 Task: Find connections with filter location Itupiranga with filter topic #energywith filter profile language German with filter current company RPG Group with filter school SYMBIOSIS INTERNATIONAL UNIVERSITY with filter industry Nuclear Electric Power Generation with filter service category Human Resources with filter keywords title Skin Care Specialist
Action: Mouse moved to (626, 121)
Screenshot: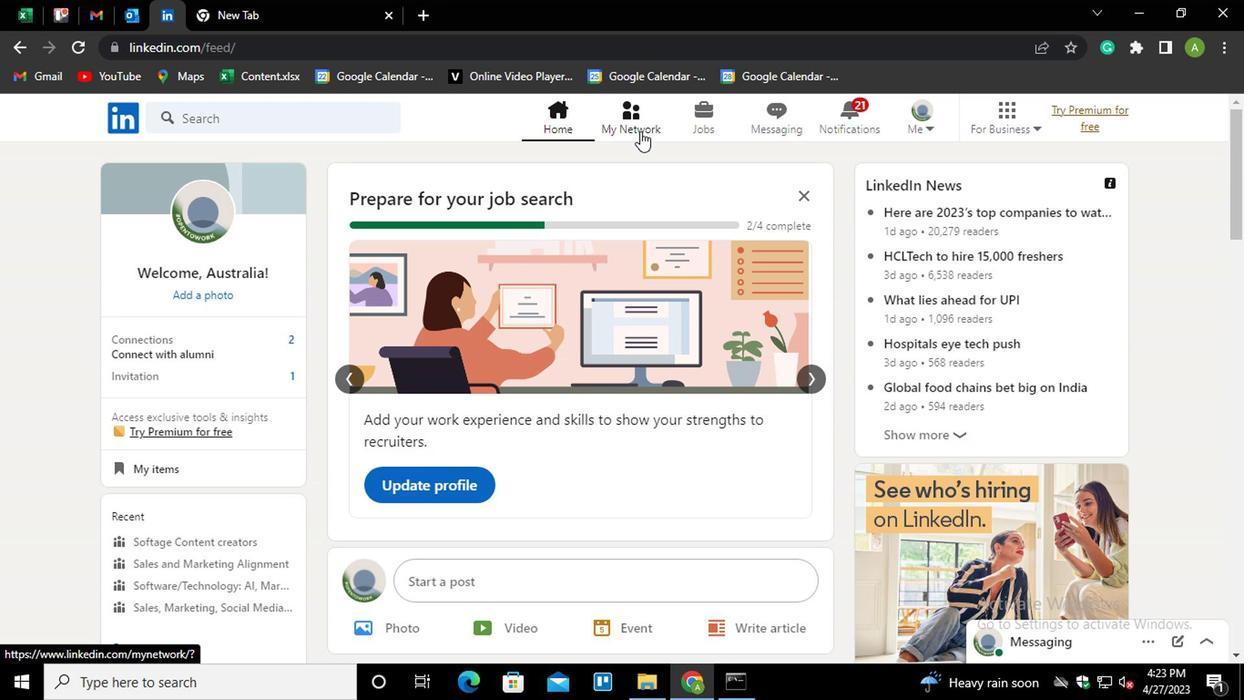 
Action: Mouse pressed left at (626, 121)
Screenshot: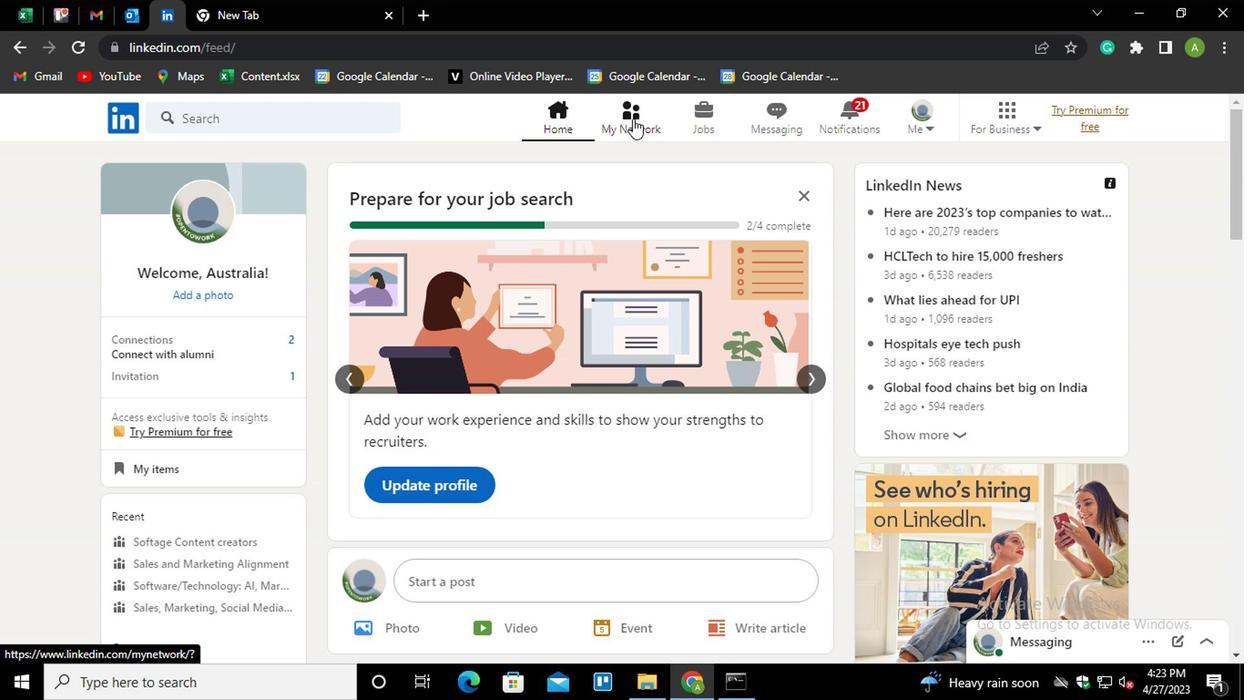 
Action: Mouse moved to (245, 217)
Screenshot: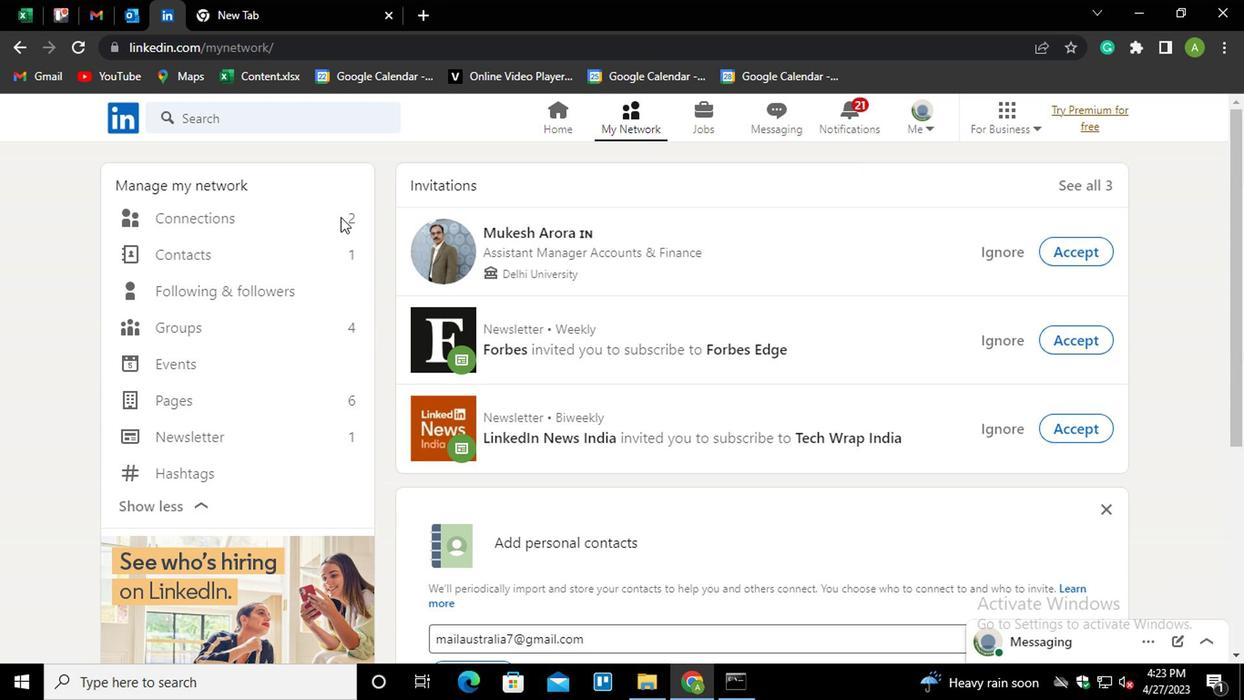 
Action: Mouse pressed left at (245, 217)
Screenshot: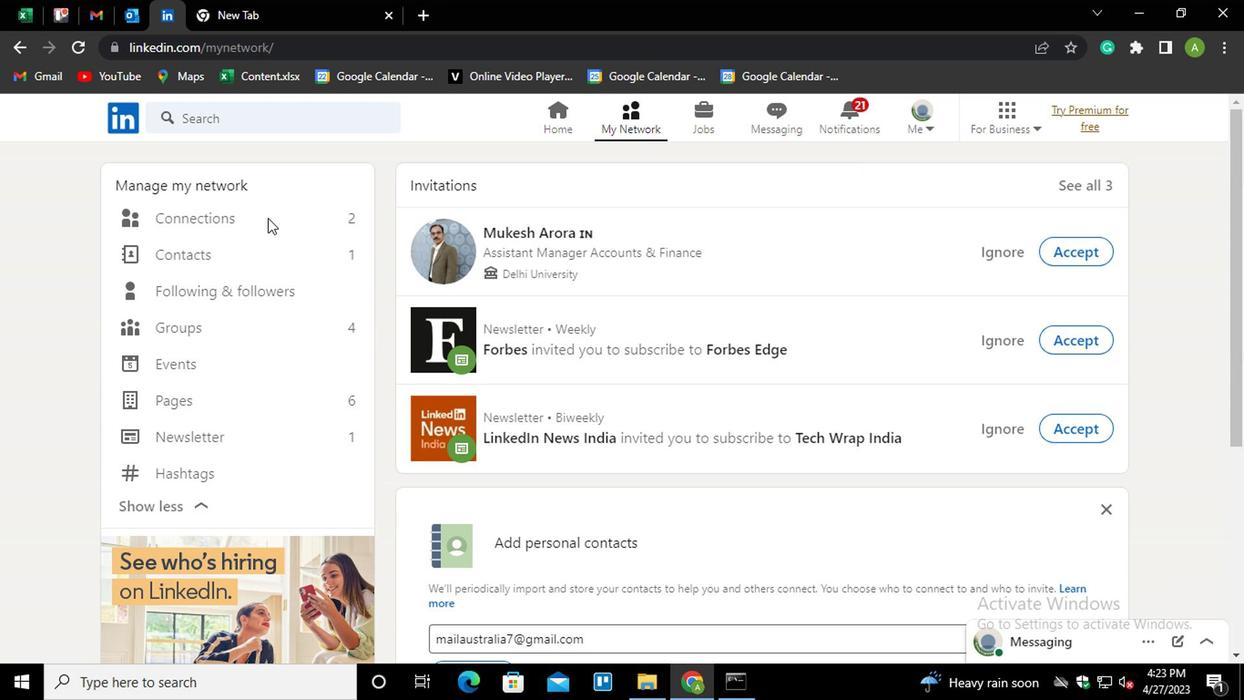 
Action: Mouse moved to (774, 222)
Screenshot: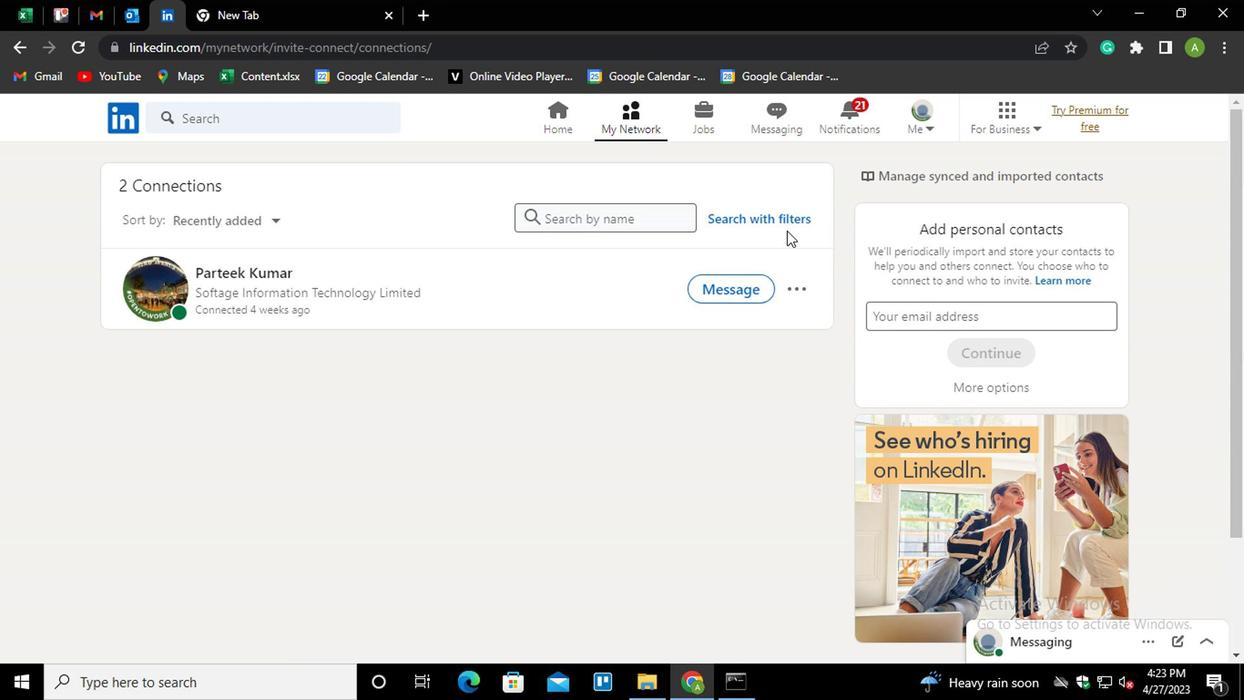 
Action: Mouse pressed left at (774, 222)
Screenshot: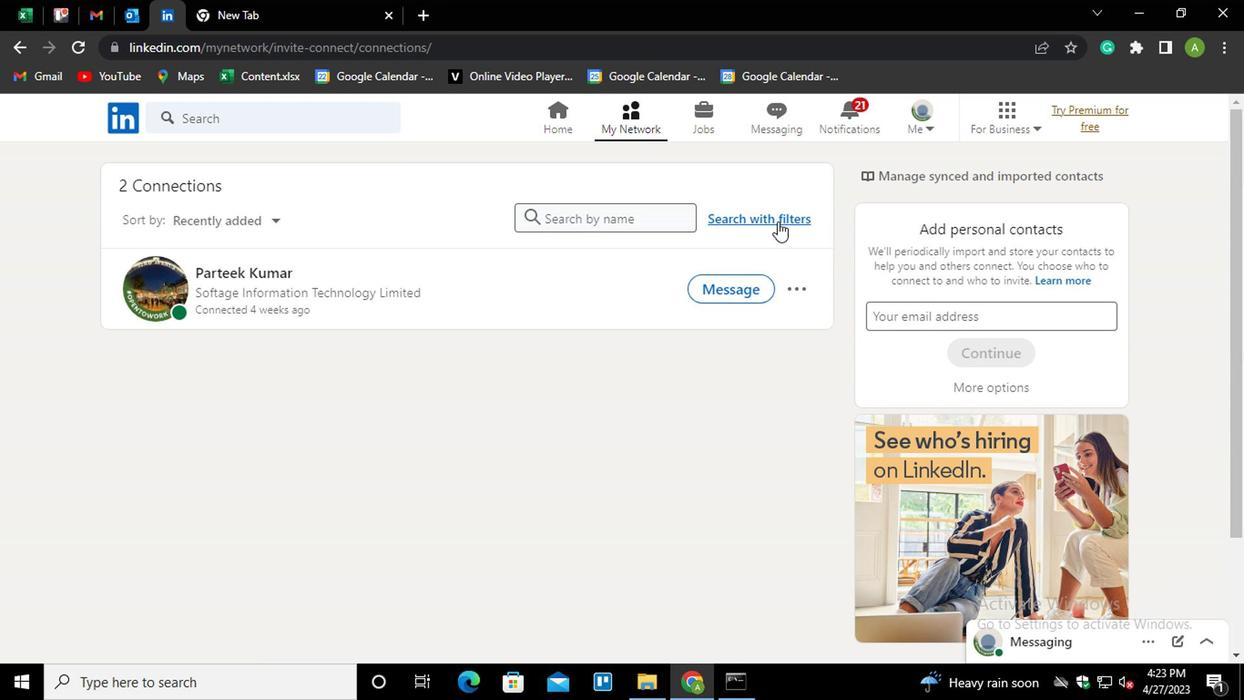 
Action: Mouse moved to (665, 168)
Screenshot: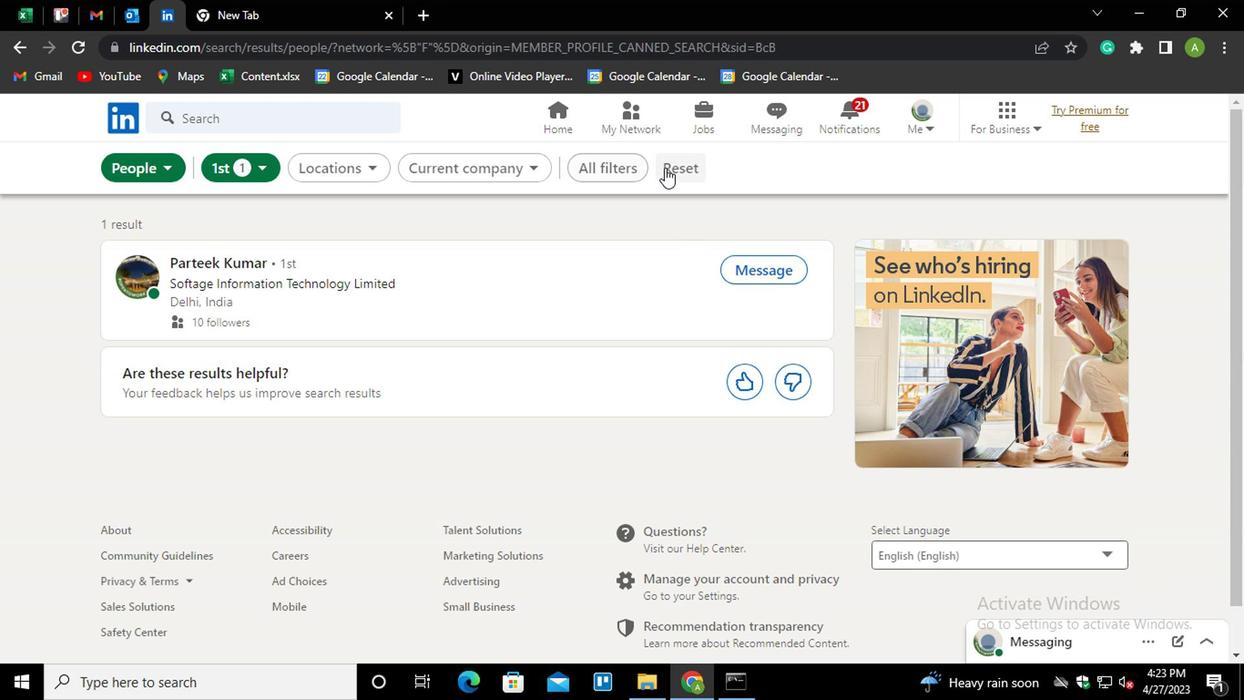 
Action: Mouse pressed left at (665, 168)
Screenshot: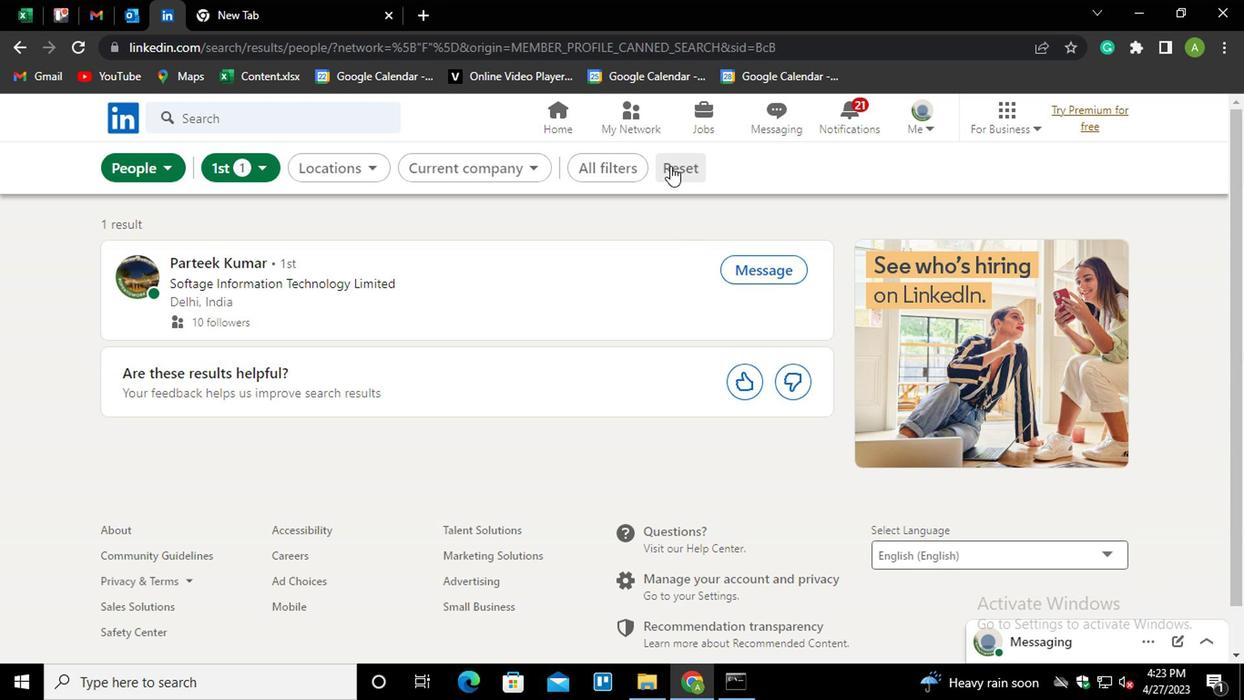 
Action: Mouse moved to (654, 173)
Screenshot: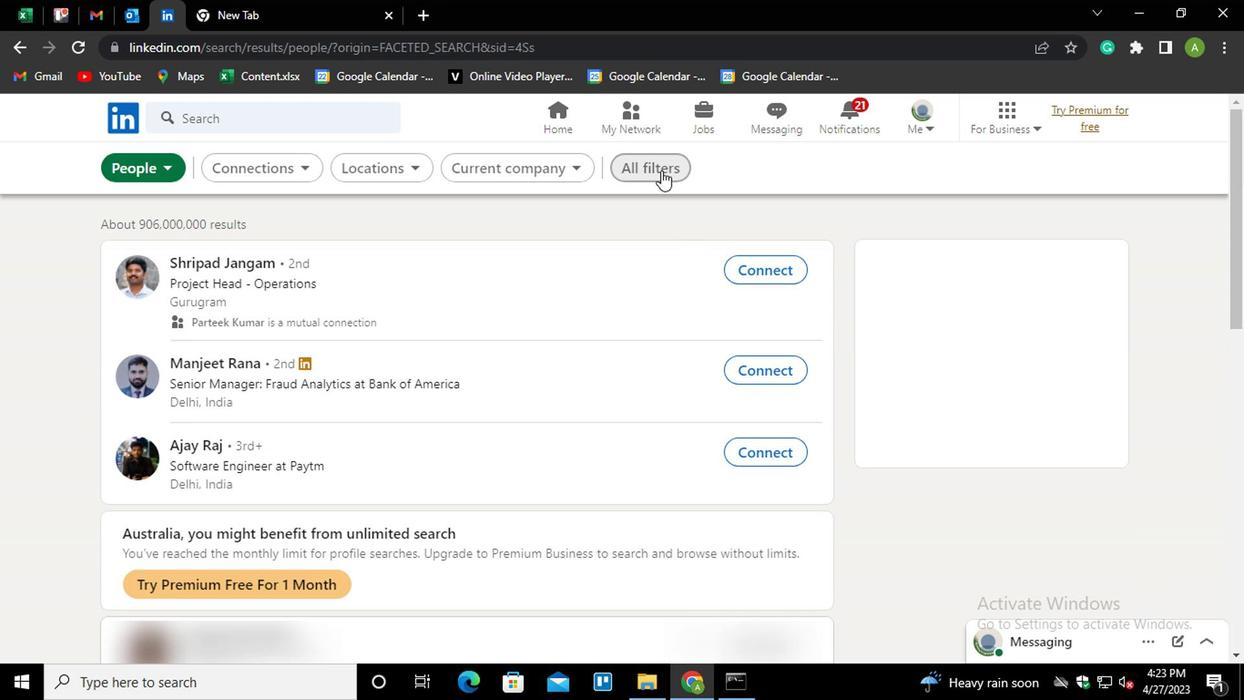 
Action: Mouse pressed left at (654, 173)
Screenshot: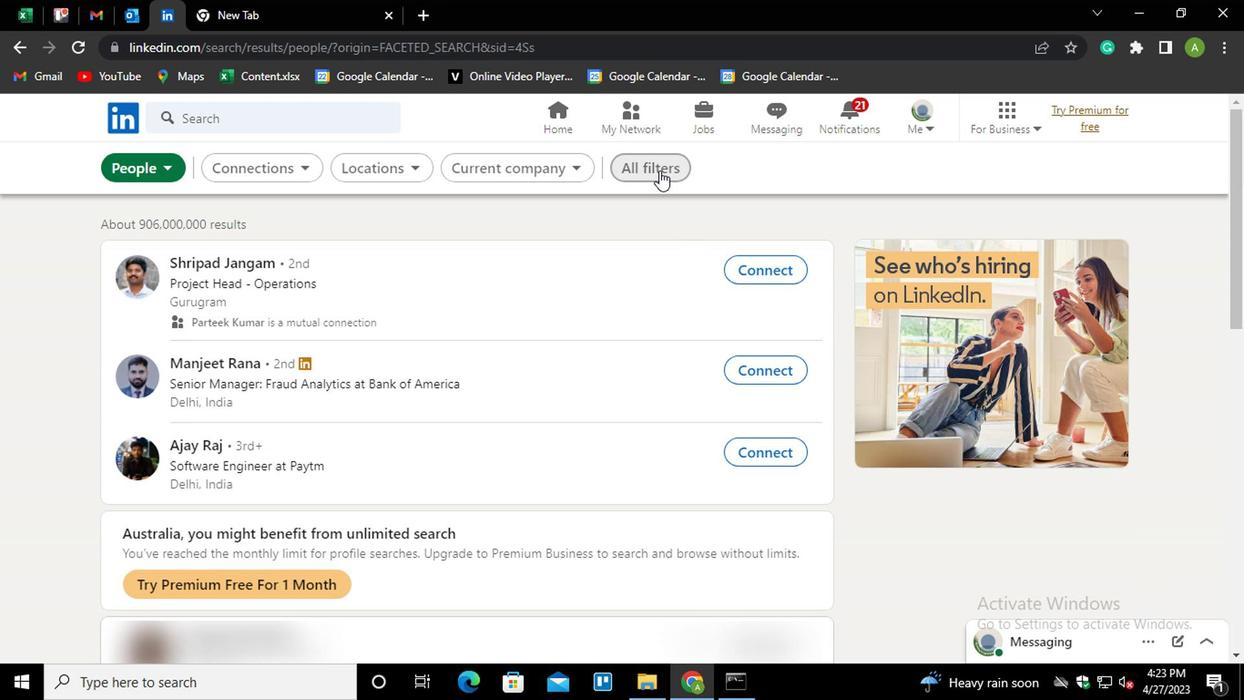 
Action: Mouse moved to (803, 299)
Screenshot: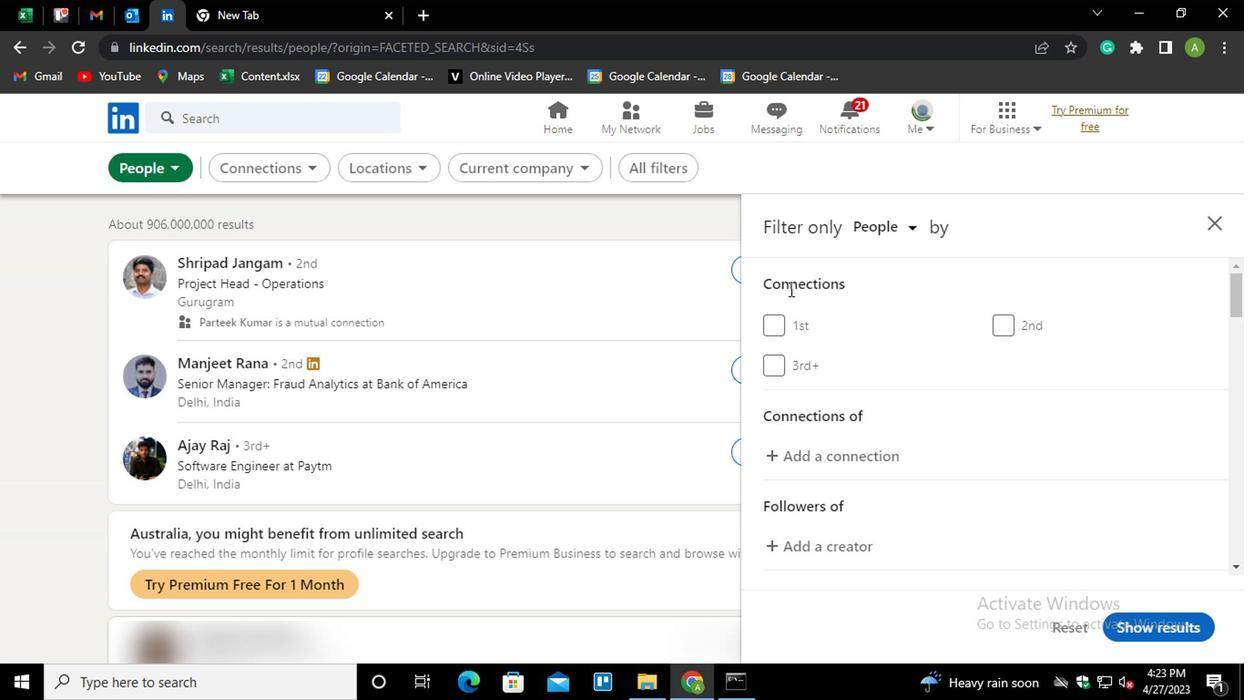 
Action: Mouse scrolled (803, 298) with delta (0, 0)
Screenshot: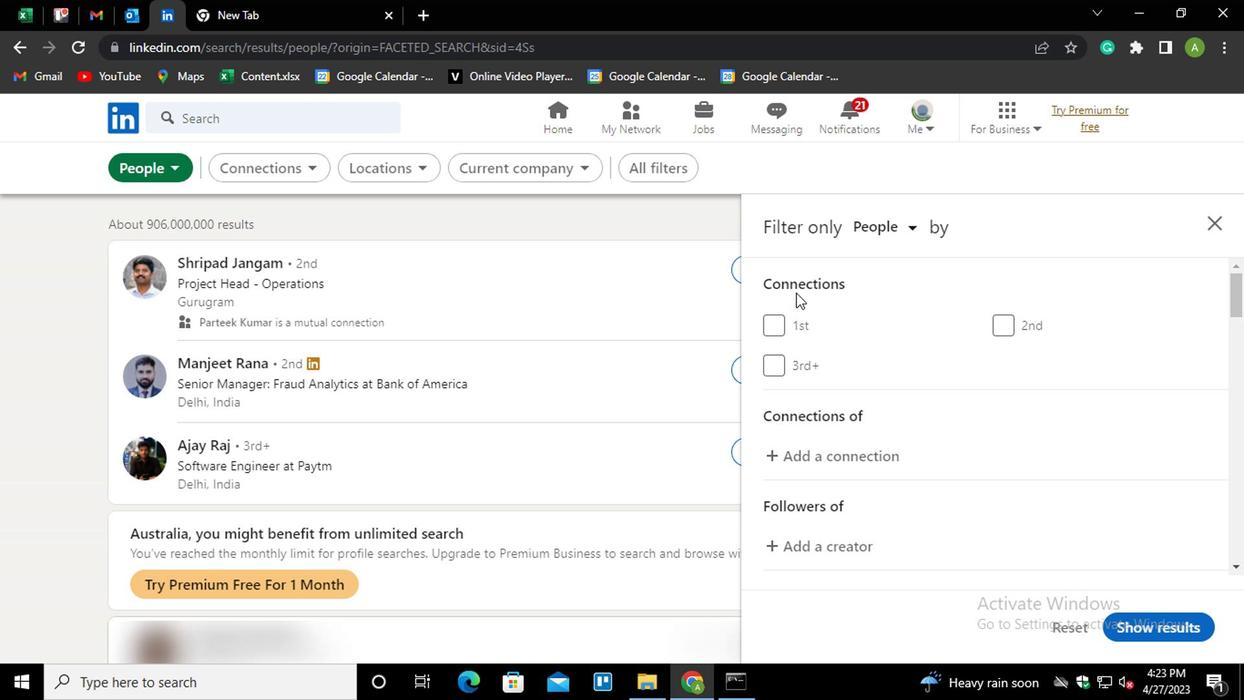 
Action: Mouse scrolled (803, 298) with delta (0, 0)
Screenshot: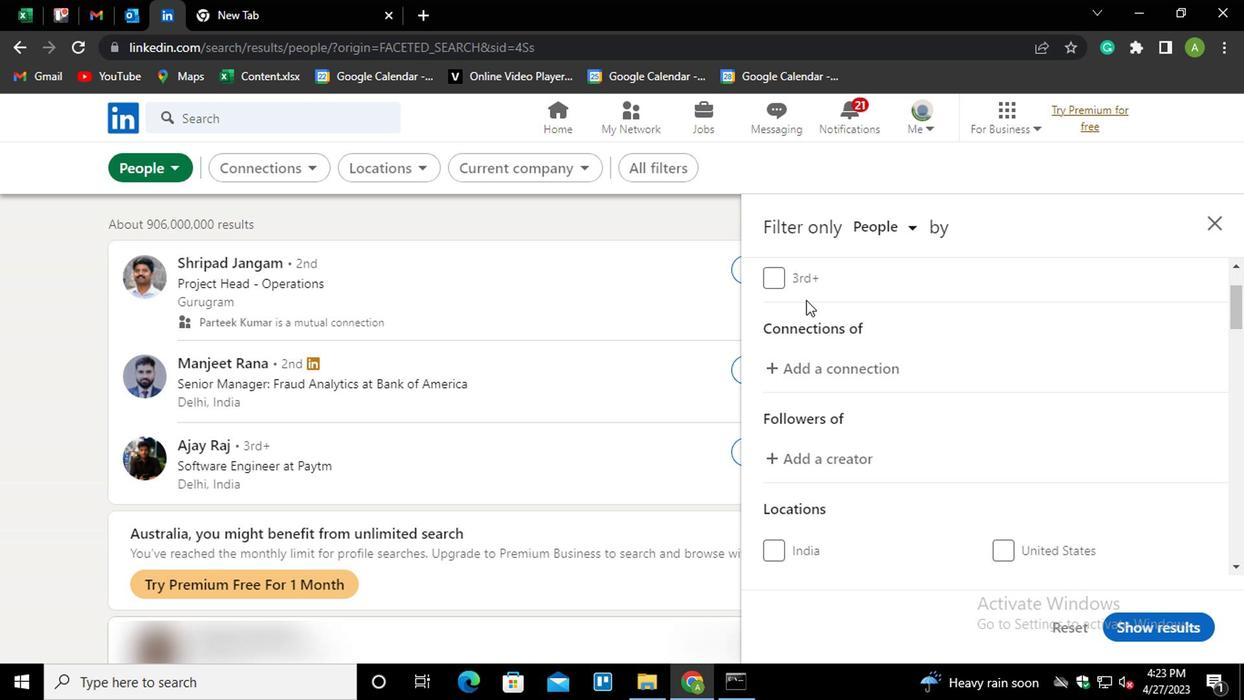 
Action: Mouse scrolled (803, 298) with delta (0, 0)
Screenshot: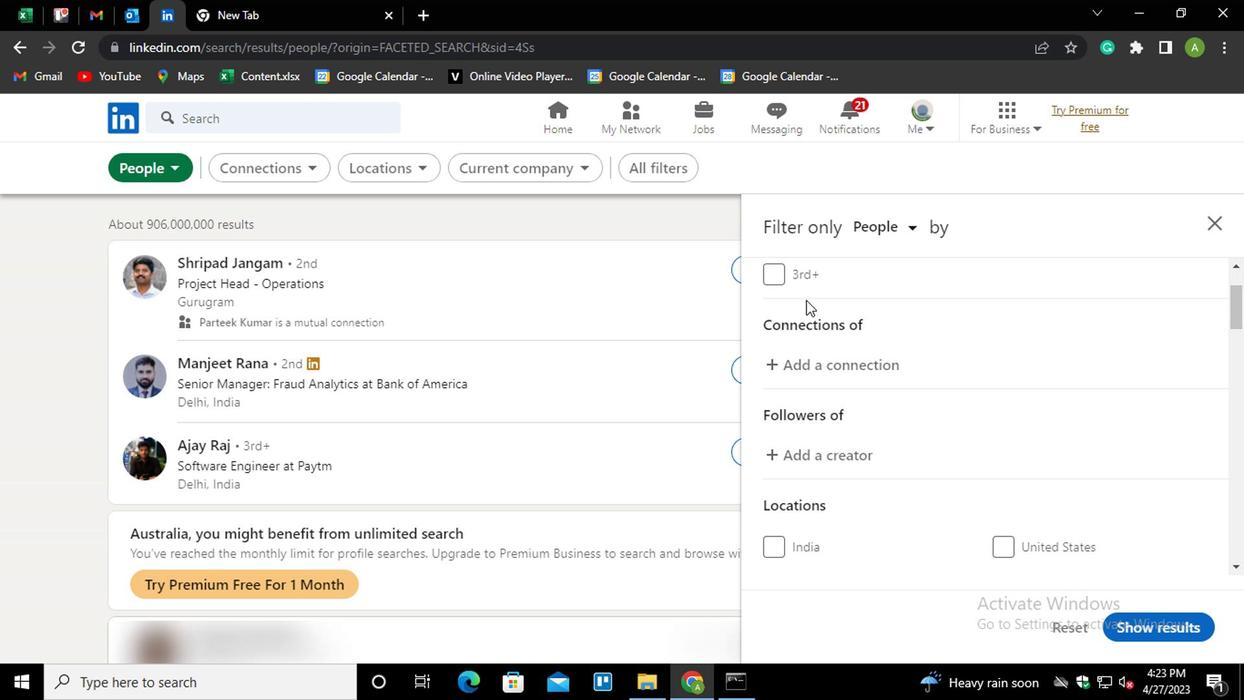 
Action: Mouse moved to (804, 301)
Screenshot: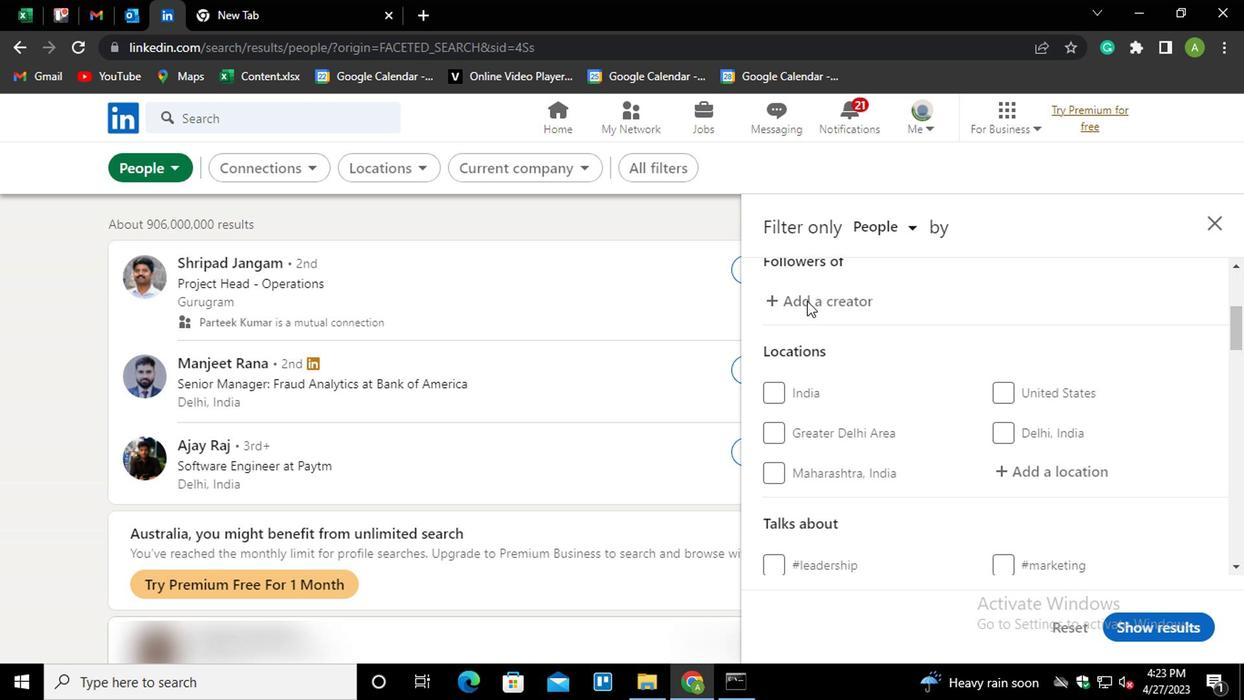
Action: Mouse scrolled (804, 300) with delta (0, 0)
Screenshot: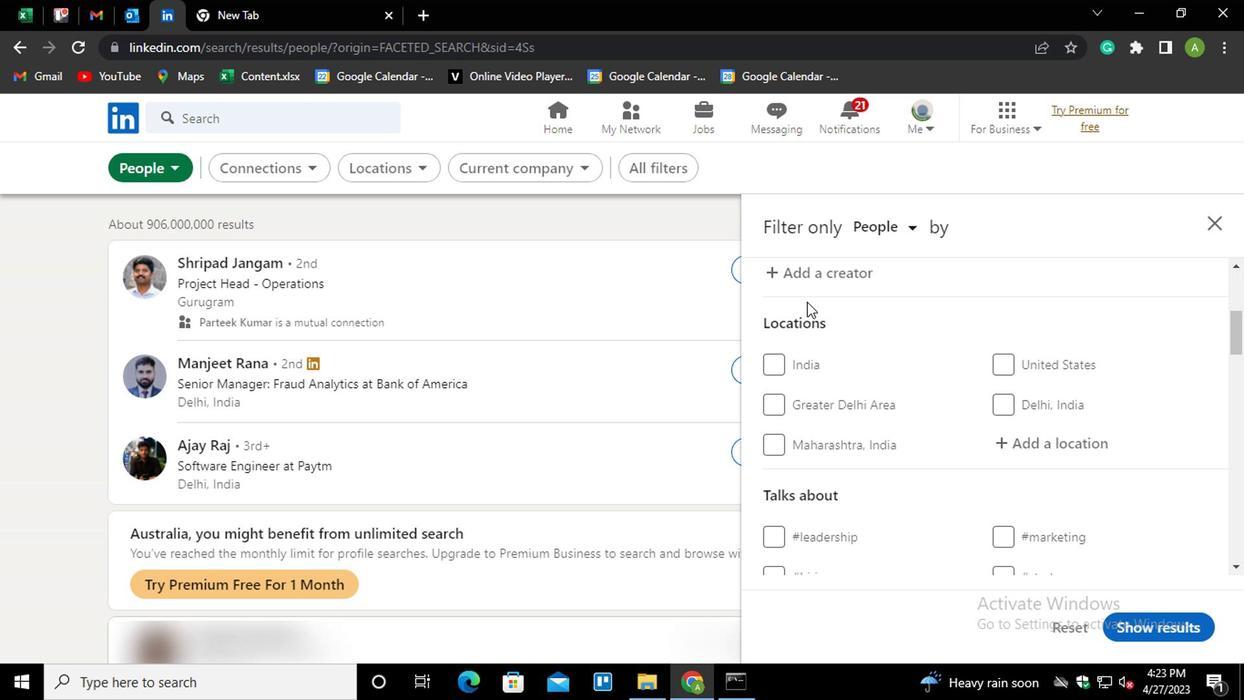 
Action: Mouse moved to (804, 301)
Screenshot: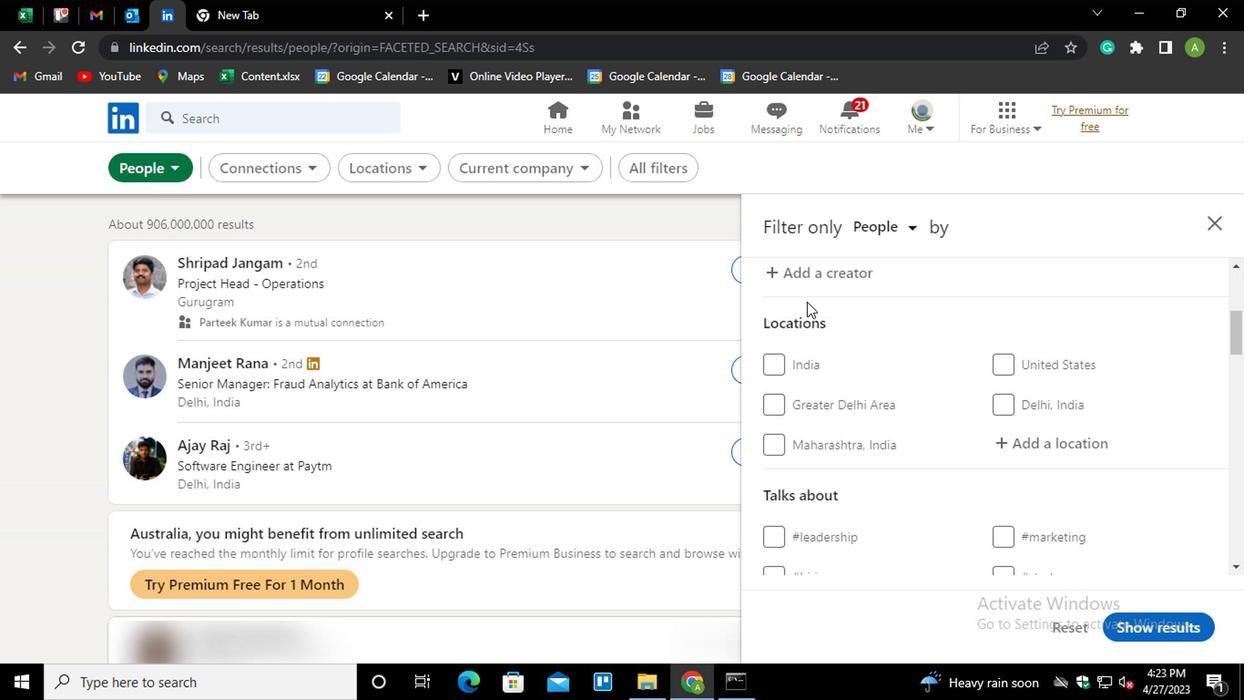 
Action: Mouse scrolled (804, 300) with delta (0, 0)
Screenshot: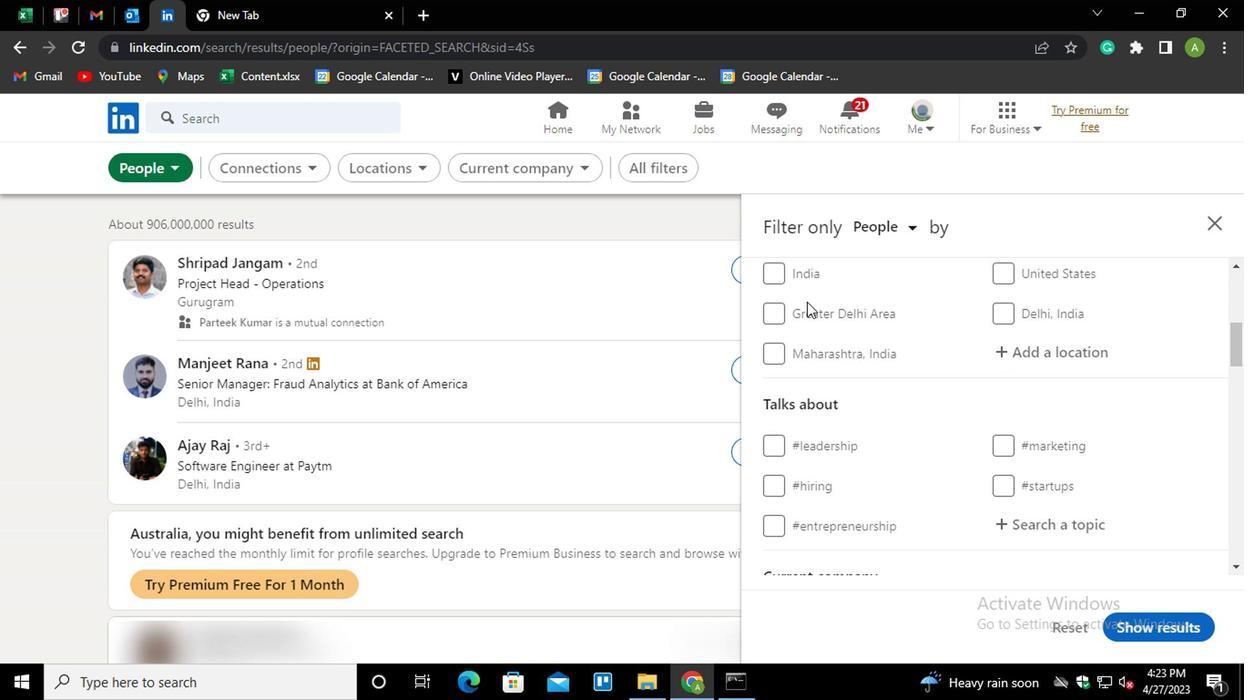 
Action: Mouse moved to (803, 301)
Screenshot: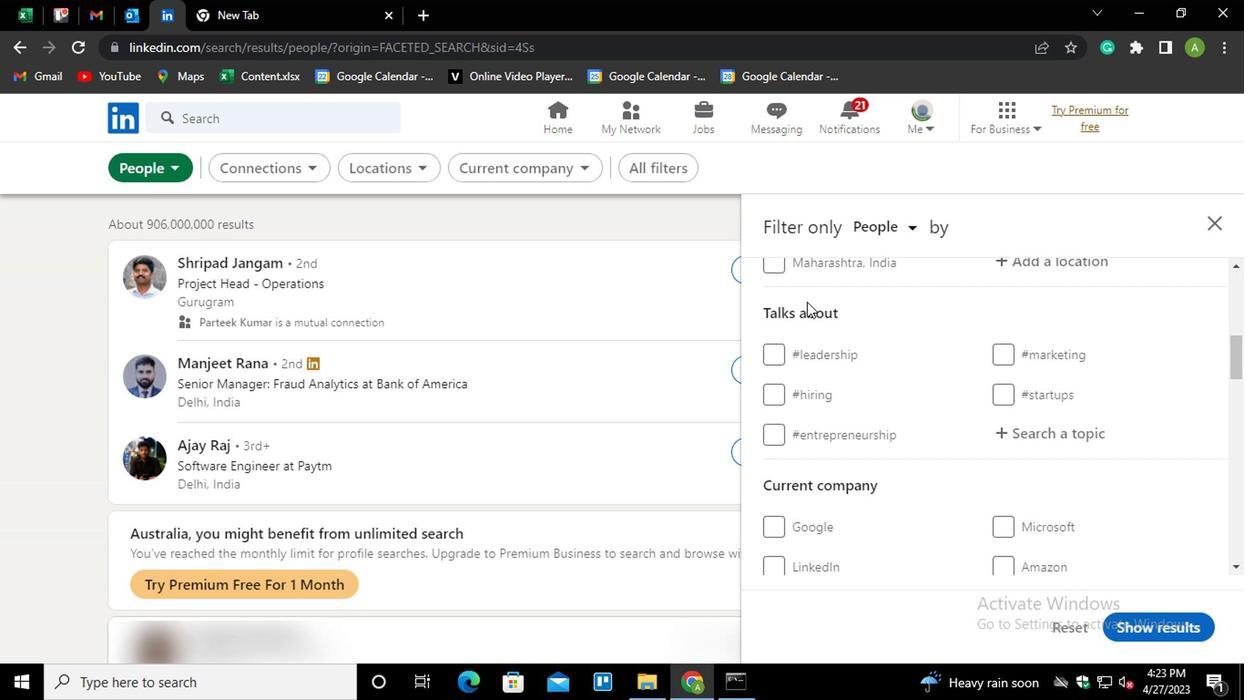 
Action: Mouse scrolled (803, 300) with delta (0, 0)
Screenshot: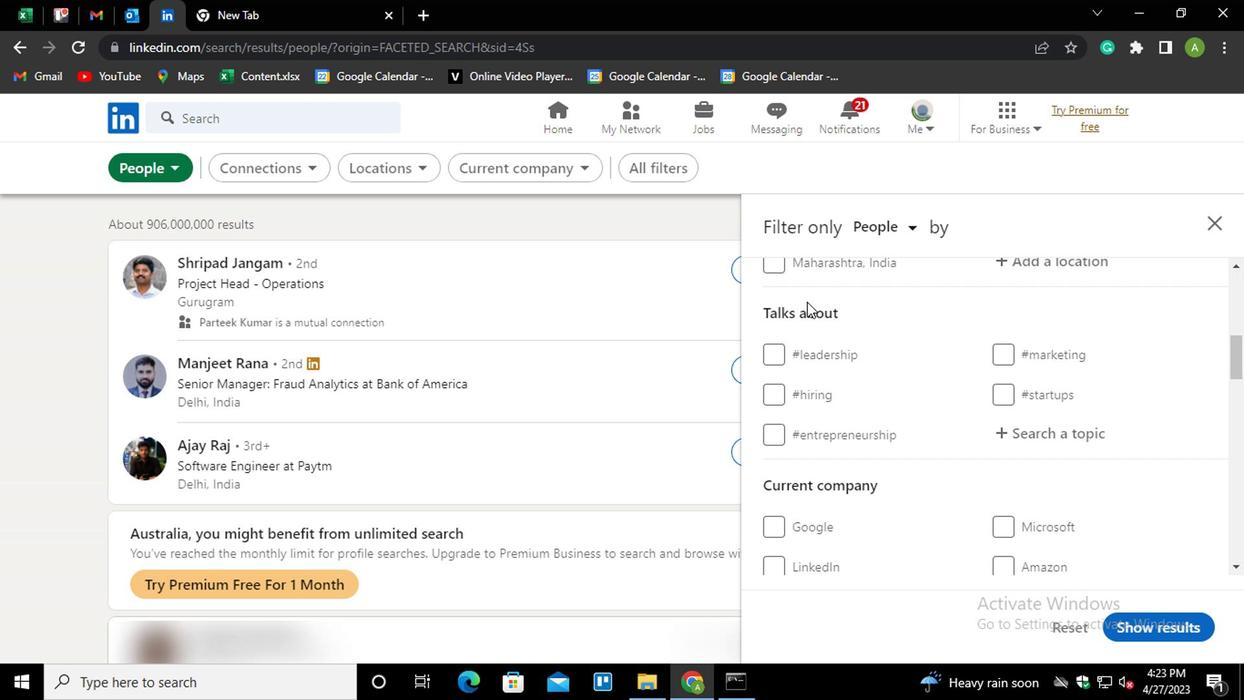 
Action: Mouse moved to (1006, 341)
Screenshot: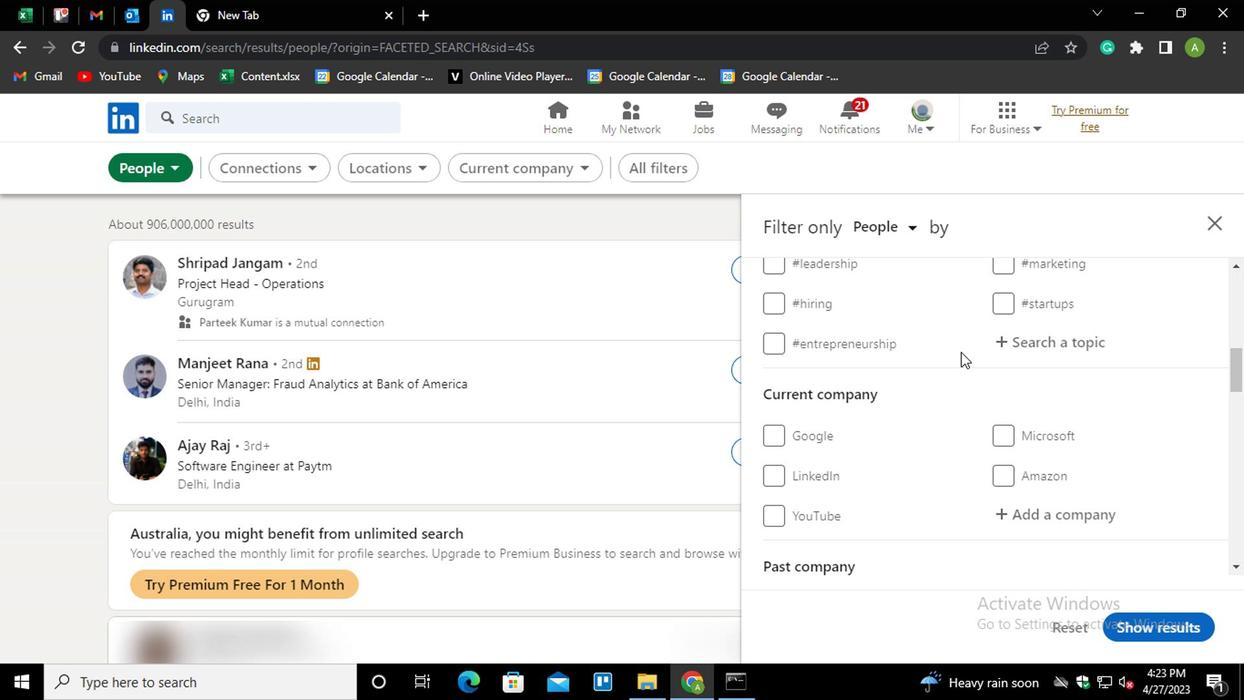 
Action: Mouse pressed left at (1006, 341)
Screenshot: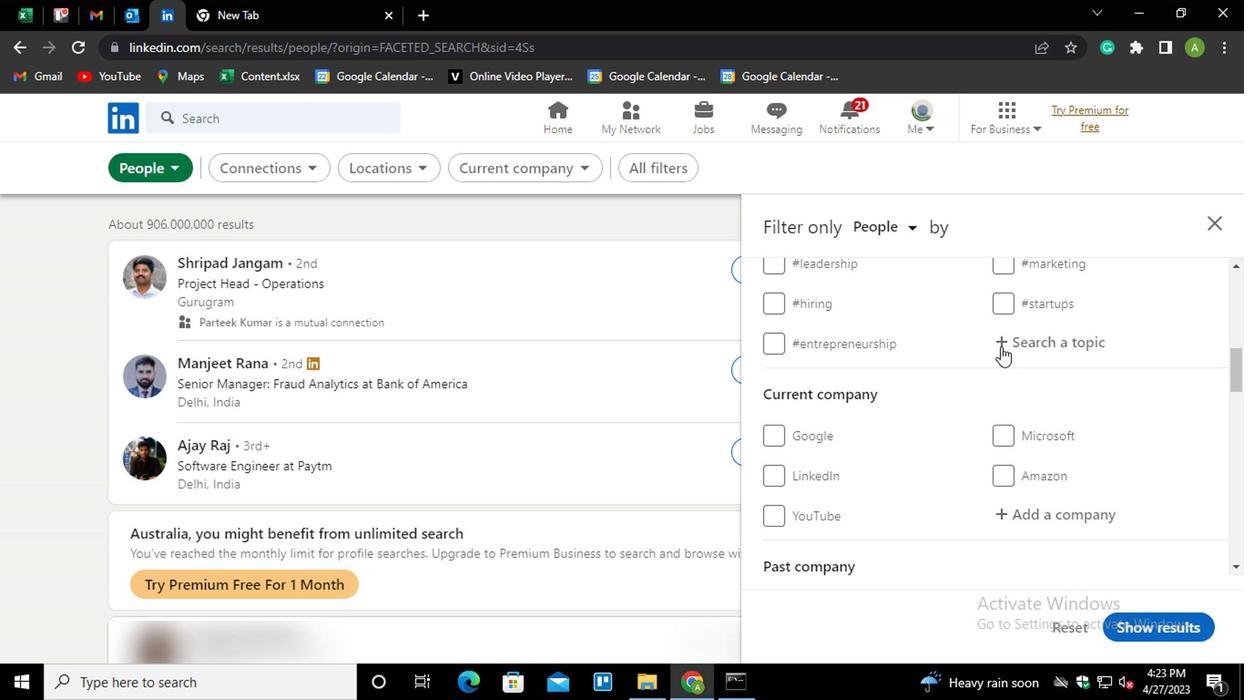 
Action: Mouse moved to (1006, 342)
Screenshot: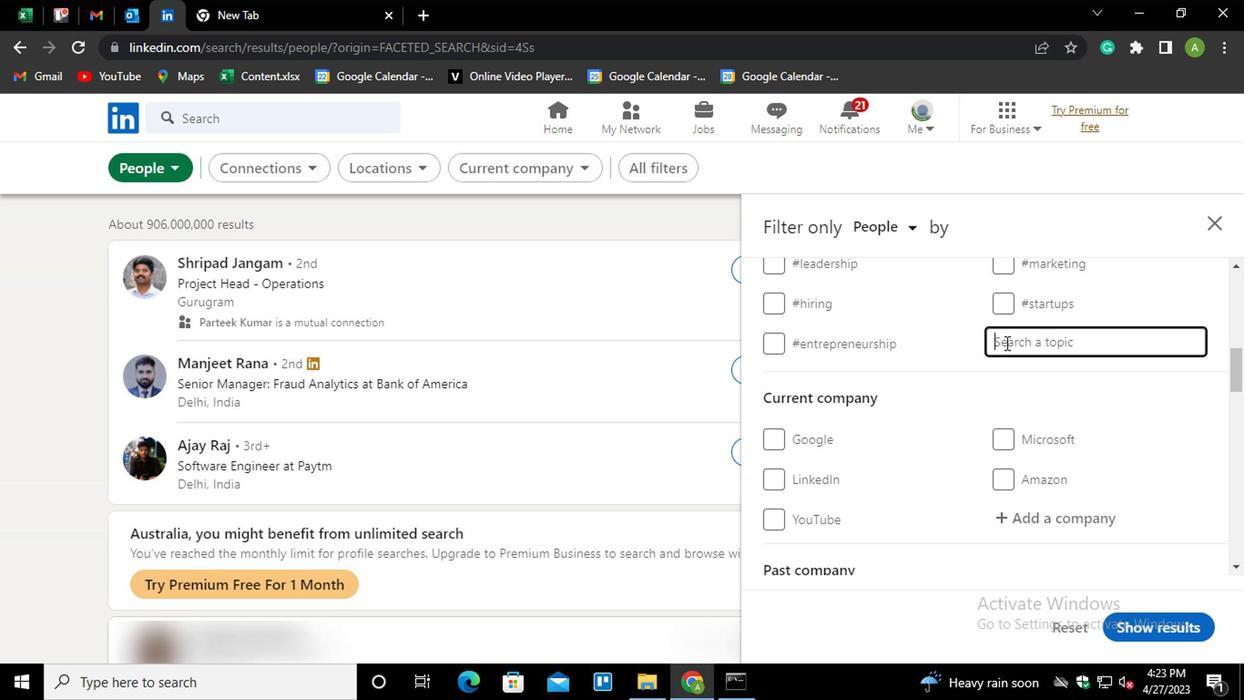 
Action: Mouse scrolled (1006, 343) with delta (0, 0)
Screenshot: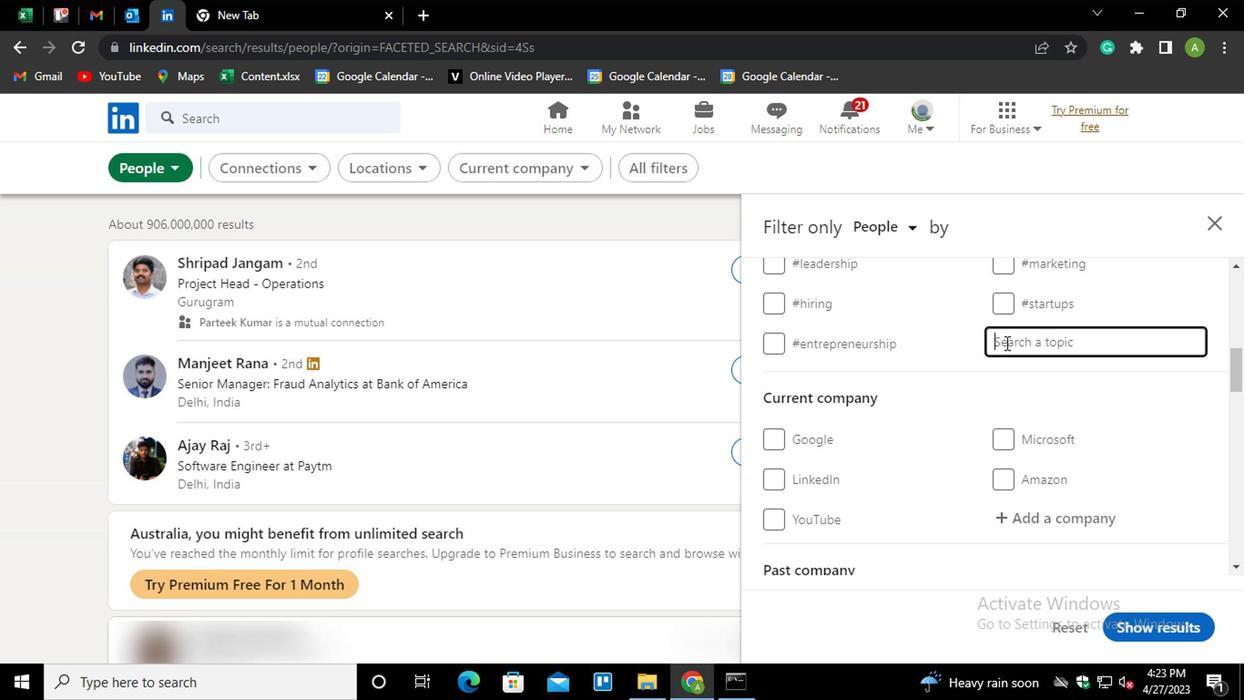 
Action: Mouse scrolled (1006, 343) with delta (0, 0)
Screenshot: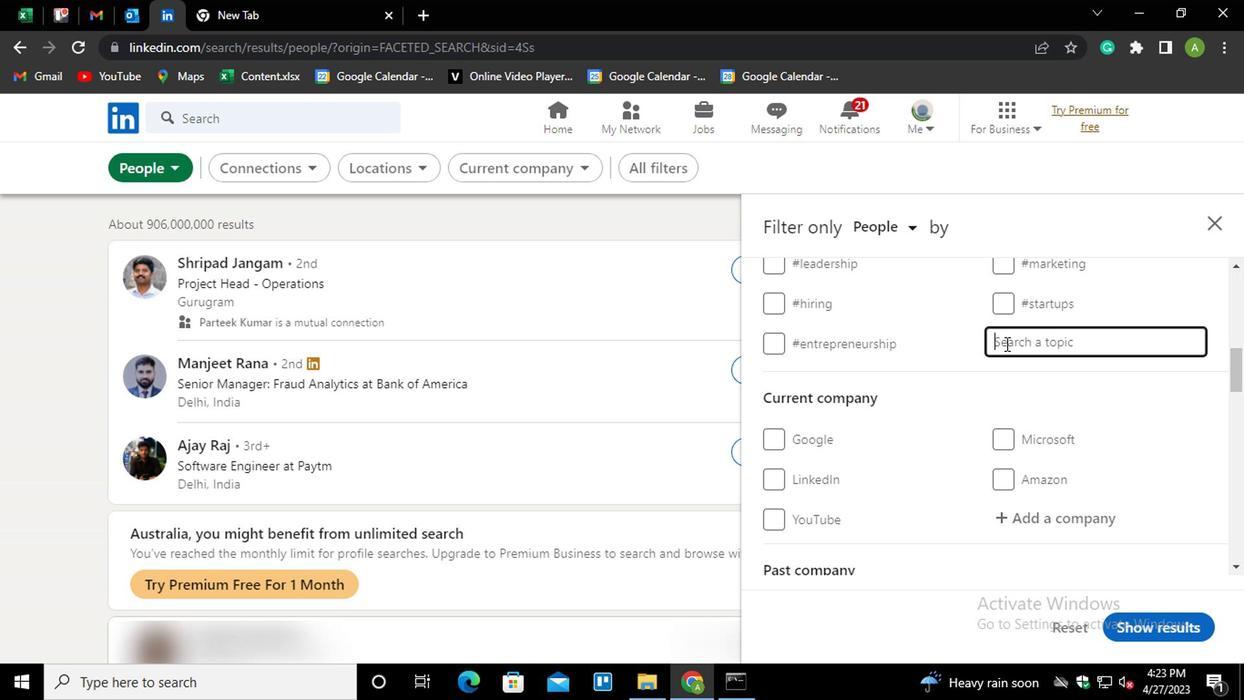 
Action: Mouse scrolled (1006, 343) with delta (0, 0)
Screenshot: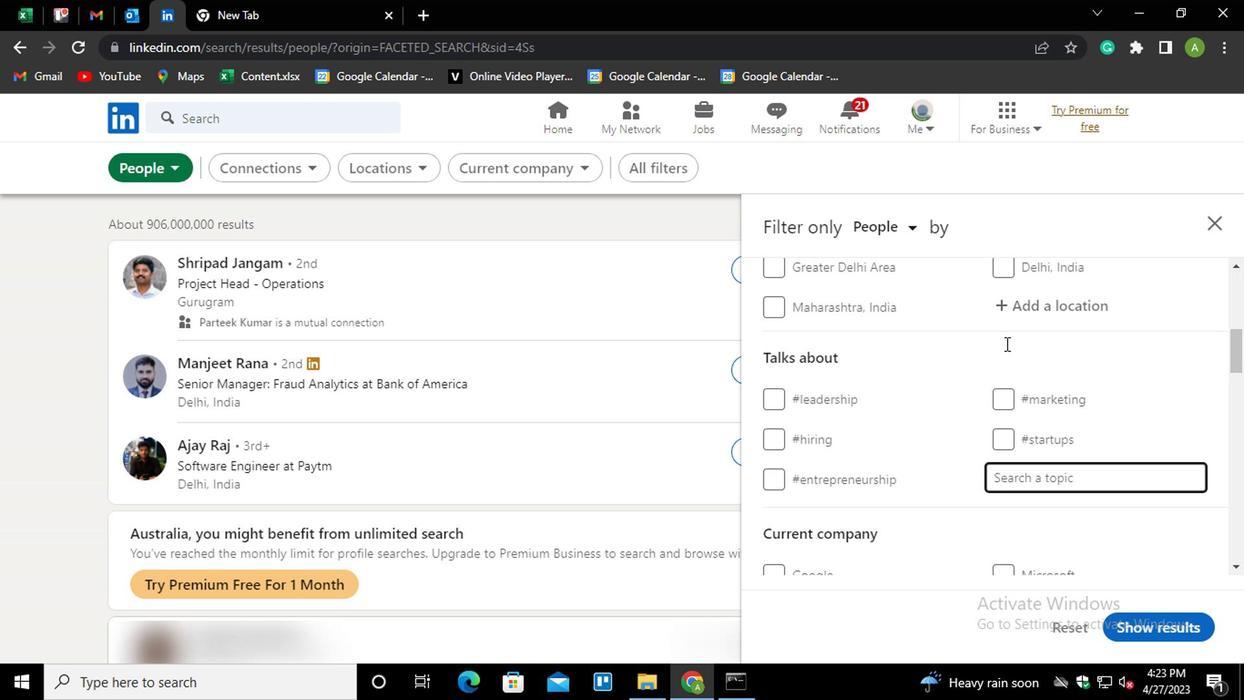 
Action: Mouse moved to (1028, 438)
Screenshot: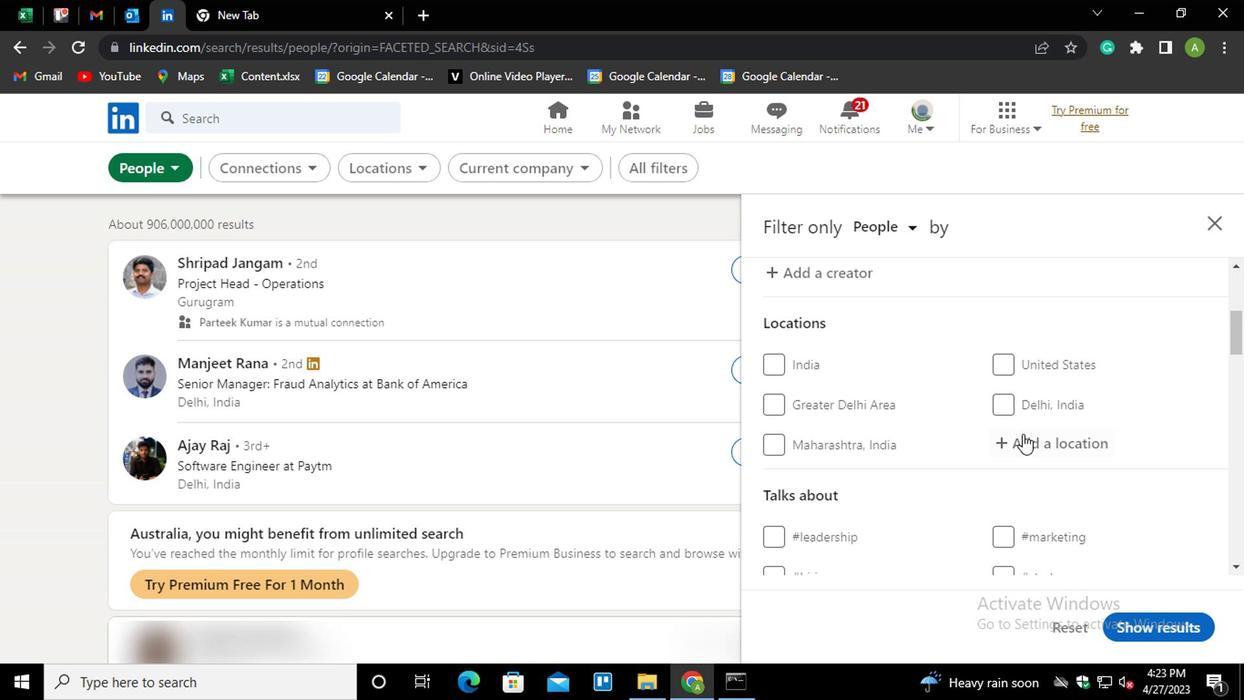 
Action: Mouse pressed left at (1028, 438)
Screenshot: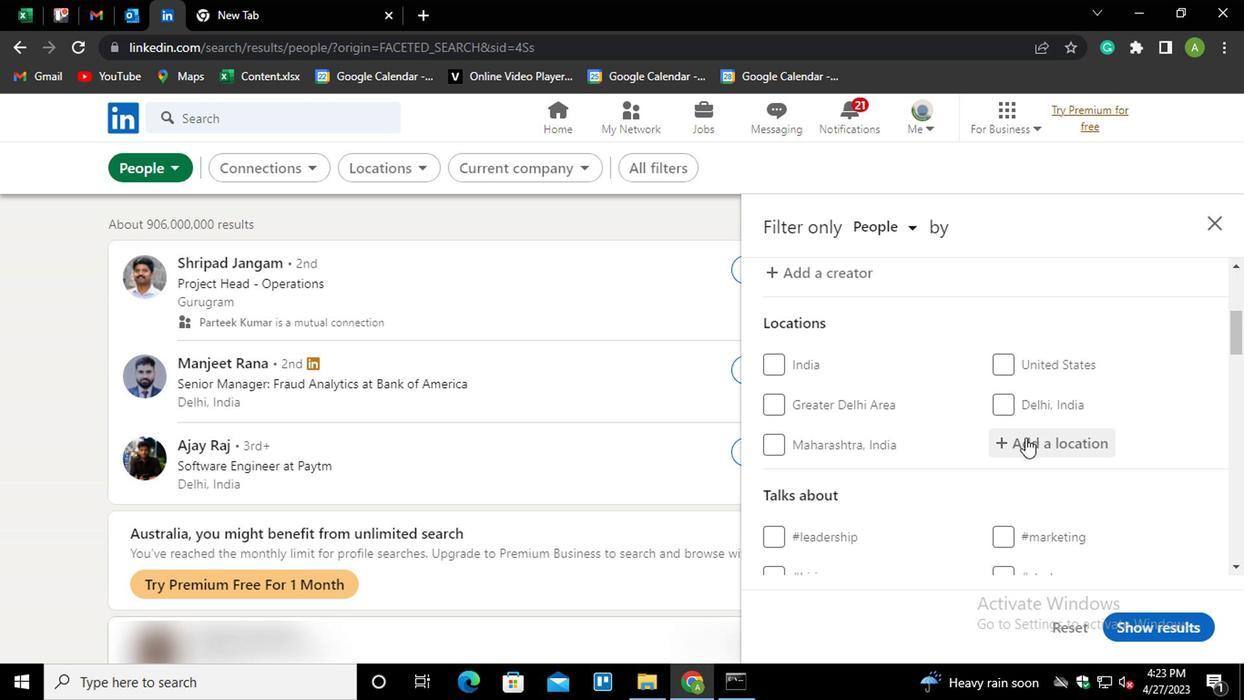 
Action: Mouse pressed left at (1028, 438)
Screenshot: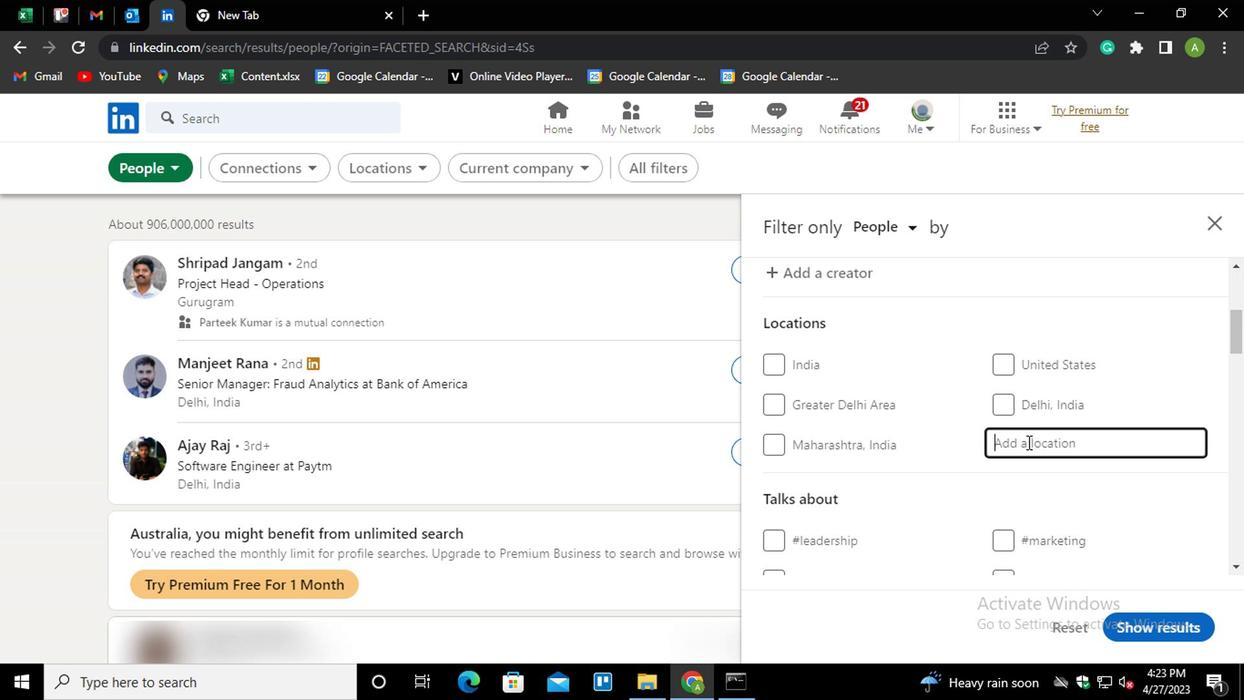 
Action: Key pressed <Key.shift>ITUP<Key.down><Key.down><Key.enter>
Screenshot: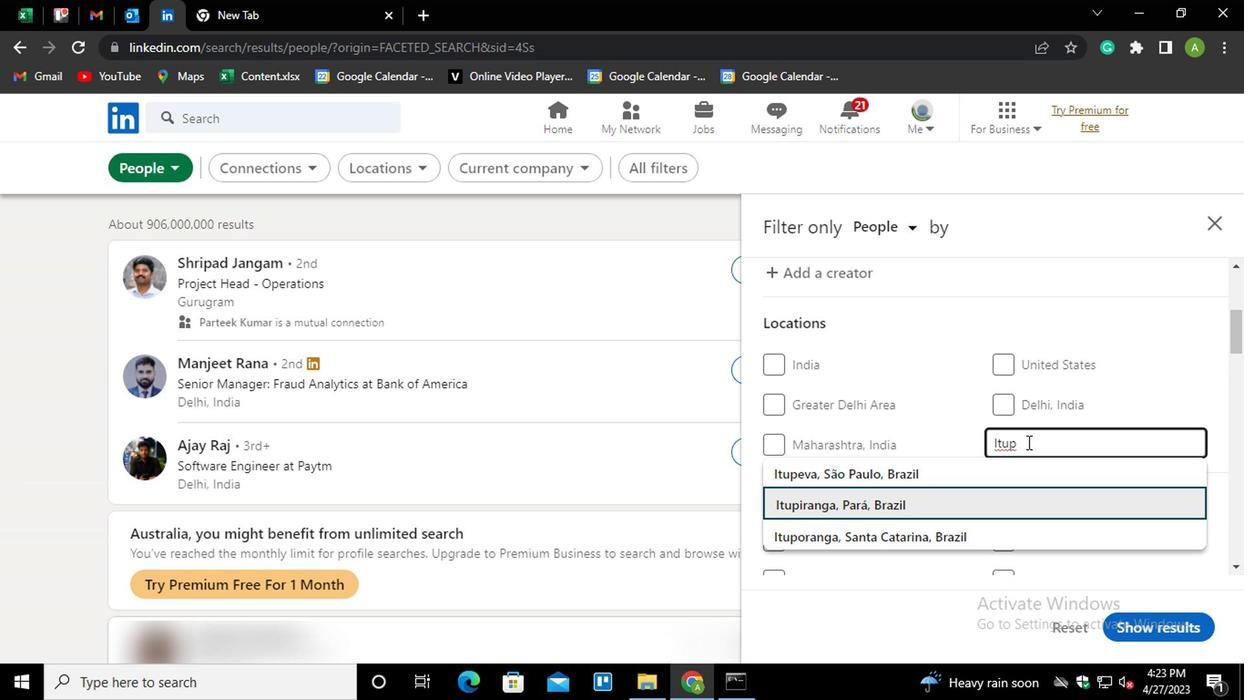 
Action: Mouse scrolled (1028, 438) with delta (0, 0)
Screenshot: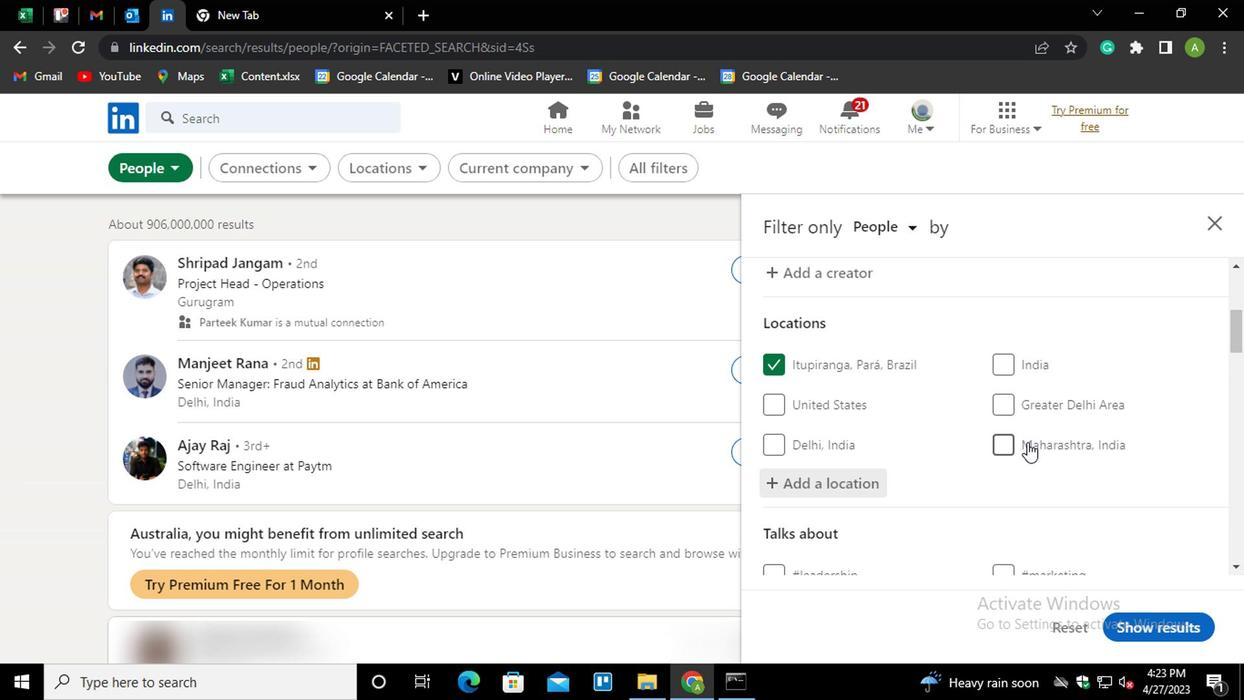 
Action: Mouse scrolled (1028, 438) with delta (0, 0)
Screenshot: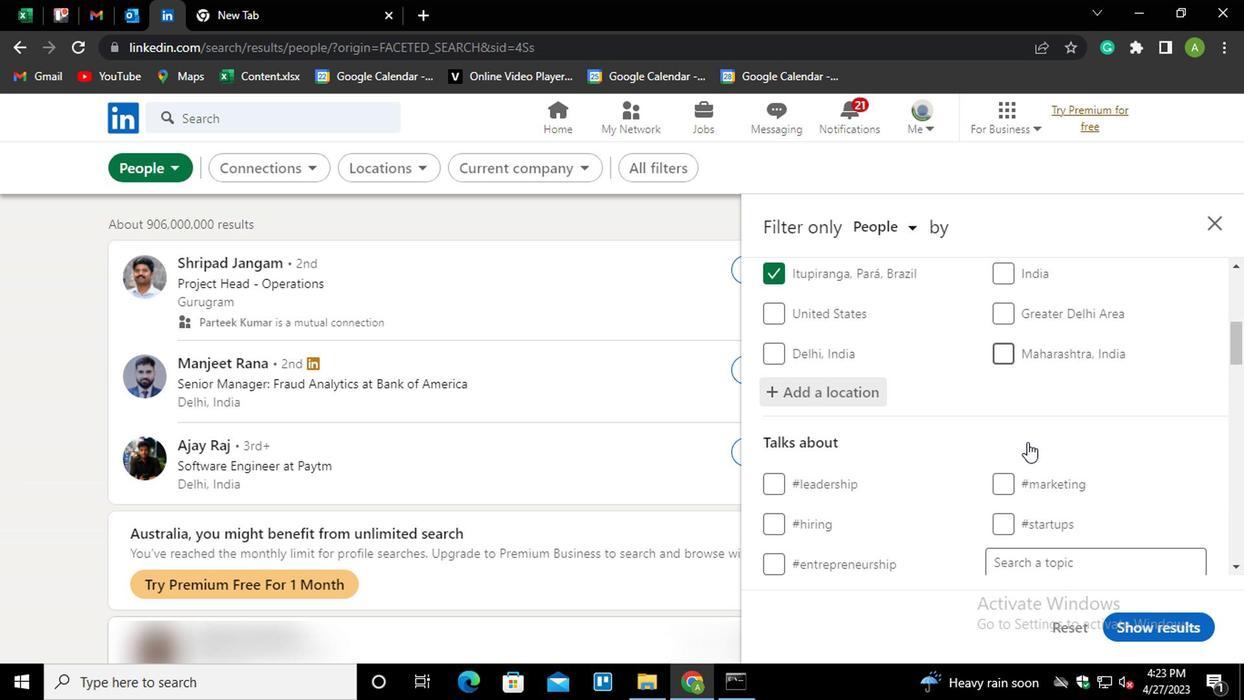 
Action: Mouse moved to (1043, 464)
Screenshot: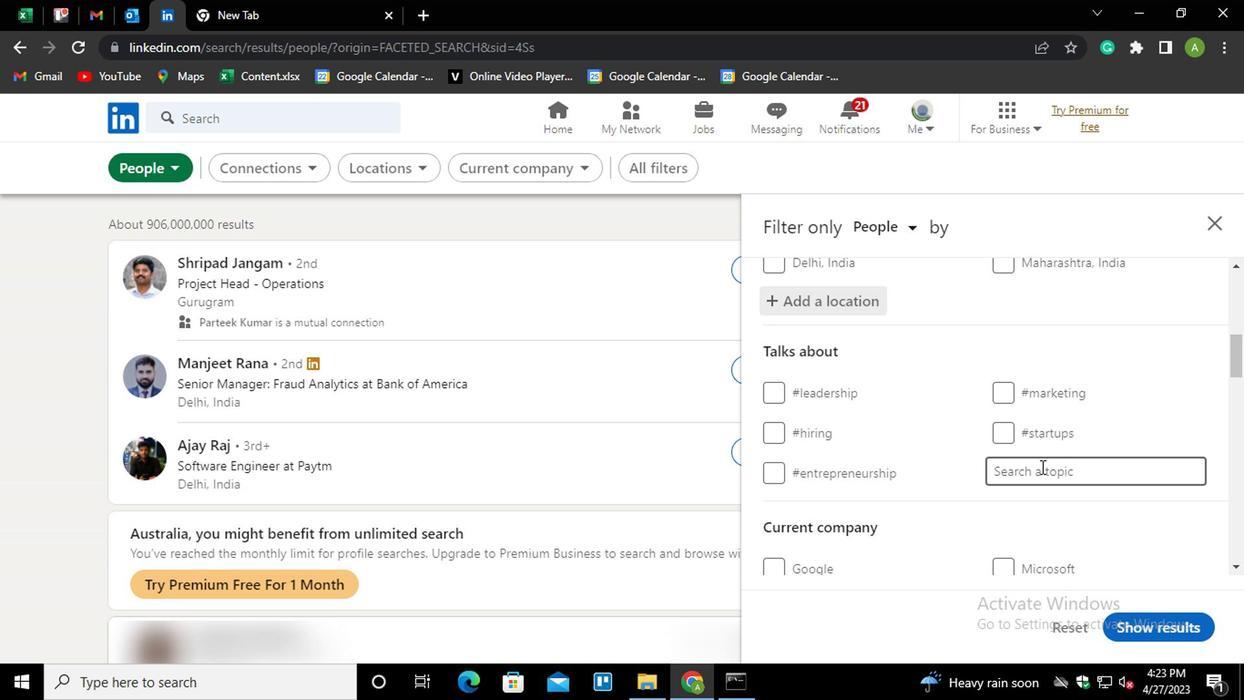 
Action: Mouse pressed left at (1043, 464)
Screenshot: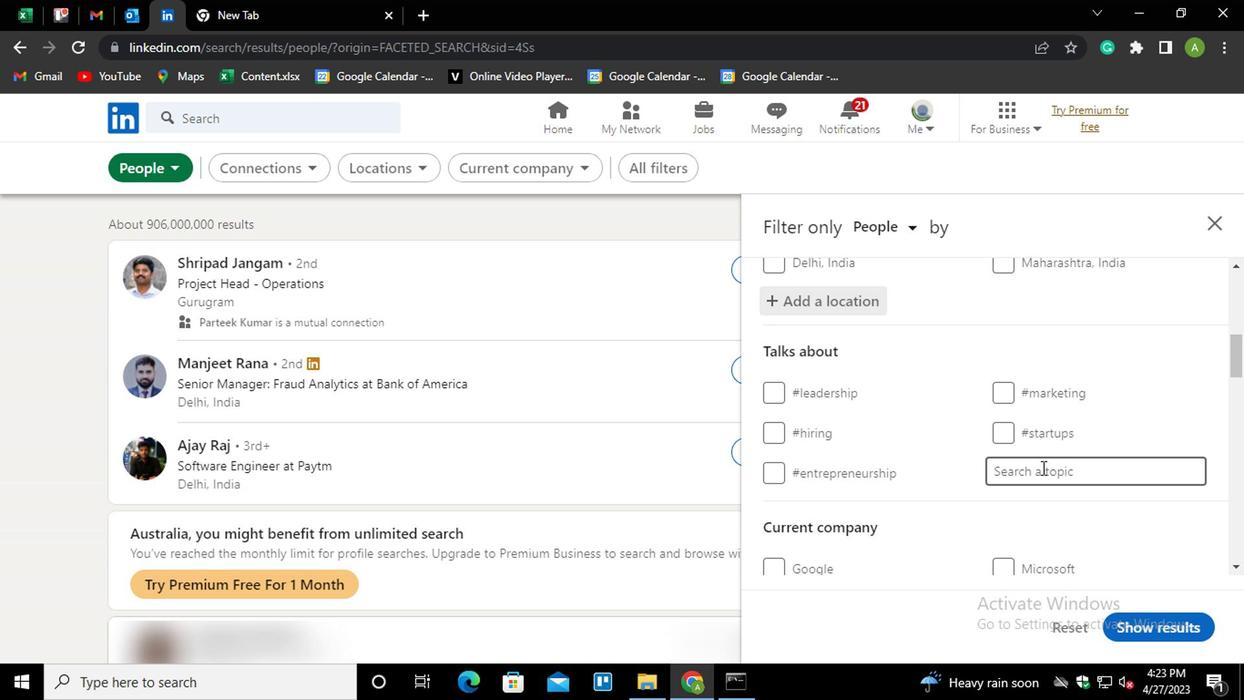 
Action: Key pressed ENERY<Key.backspace>GY<Key.down><Key.enter>
Screenshot: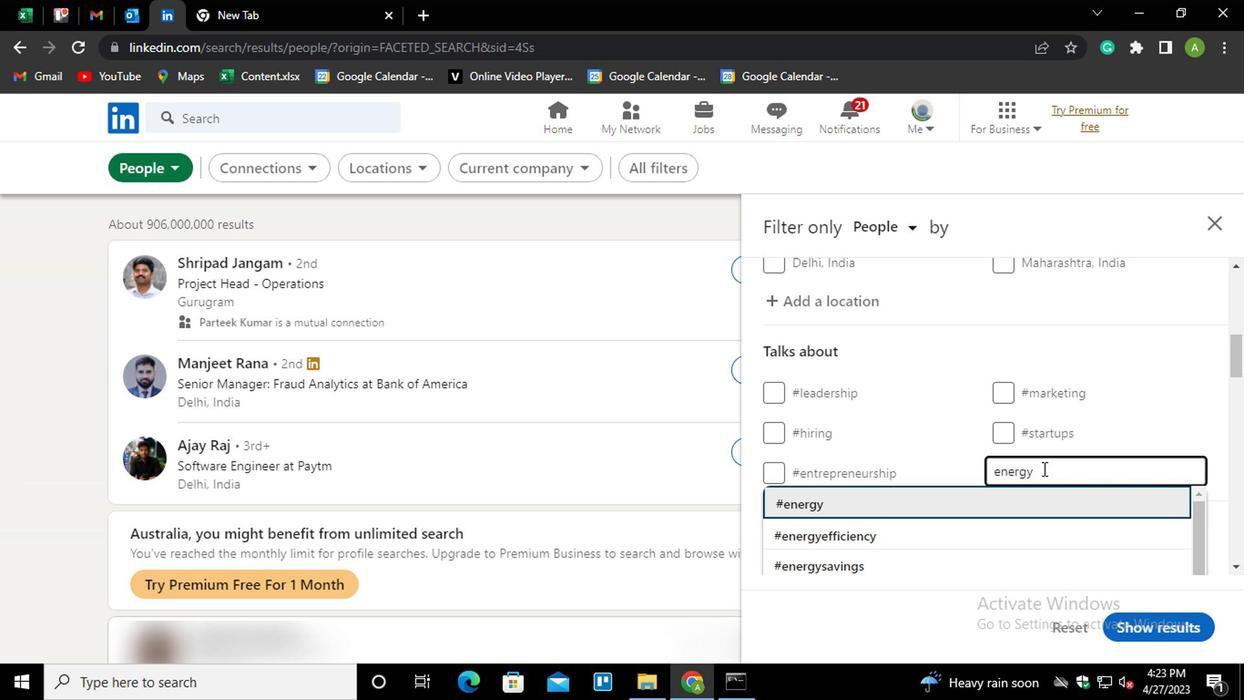 
Action: Mouse scrolled (1043, 464) with delta (0, 0)
Screenshot: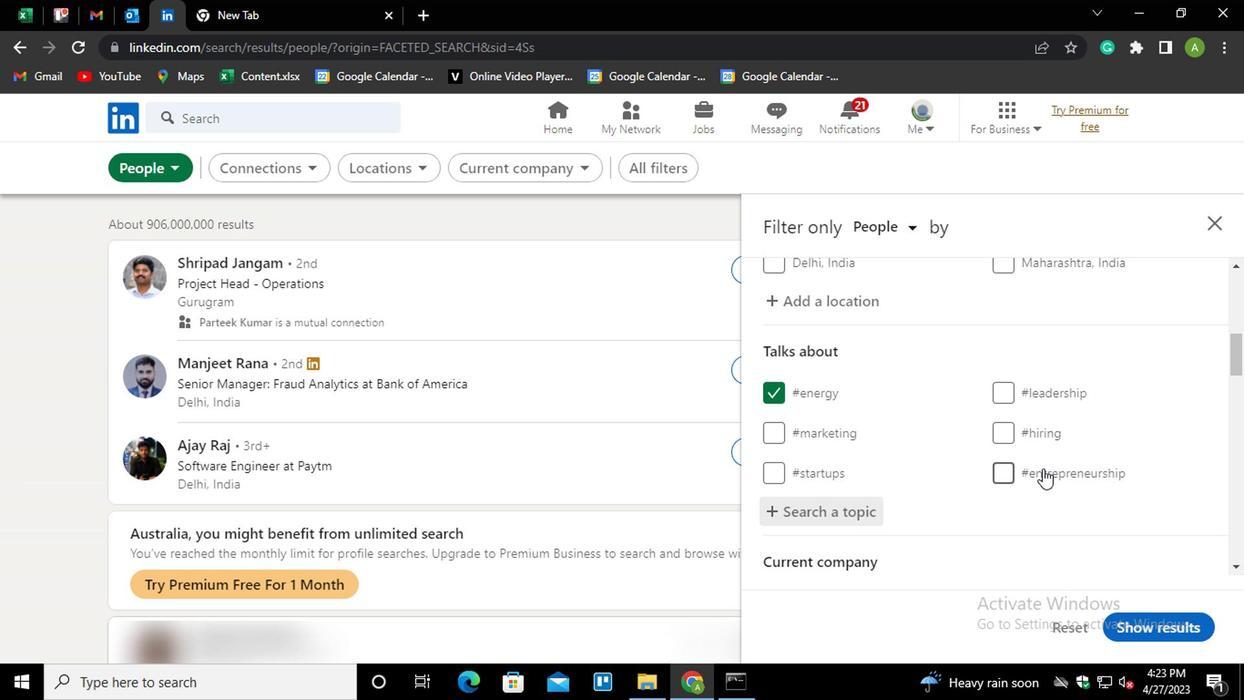 
Action: Mouse scrolled (1043, 464) with delta (0, 0)
Screenshot: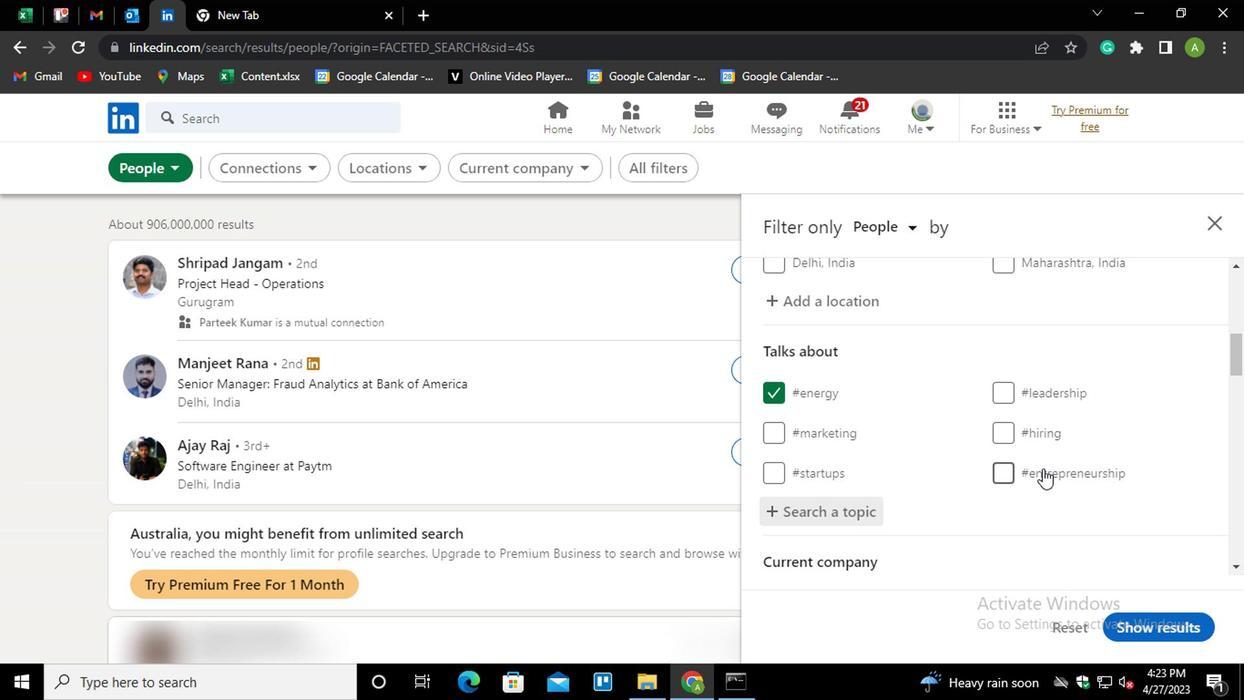 
Action: Mouse scrolled (1043, 464) with delta (0, 0)
Screenshot: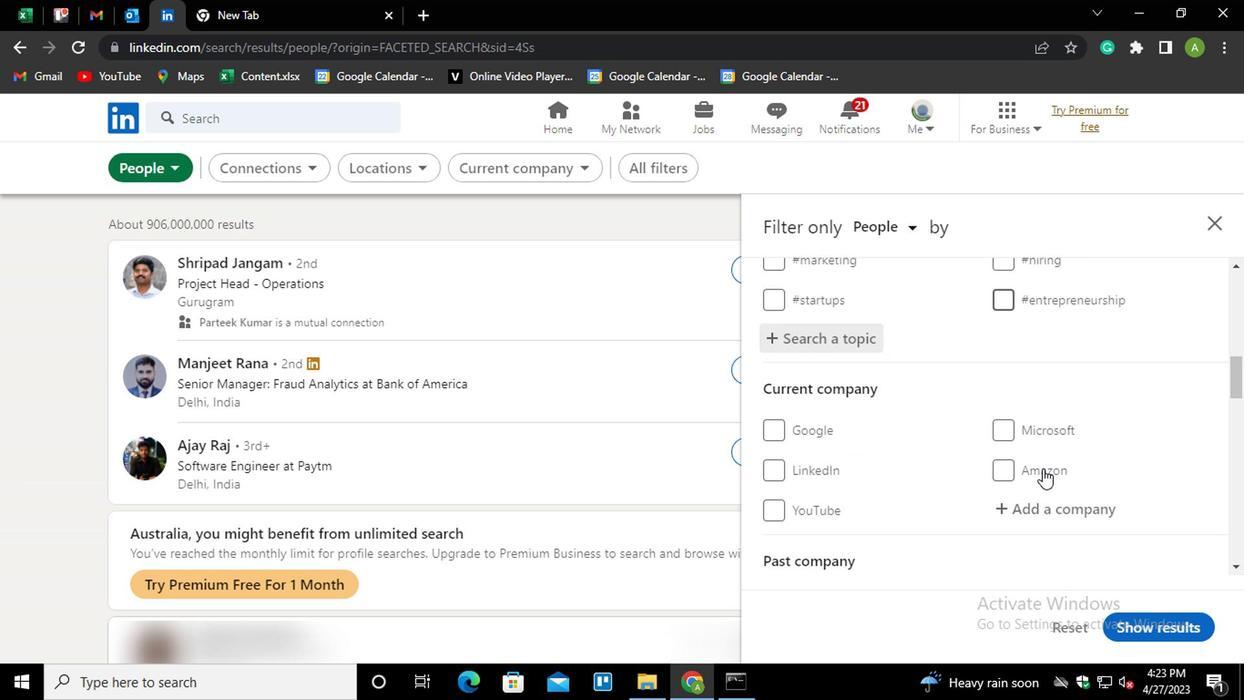 
Action: Mouse scrolled (1043, 464) with delta (0, 0)
Screenshot: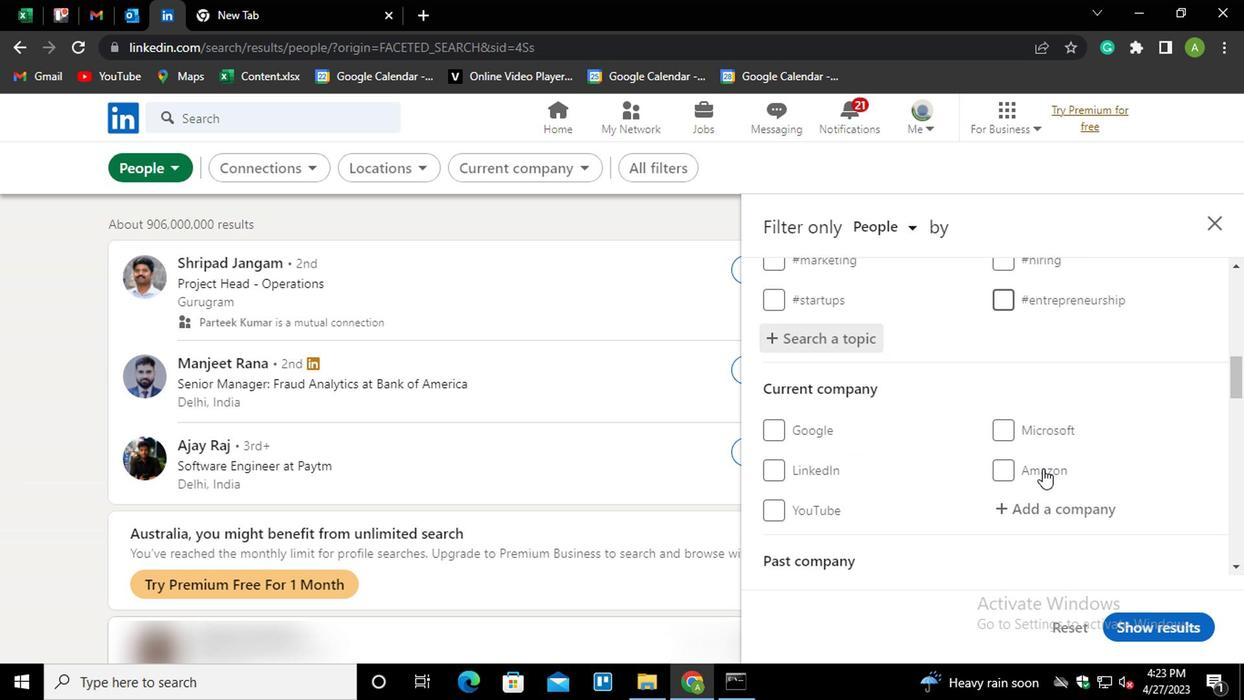 
Action: Mouse scrolled (1043, 464) with delta (0, 0)
Screenshot: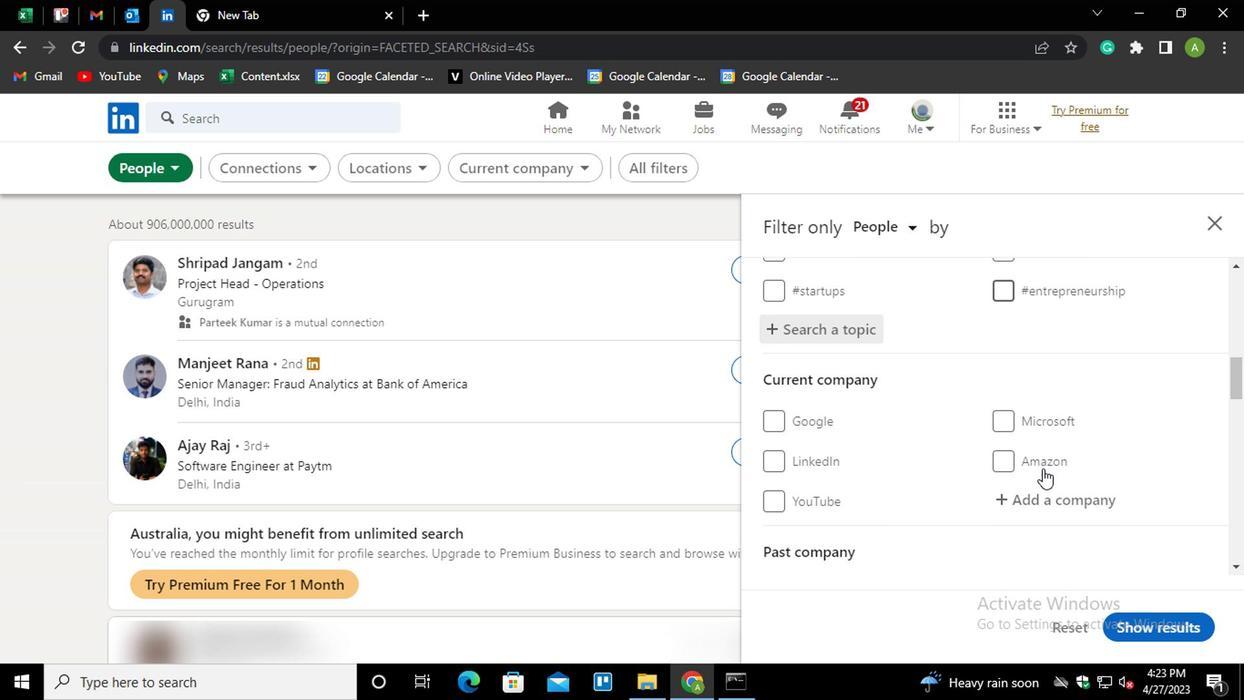 
Action: Mouse scrolled (1043, 464) with delta (0, 0)
Screenshot: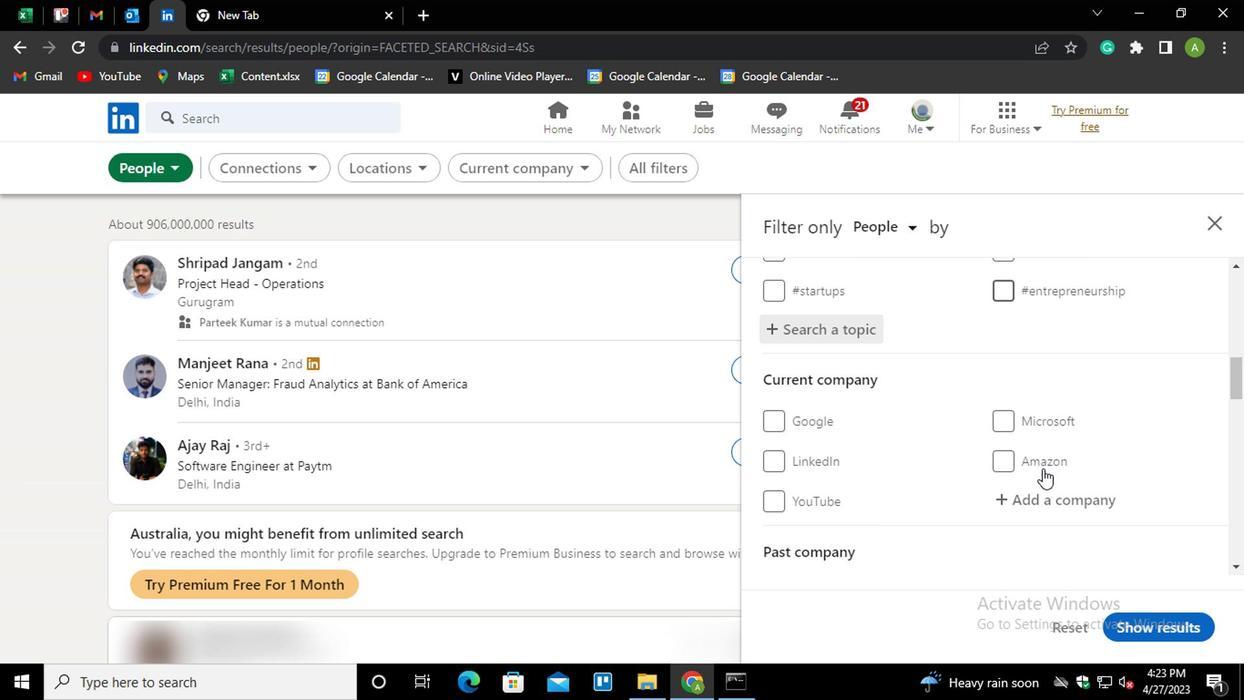 
Action: Mouse scrolled (1043, 464) with delta (0, 0)
Screenshot: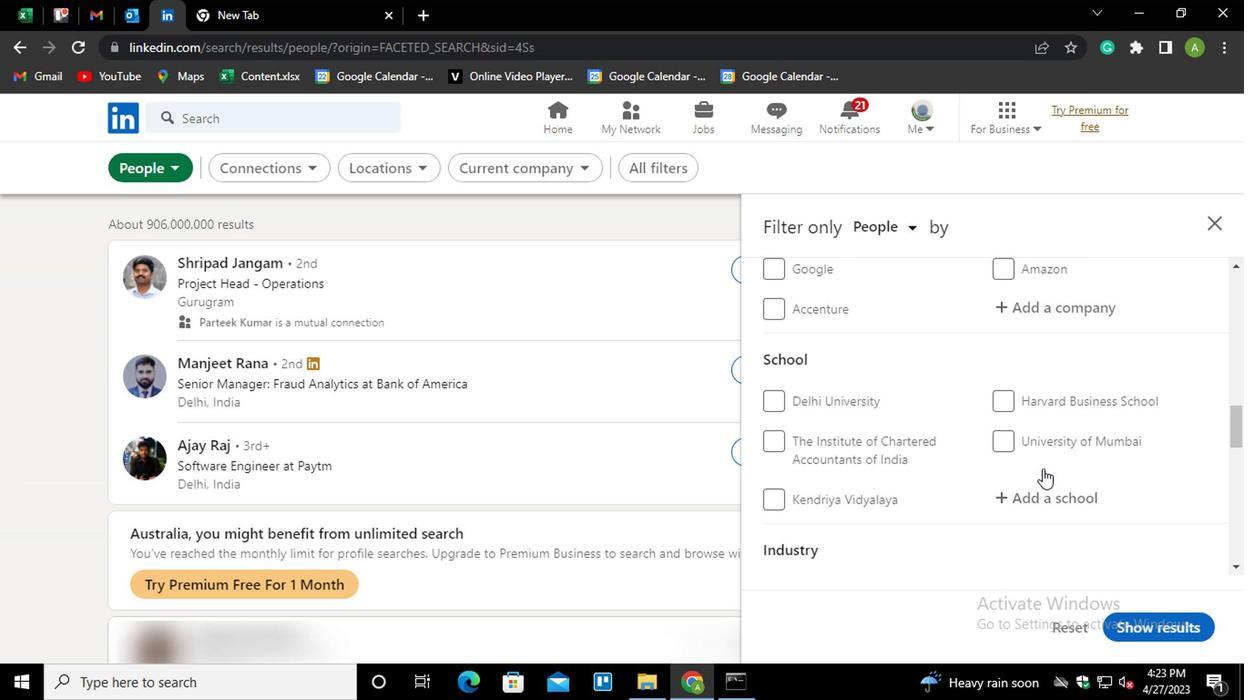 
Action: Mouse scrolled (1043, 464) with delta (0, 0)
Screenshot: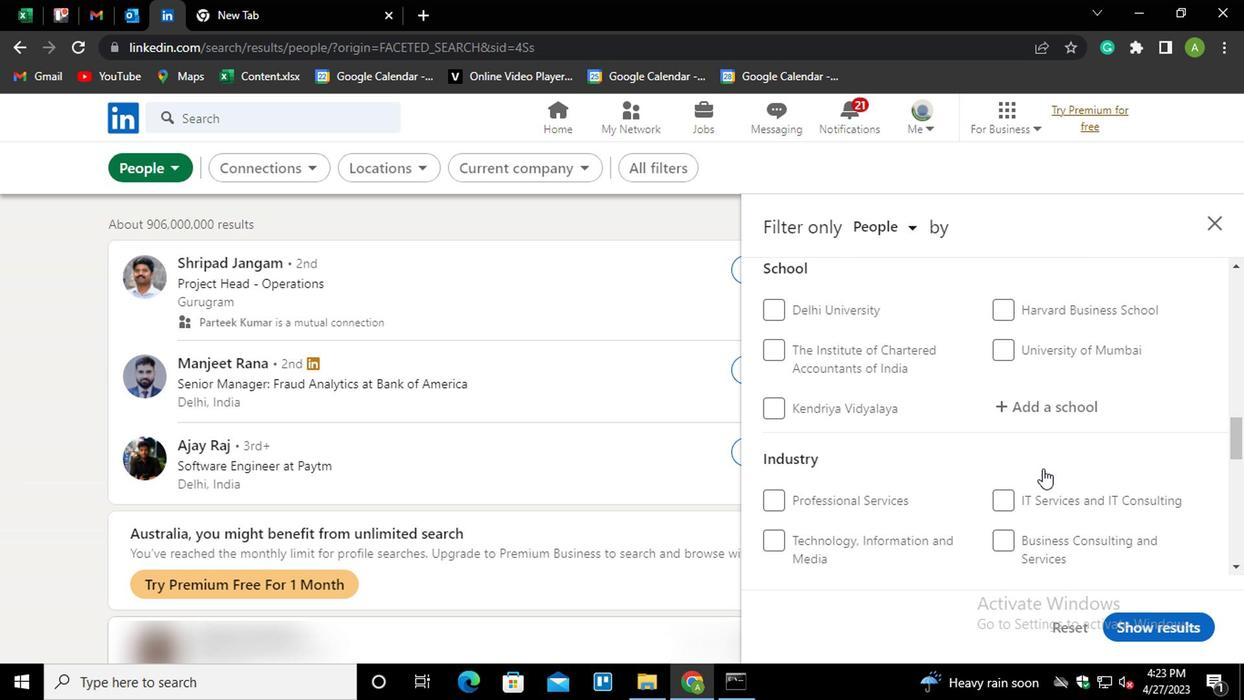 
Action: Mouse scrolled (1043, 464) with delta (0, 0)
Screenshot: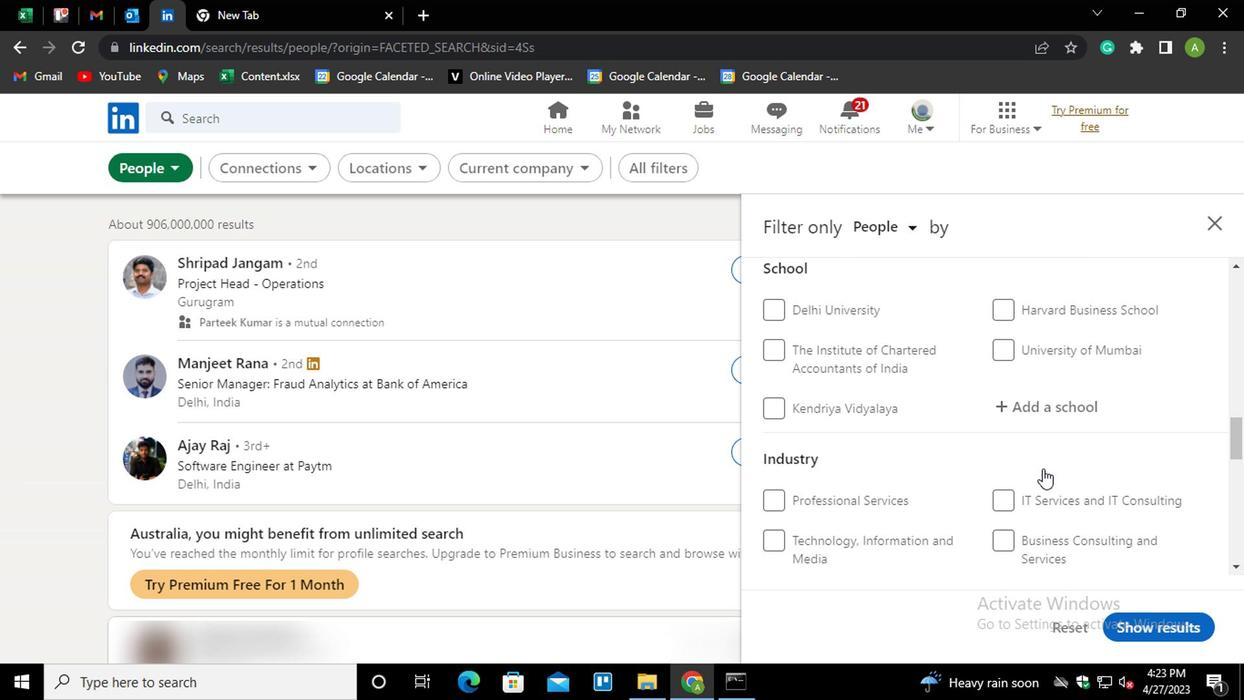 
Action: Mouse scrolled (1043, 464) with delta (0, 0)
Screenshot: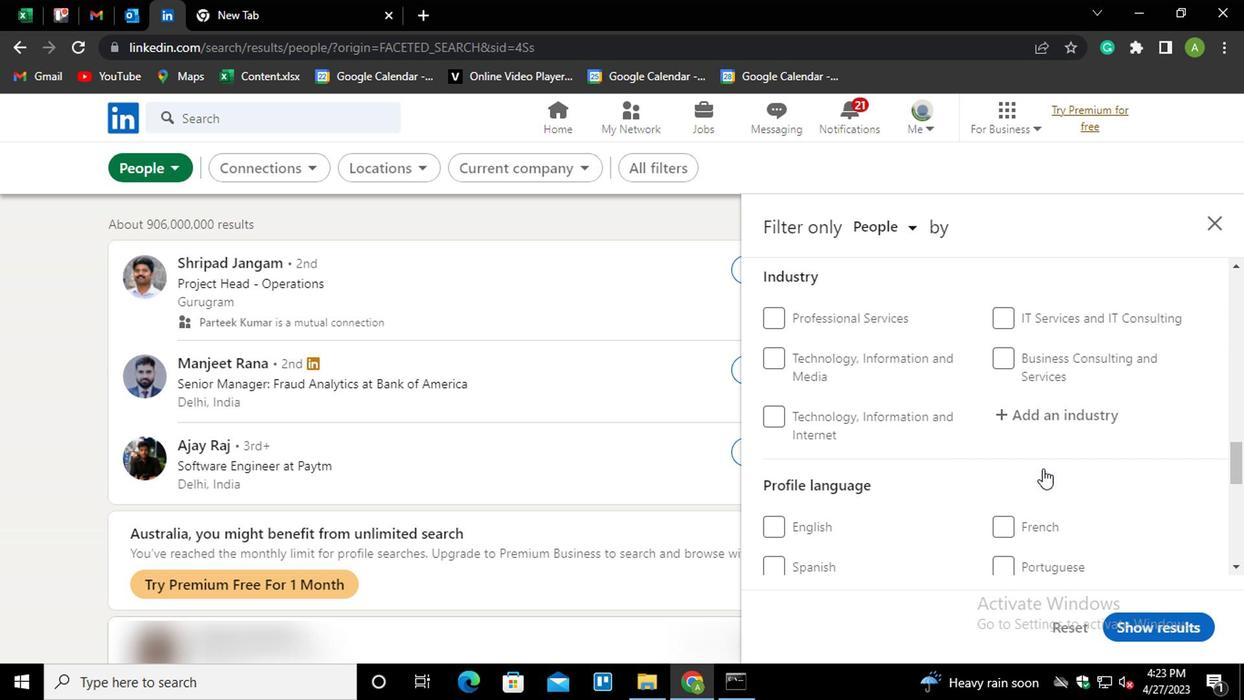 
Action: Mouse moved to (809, 514)
Screenshot: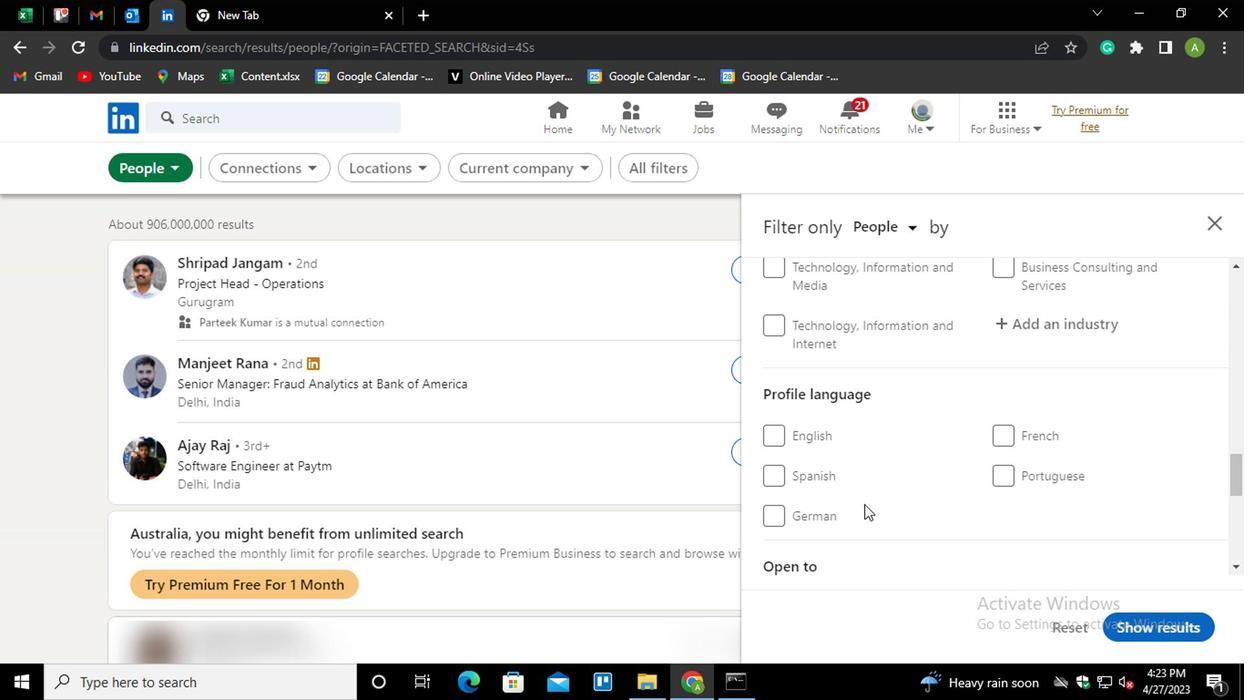
Action: Mouse pressed left at (809, 514)
Screenshot: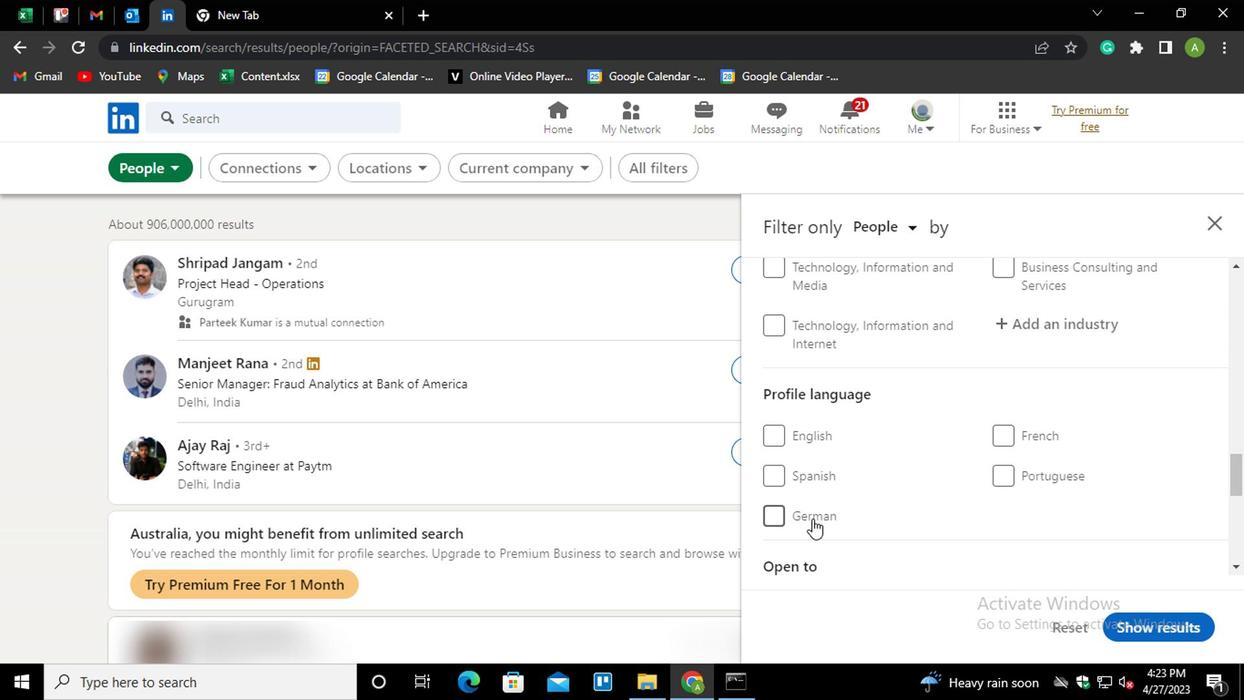 
Action: Mouse moved to (915, 502)
Screenshot: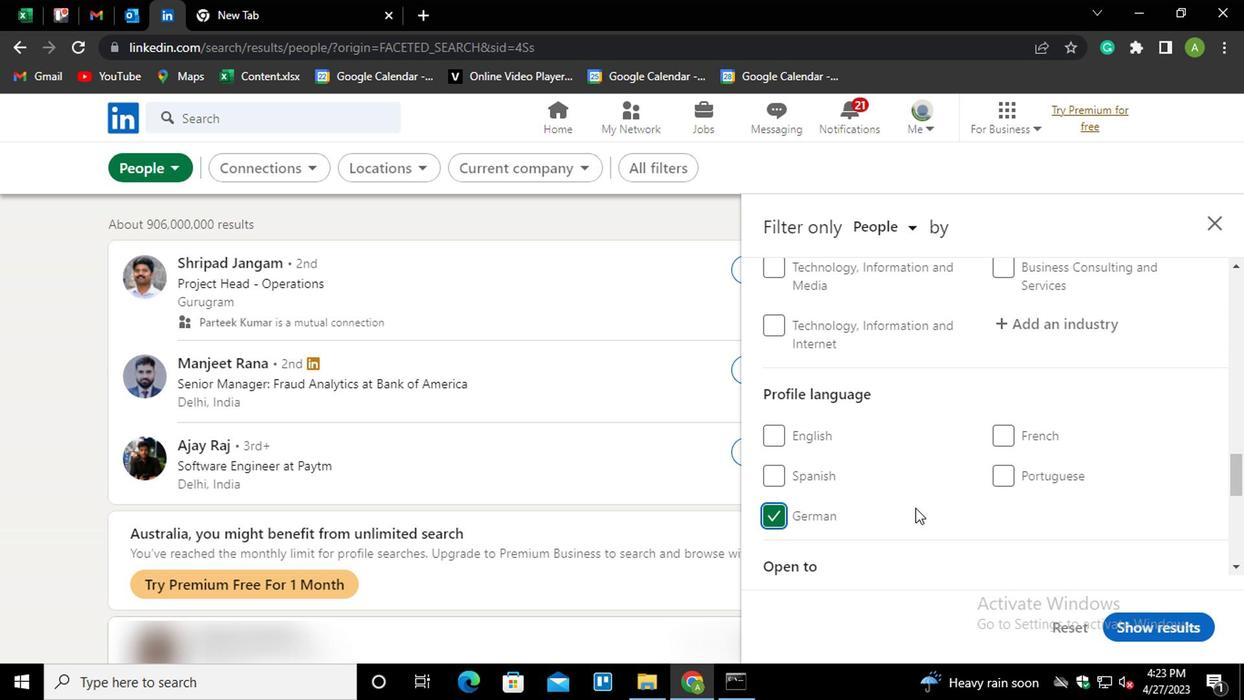 
Action: Mouse scrolled (915, 503) with delta (0, 1)
Screenshot: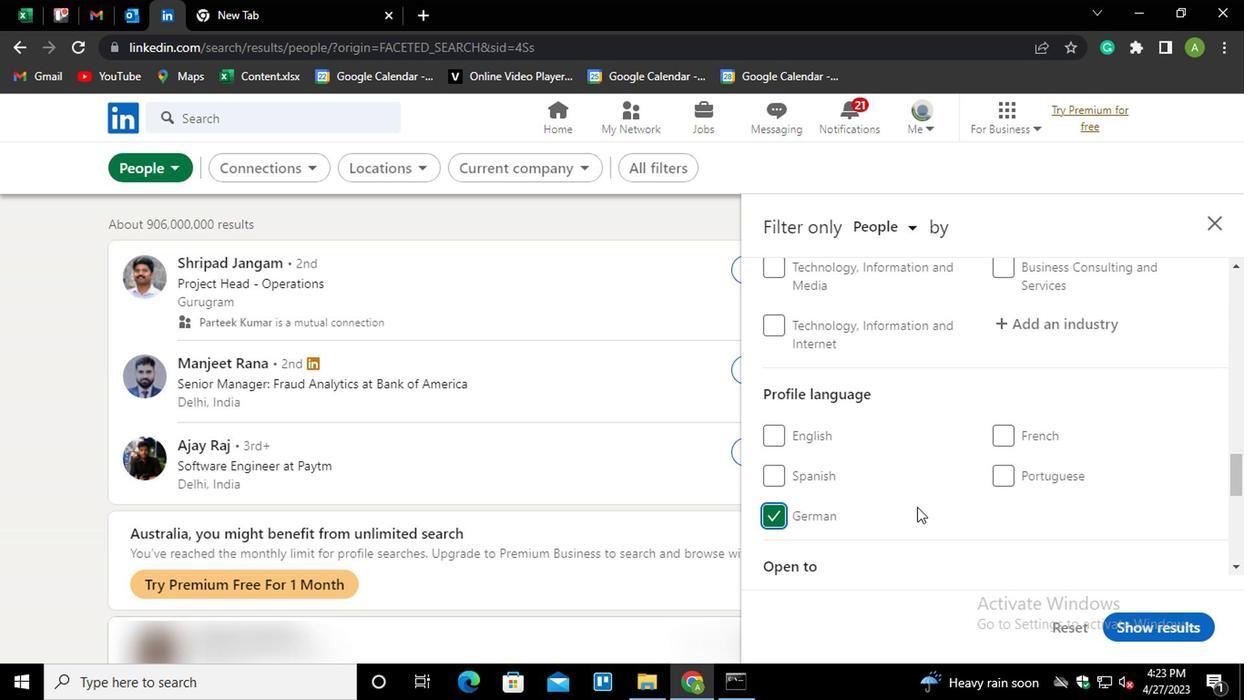 
Action: Mouse scrolled (915, 503) with delta (0, 1)
Screenshot: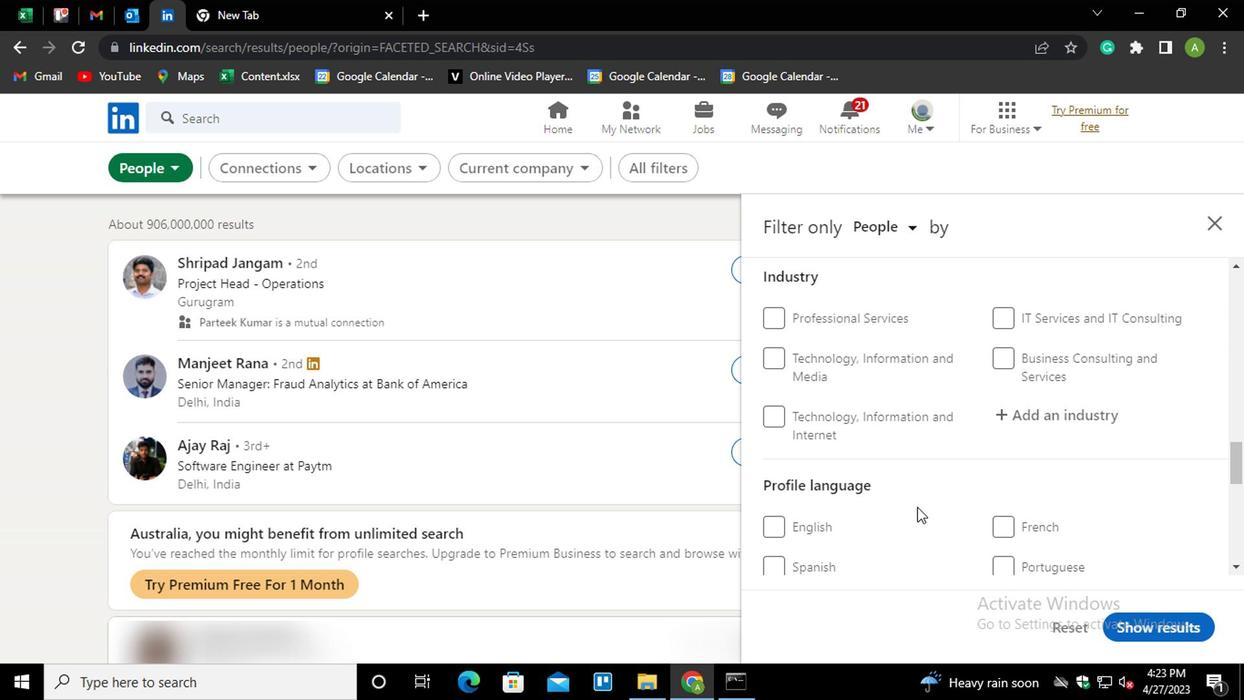
Action: Mouse scrolled (915, 503) with delta (0, 1)
Screenshot: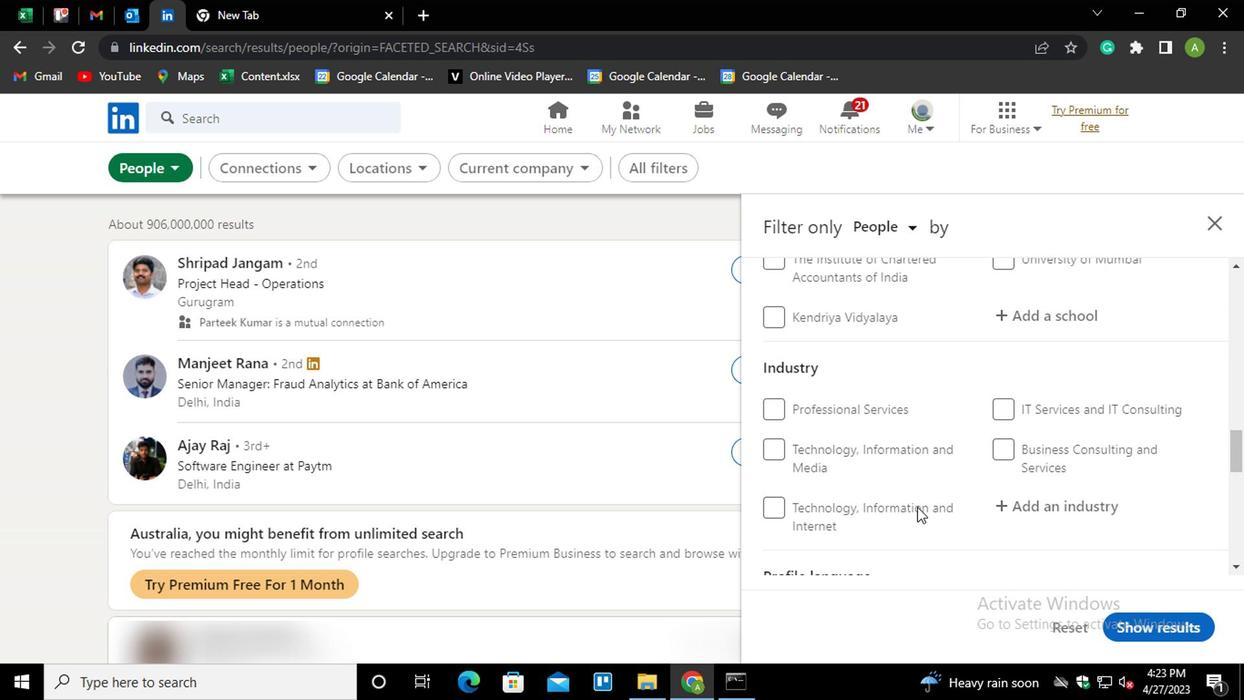
Action: Mouse scrolled (915, 503) with delta (0, 1)
Screenshot: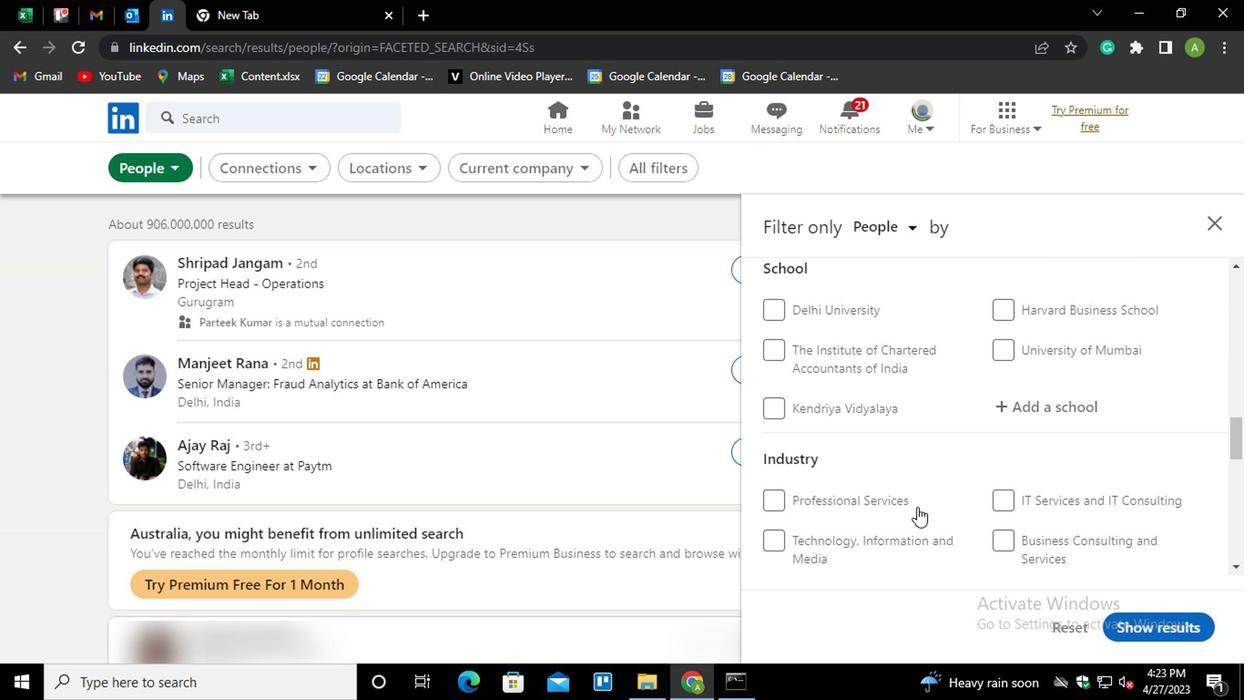 
Action: Mouse scrolled (915, 503) with delta (0, 1)
Screenshot: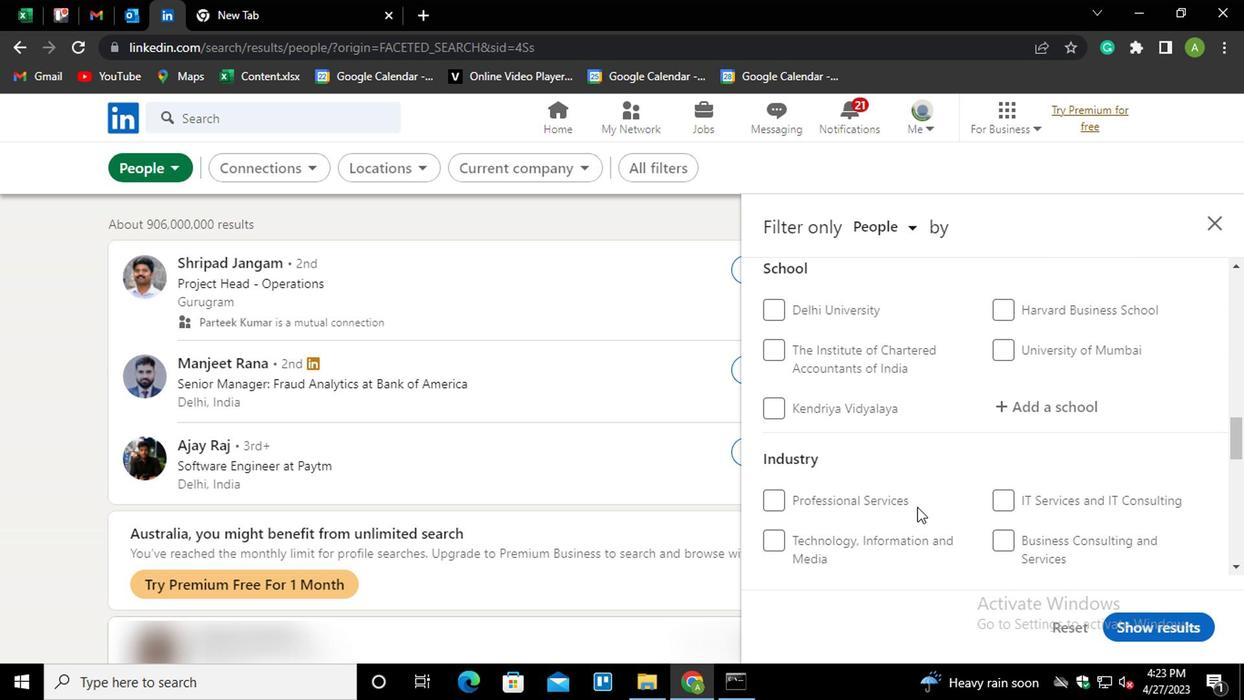 
Action: Mouse scrolled (915, 503) with delta (0, 1)
Screenshot: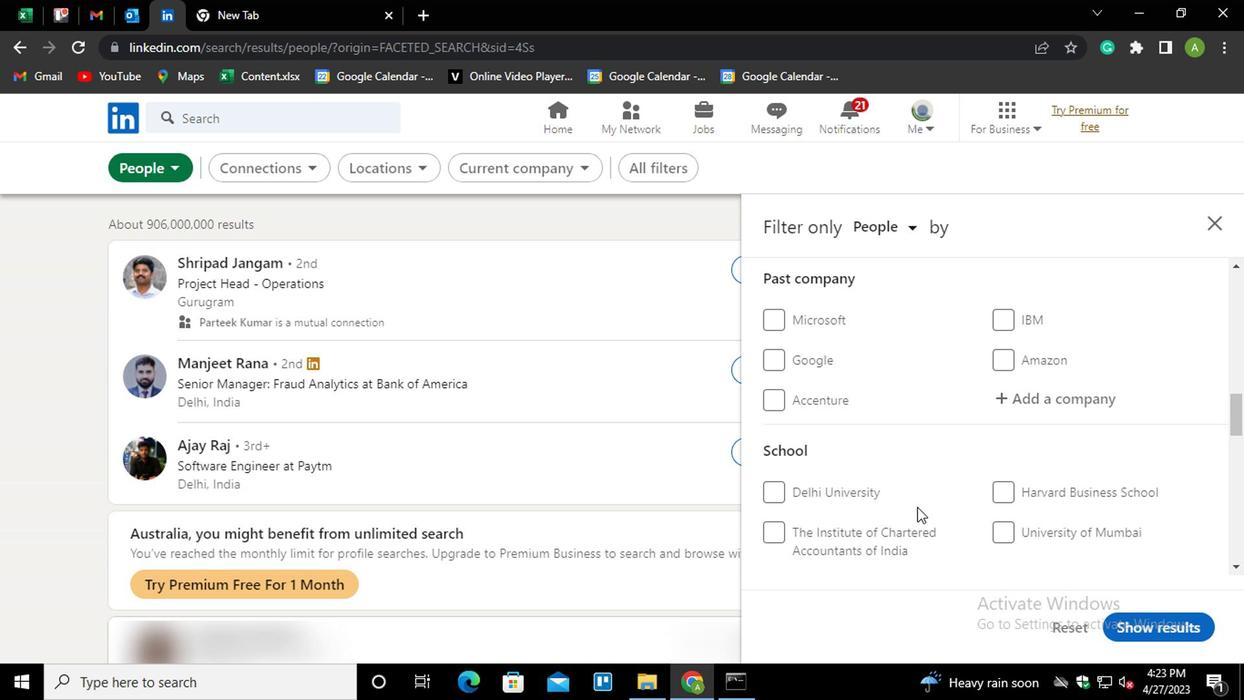 
Action: Mouse moved to (919, 466)
Screenshot: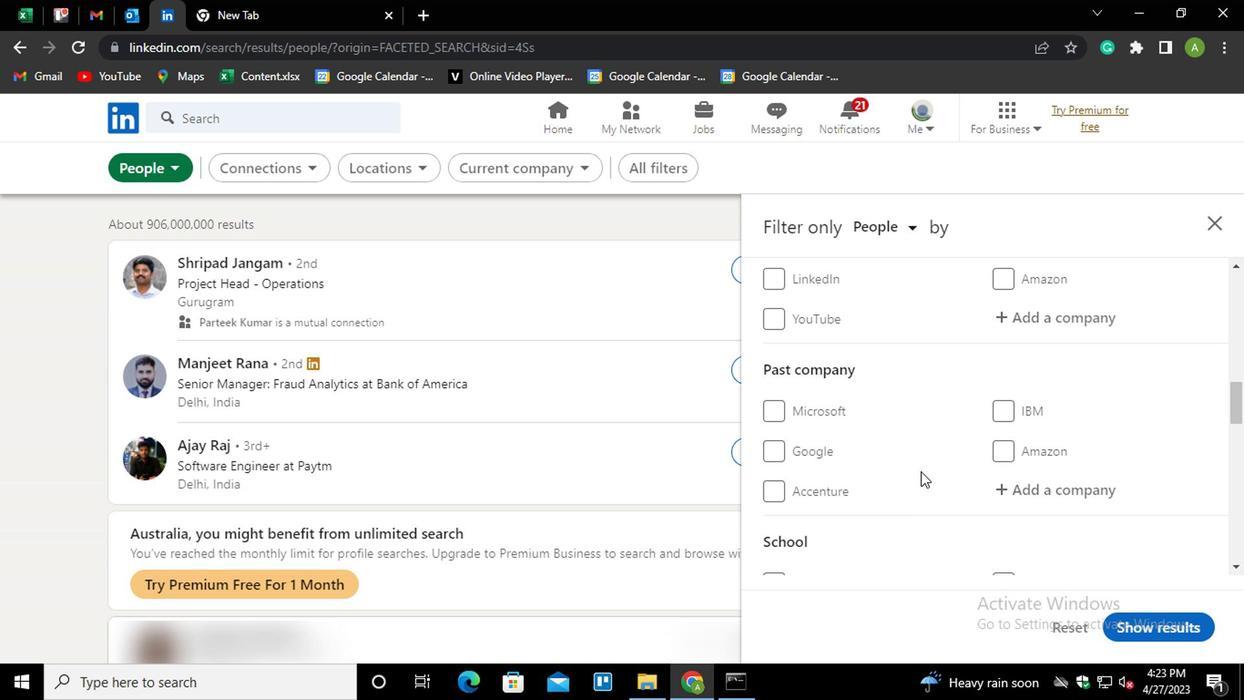 
Action: Mouse scrolled (919, 466) with delta (0, 0)
Screenshot: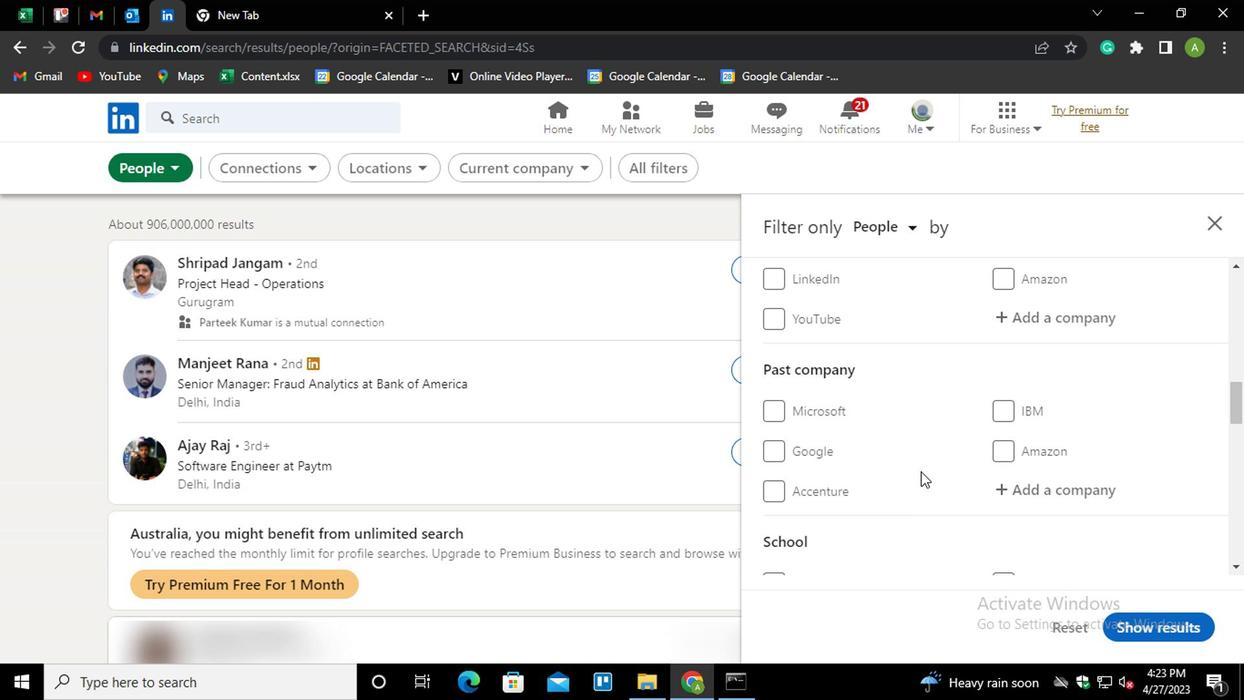 
Action: Mouse scrolled (919, 466) with delta (0, 0)
Screenshot: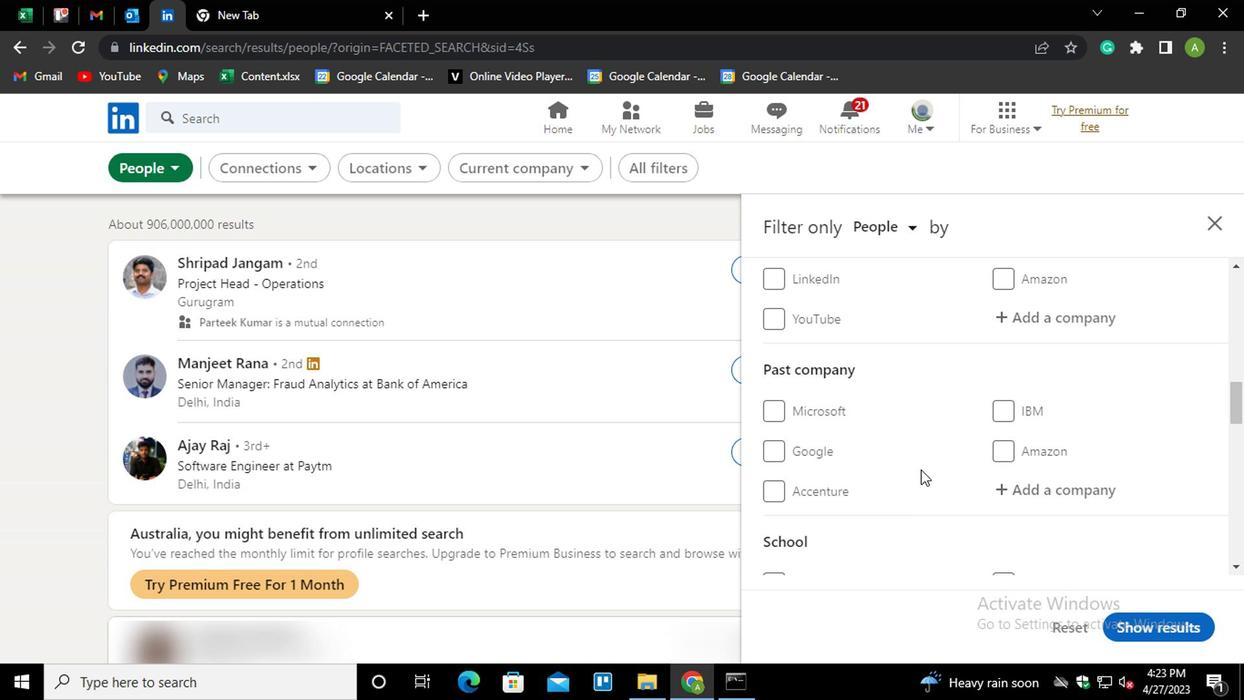 
Action: Mouse moved to (1032, 492)
Screenshot: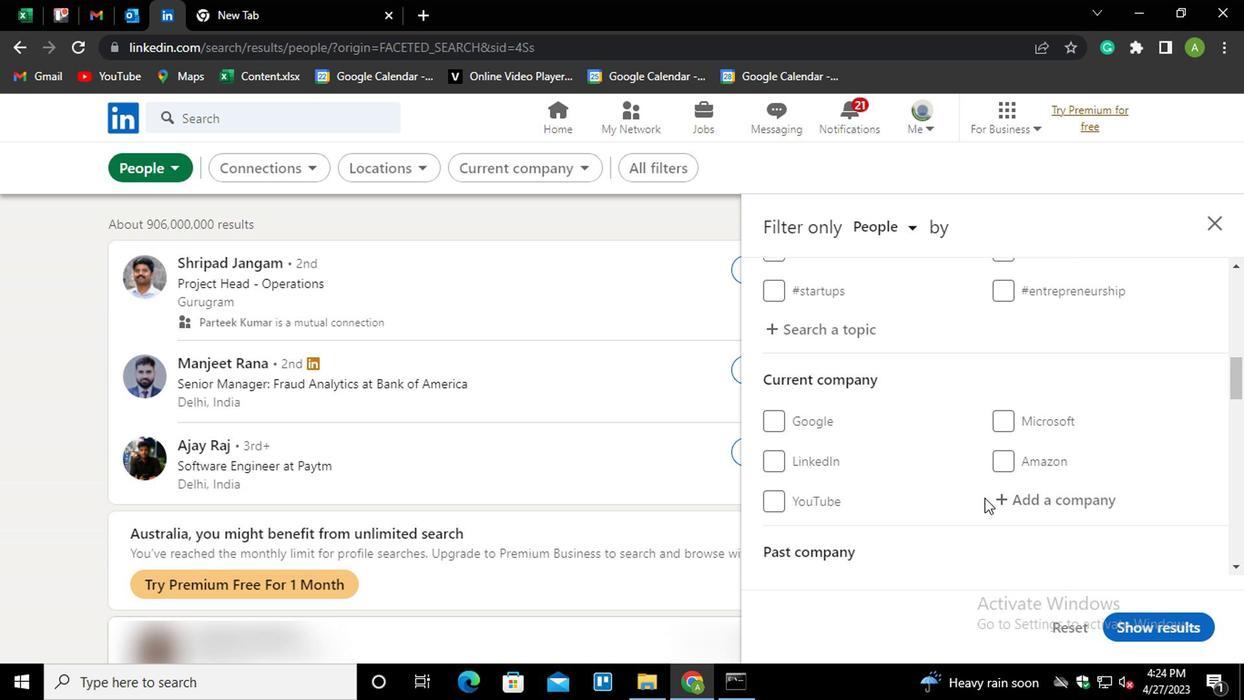 
Action: Mouse pressed left at (1032, 492)
Screenshot: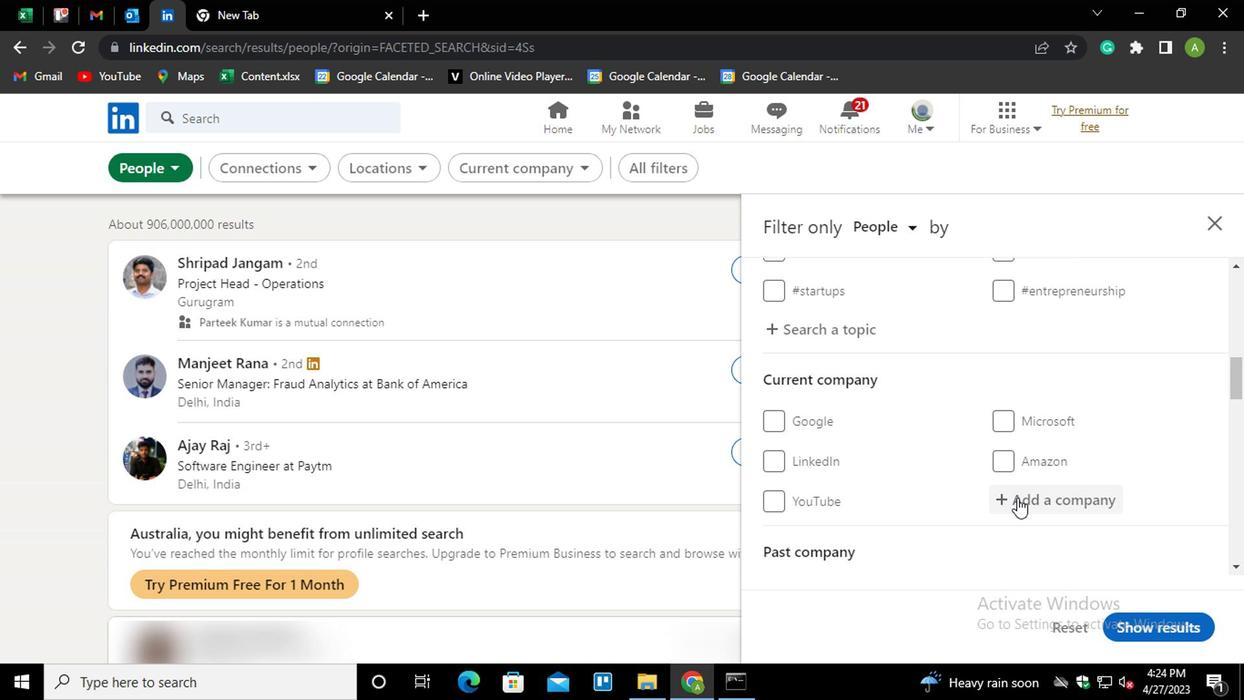 
Action: Key pressed <Key.shift>F<Key.backspace><Key.shift><Key.shift><Key.shift><Key.shift><Key.shift><Key.shift><Key.shift><Key.shift><Key.shift><Key.shift><Key.shift><Key.shift><Key.shift><Key.shift><Key.shift><Key.shift>R<Key.shift><Key.shift><Key.shift><Key.shift><Key.shift><Key.shift><Key.shift><Key.shift><Key.shift><Key.shift><Key.shift><Key.shift>P<Key.shift>G<Key.down><Key.enter>
Screenshot: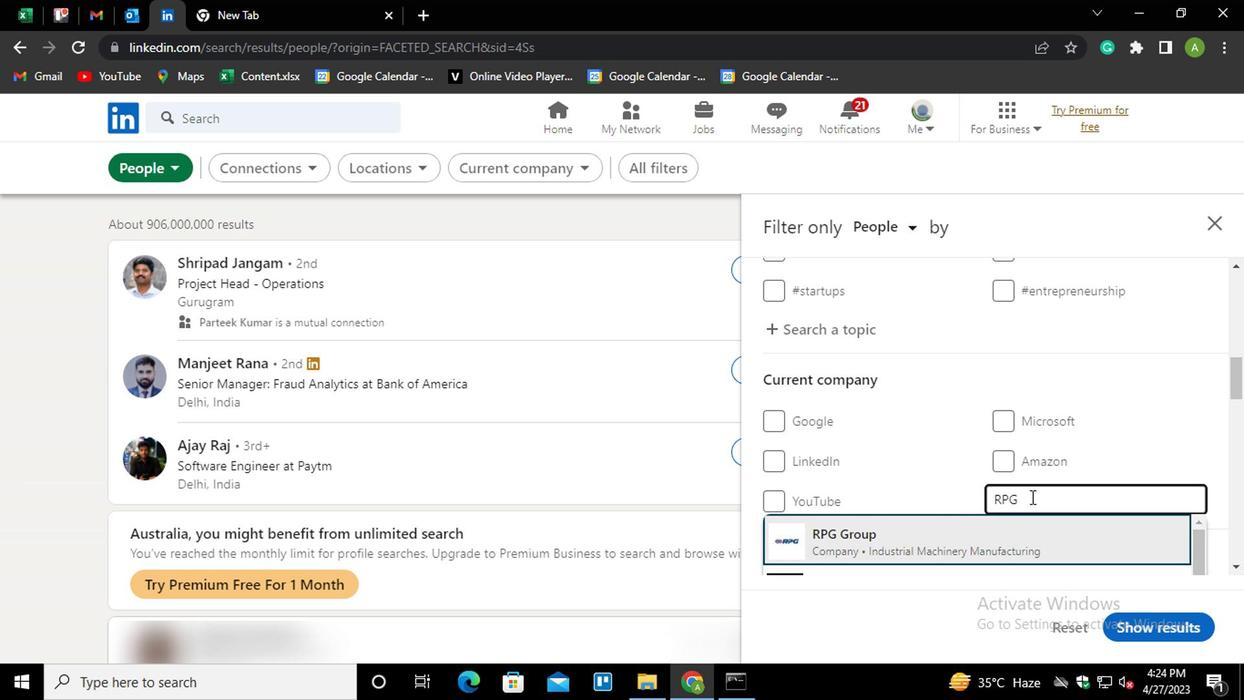 
Action: Mouse scrolled (1032, 492) with delta (0, 0)
Screenshot: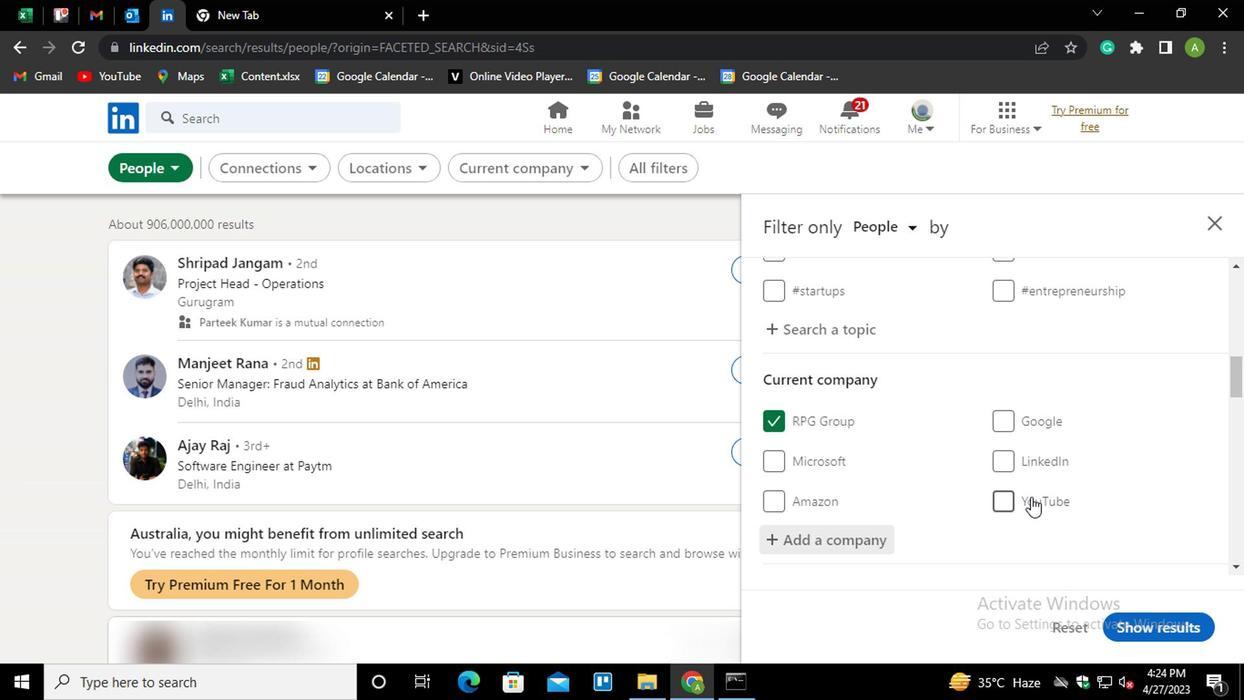 
Action: Mouse scrolled (1032, 492) with delta (0, 0)
Screenshot: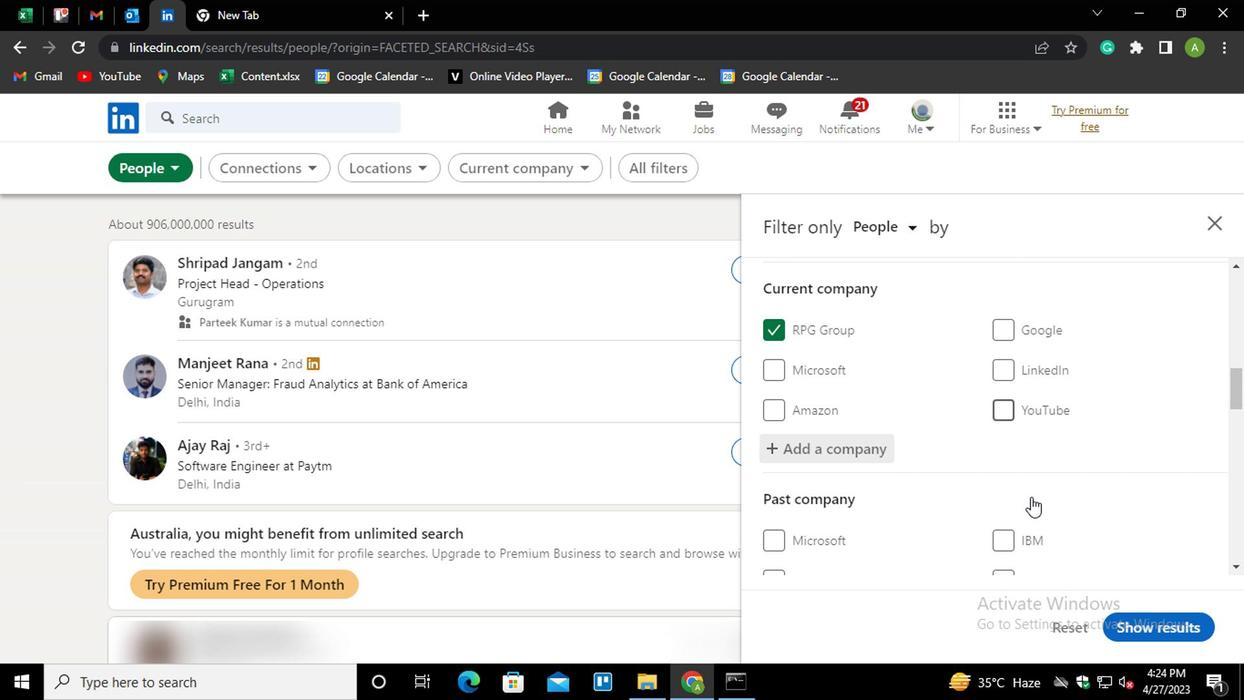 
Action: Mouse scrolled (1032, 492) with delta (0, 0)
Screenshot: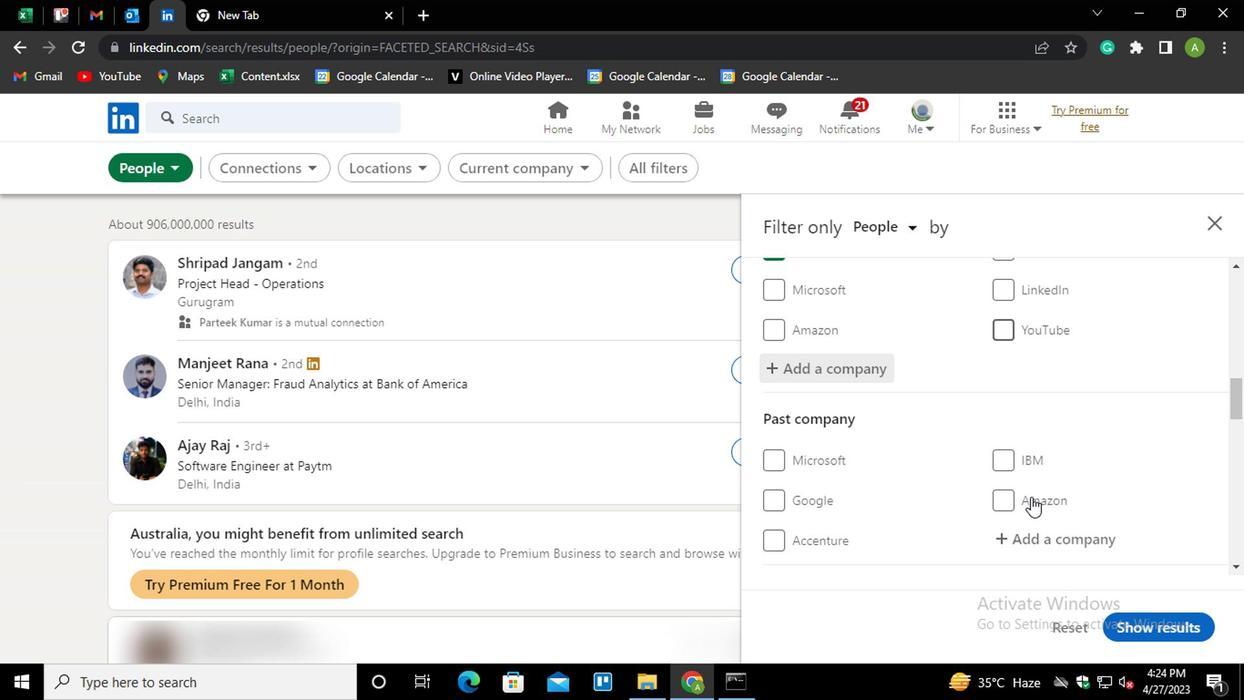 
Action: Mouse scrolled (1032, 492) with delta (0, 0)
Screenshot: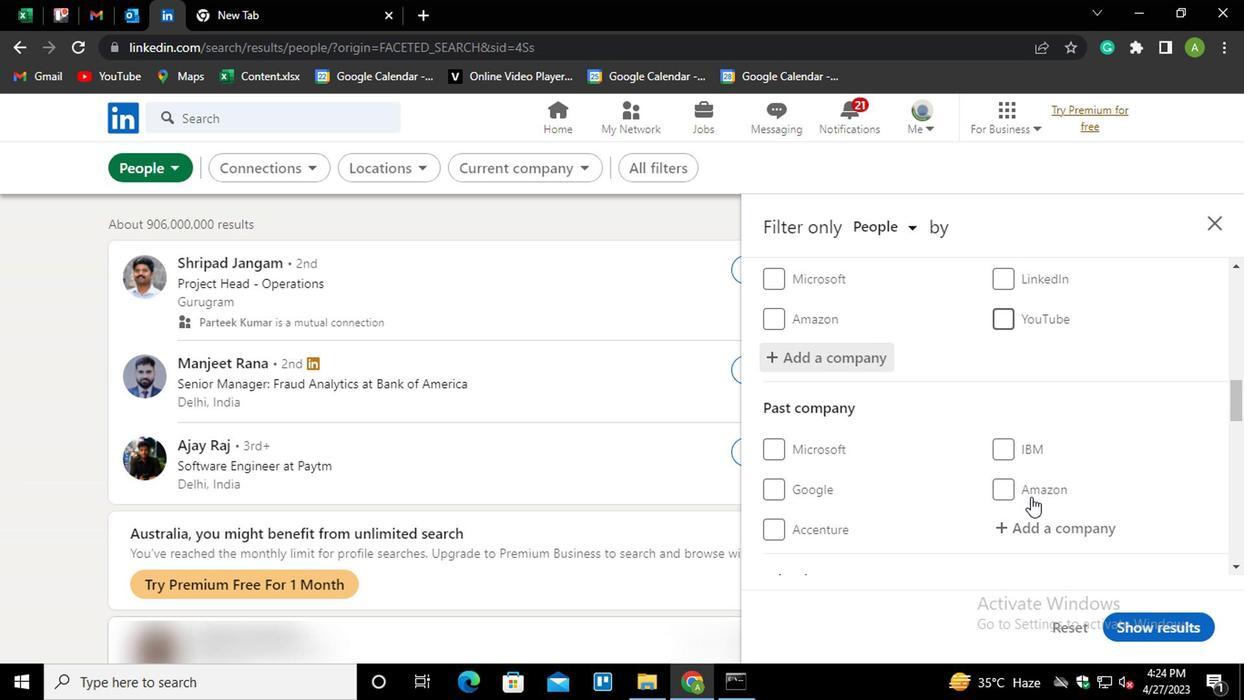 
Action: Mouse scrolled (1032, 492) with delta (0, 0)
Screenshot: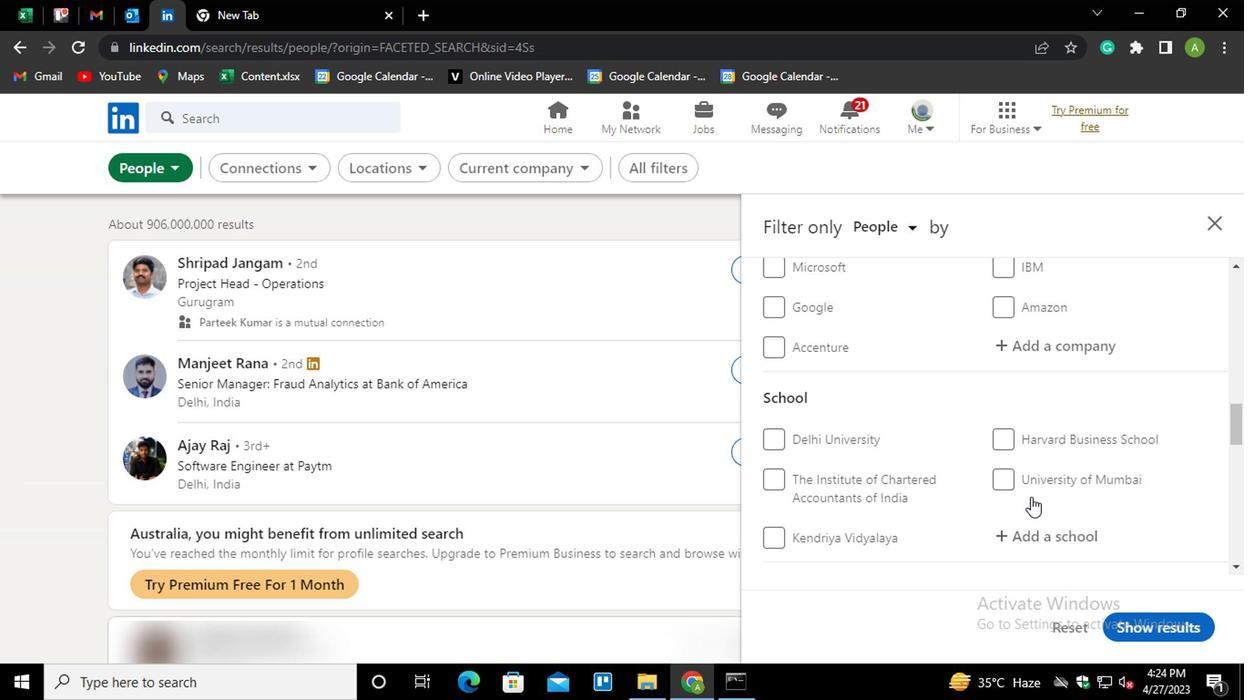 
Action: Mouse moved to (1032, 477)
Screenshot: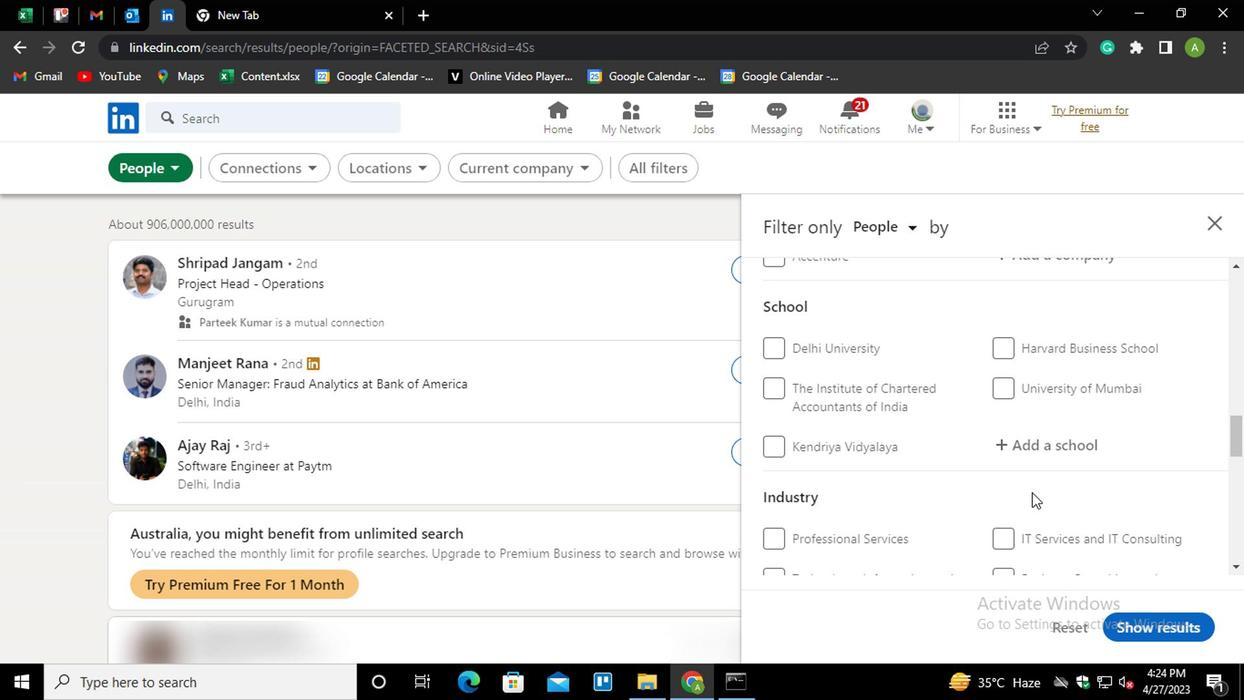 
Action: Mouse scrolled (1032, 476) with delta (0, -1)
Screenshot: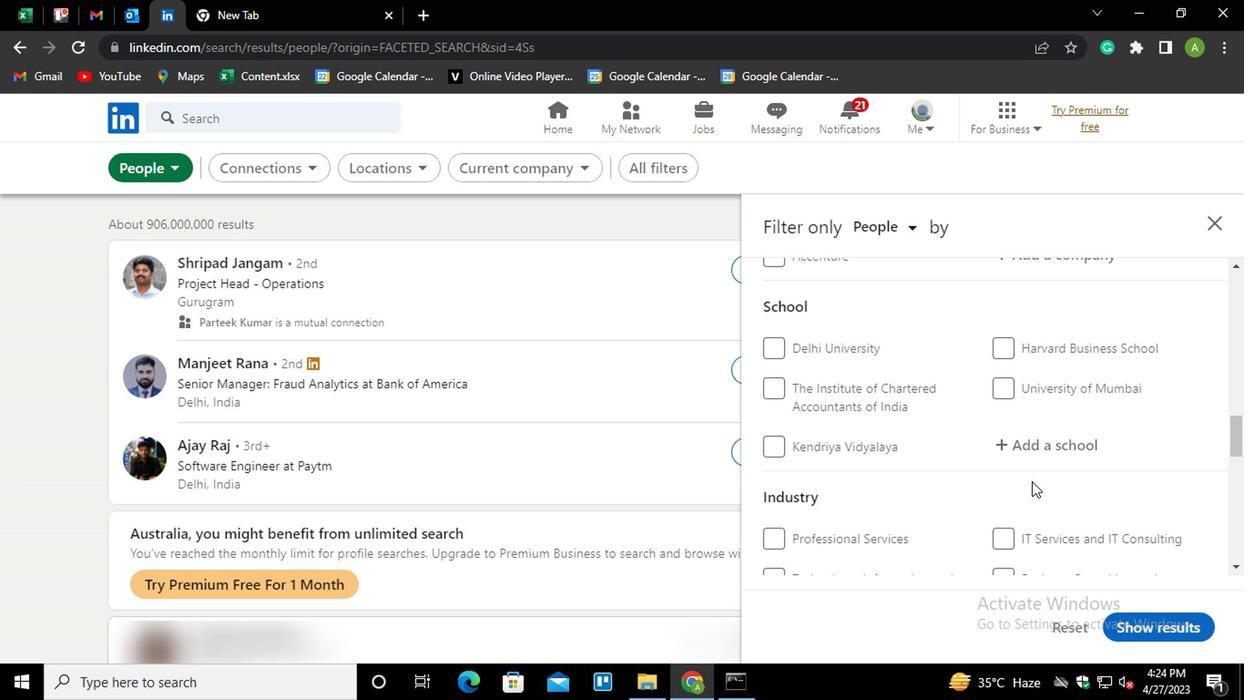 
Action: Mouse moved to (1035, 355)
Screenshot: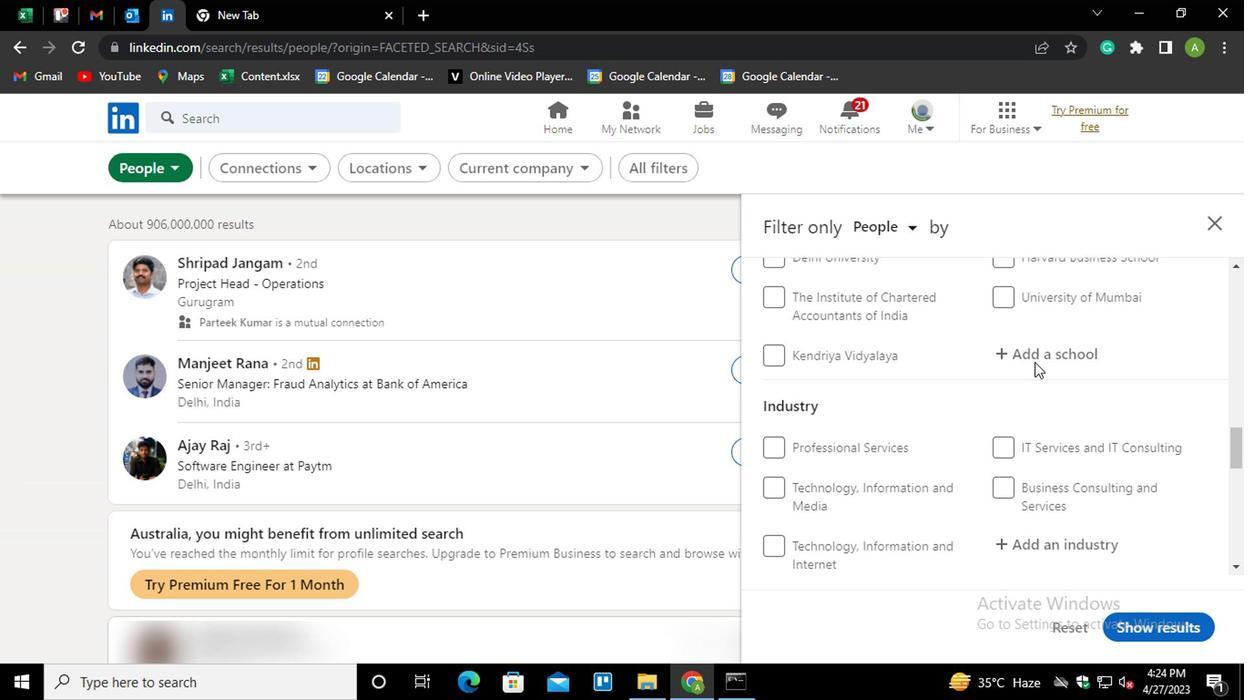 
Action: Mouse pressed left at (1035, 355)
Screenshot: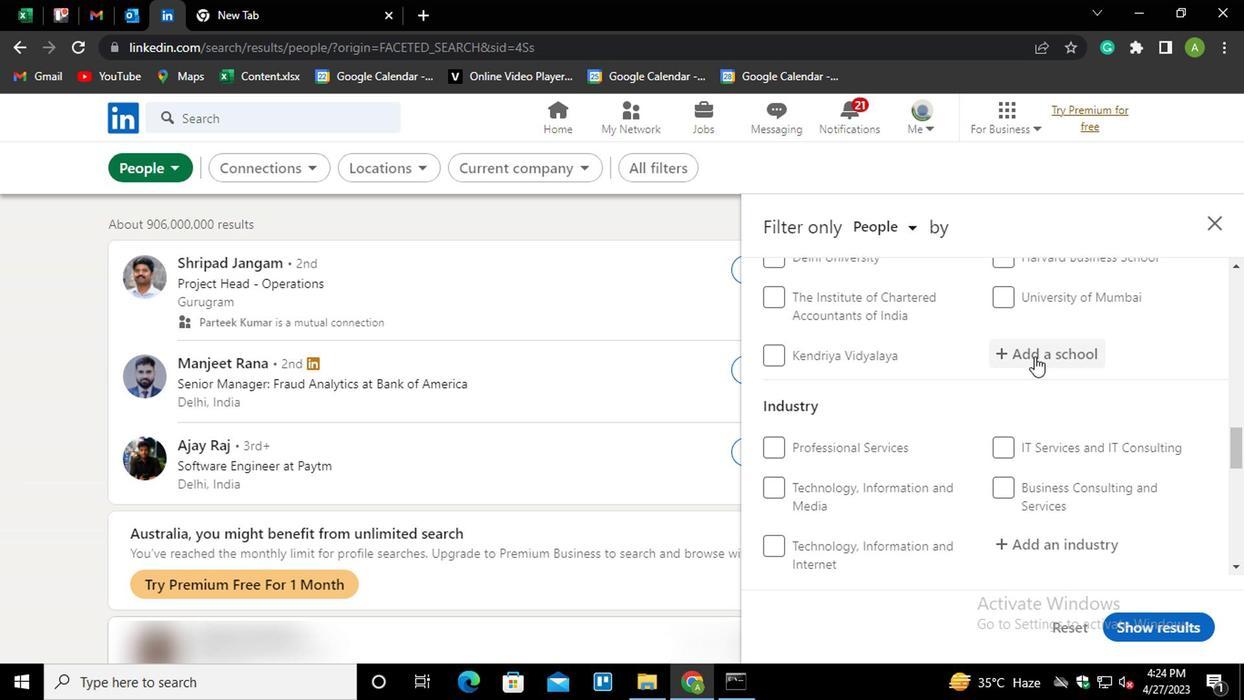 
Action: Mouse moved to (1034, 354)
Screenshot: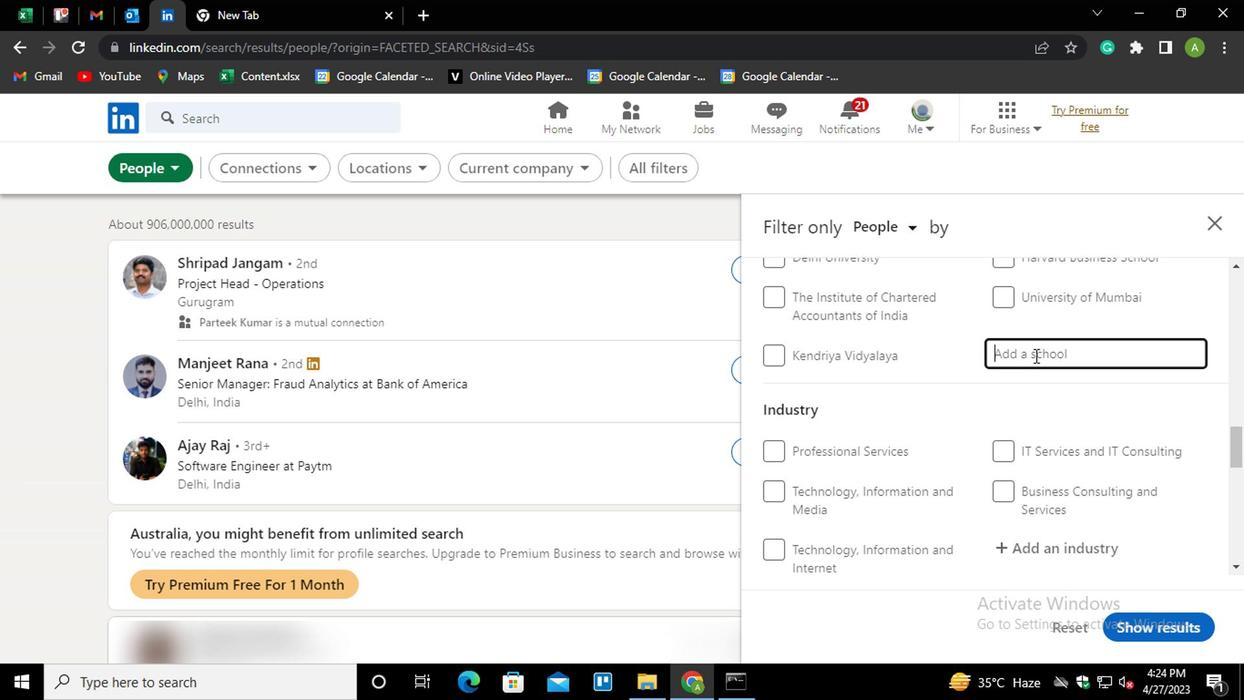 
Action: Key pressed <Key.shift>ctrl+S<Key.shift>U<Key.backspace>YM<Key.down><Key.enter>
Screenshot: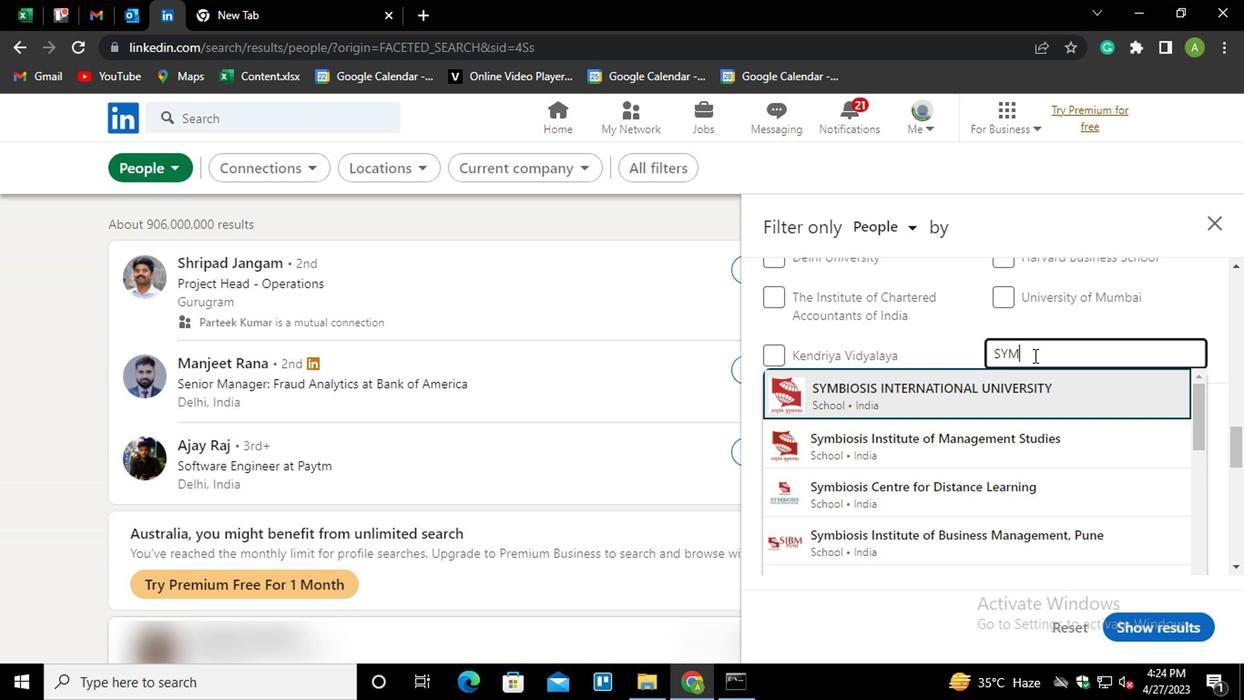 
Action: Mouse scrolled (1034, 353) with delta (0, -1)
Screenshot: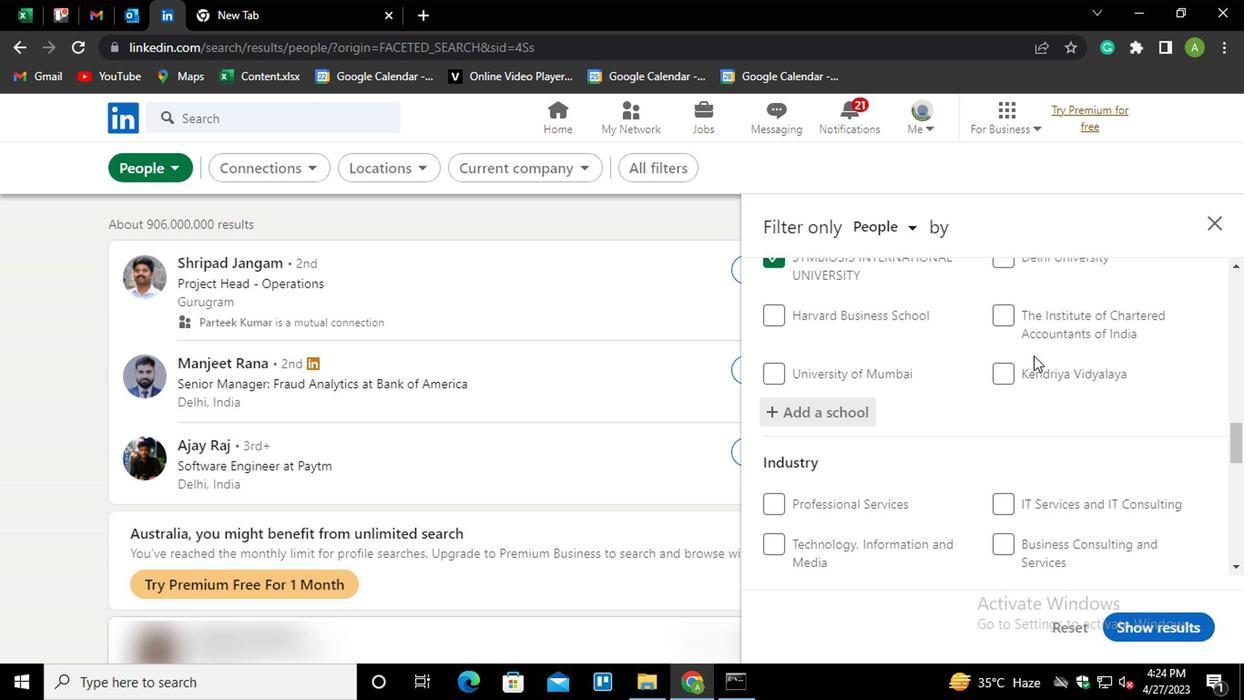 
Action: Mouse scrolled (1034, 353) with delta (0, -1)
Screenshot: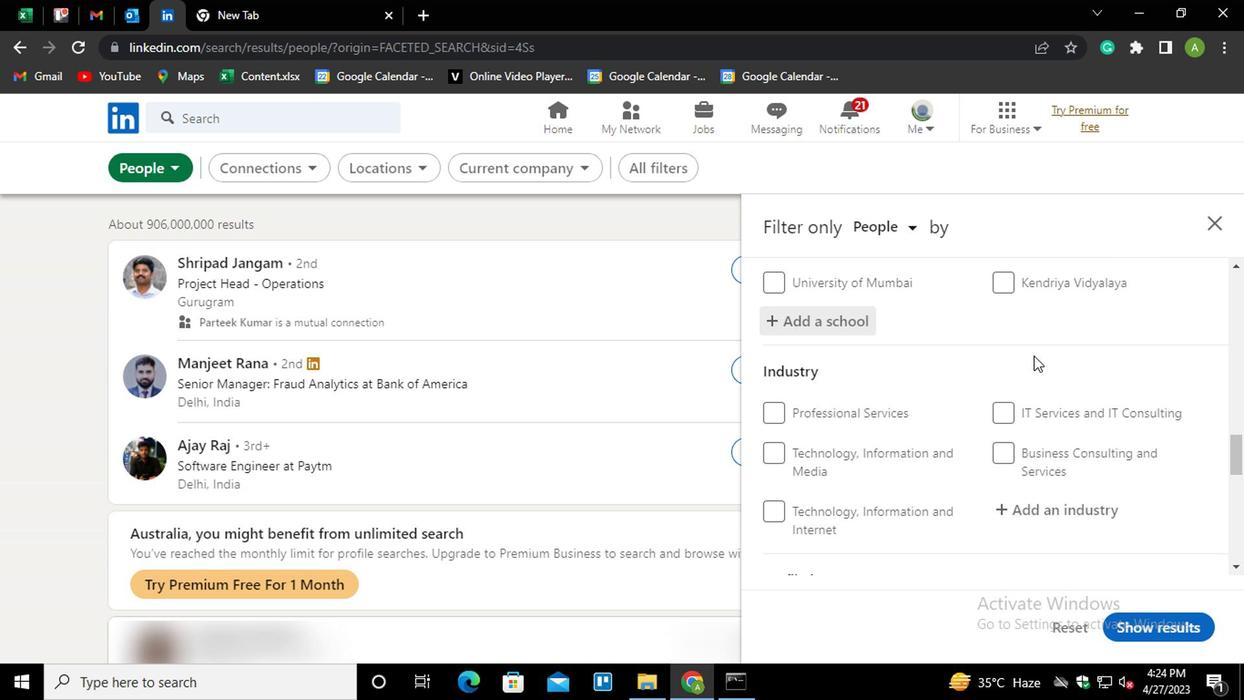
Action: Mouse moved to (1057, 412)
Screenshot: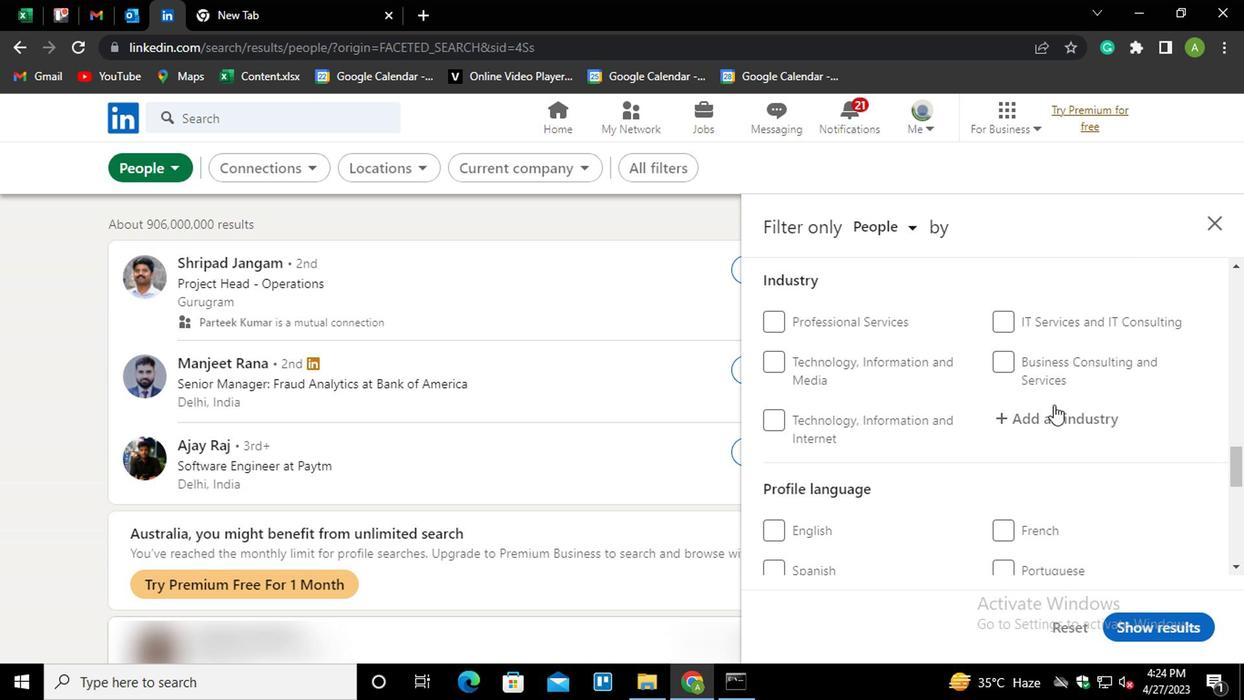 
Action: Mouse pressed left at (1057, 412)
Screenshot: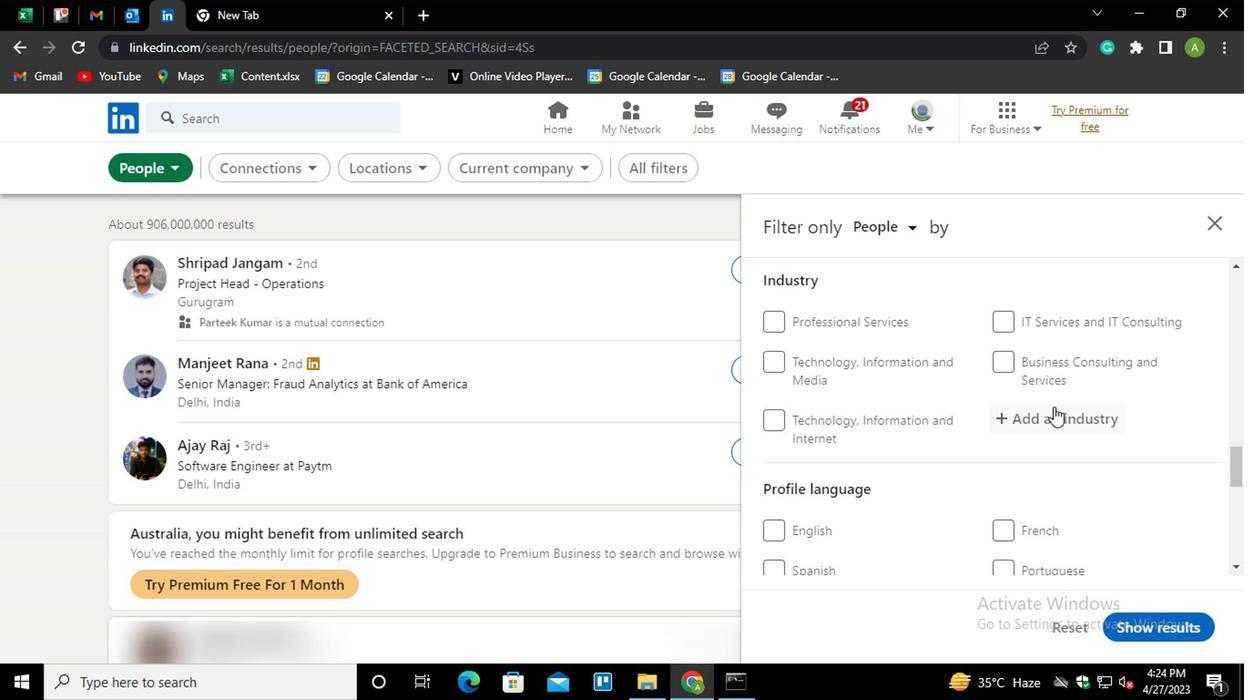 
Action: Key pressed <Key.shift>NUCLEA<Key.down><Key.enter>
Screenshot: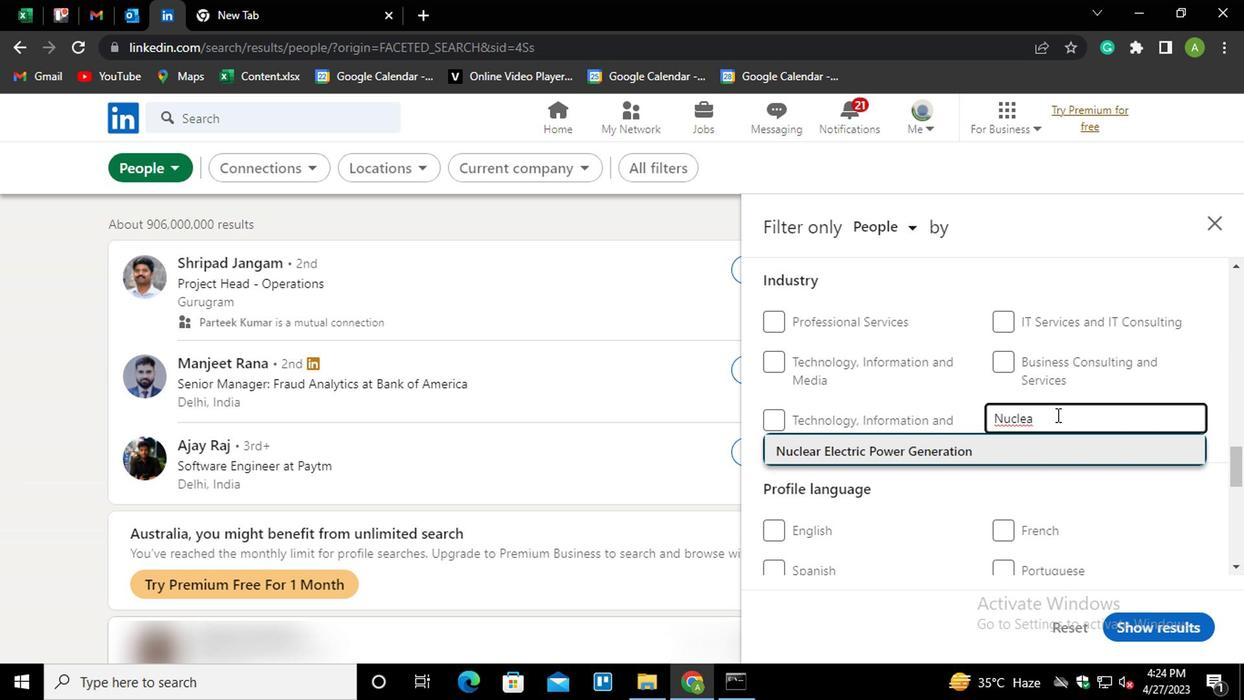 
Action: Mouse scrolled (1057, 411) with delta (0, 0)
Screenshot: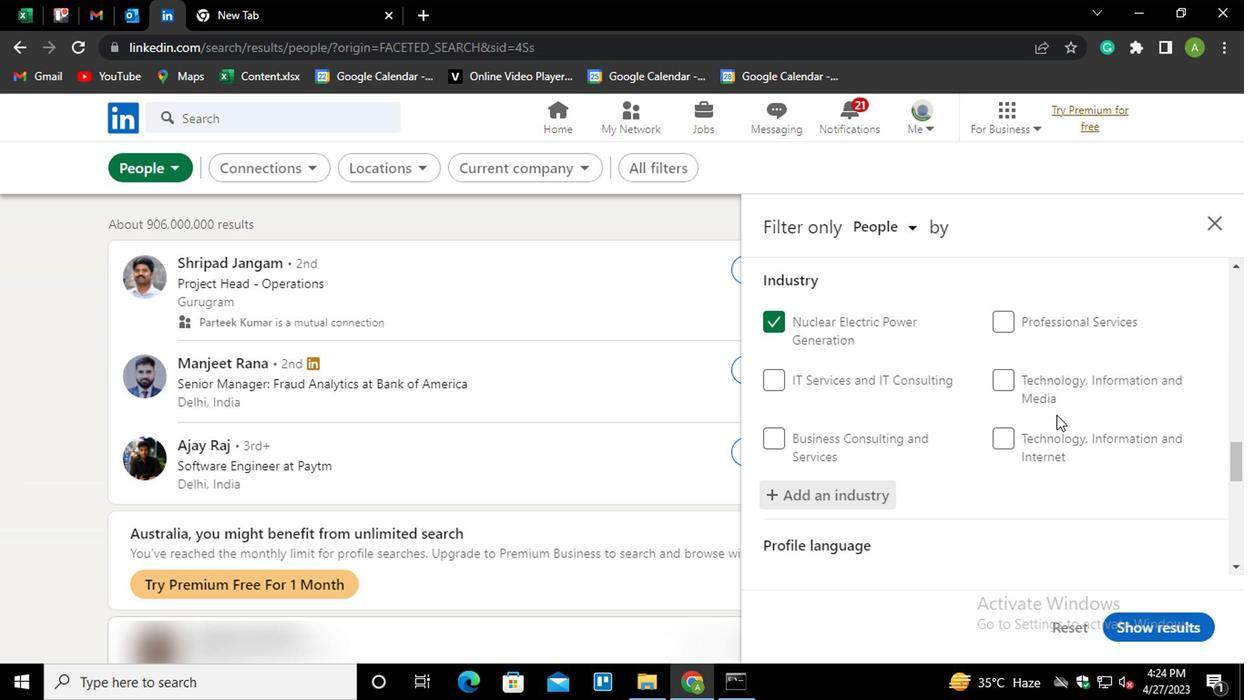 
Action: Mouse scrolled (1057, 411) with delta (0, 0)
Screenshot: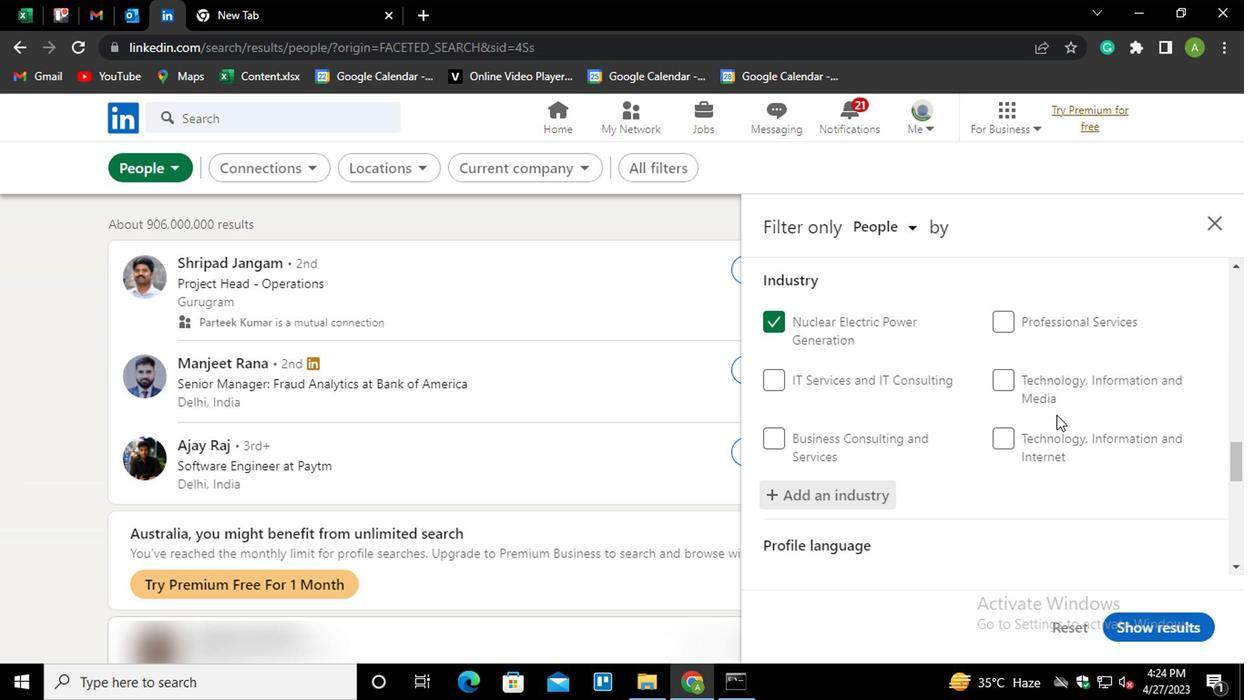 
Action: Mouse scrolled (1057, 411) with delta (0, 0)
Screenshot: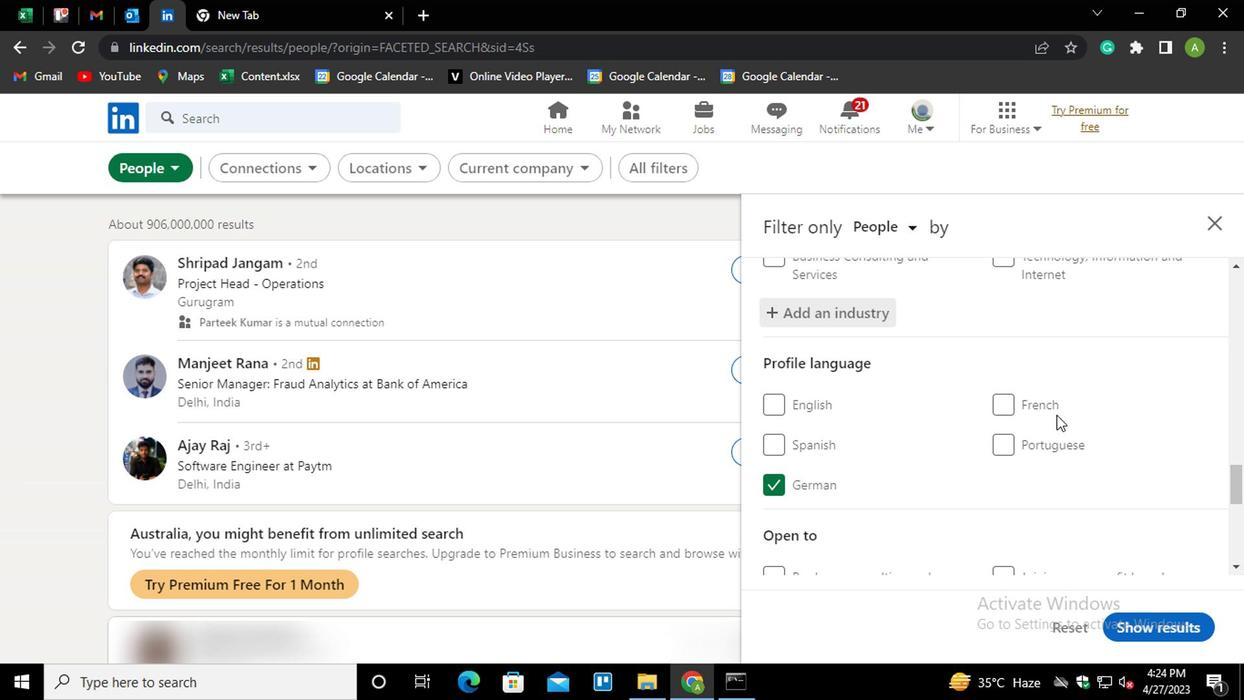 
Action: Mouse scrolled (1057, 411) with delta (0, 0)
Screenshot: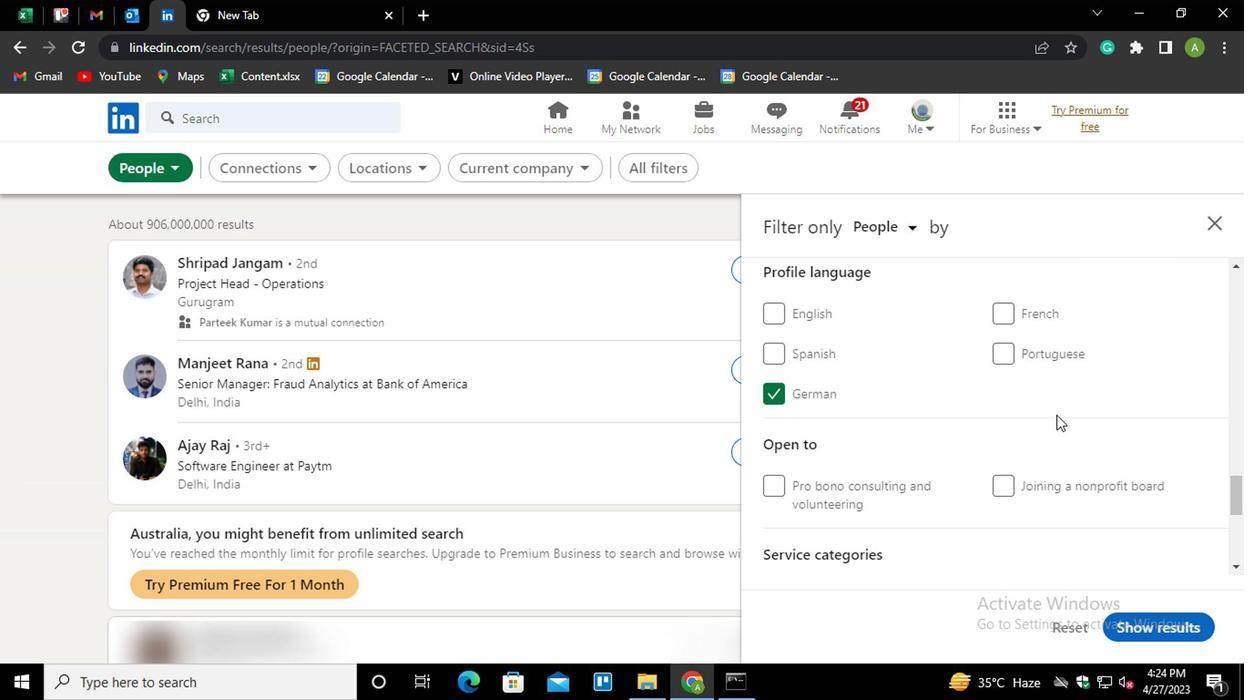 
Action: Mouse scrolled (1057, 411) with delta (0, 0)
Screenshot: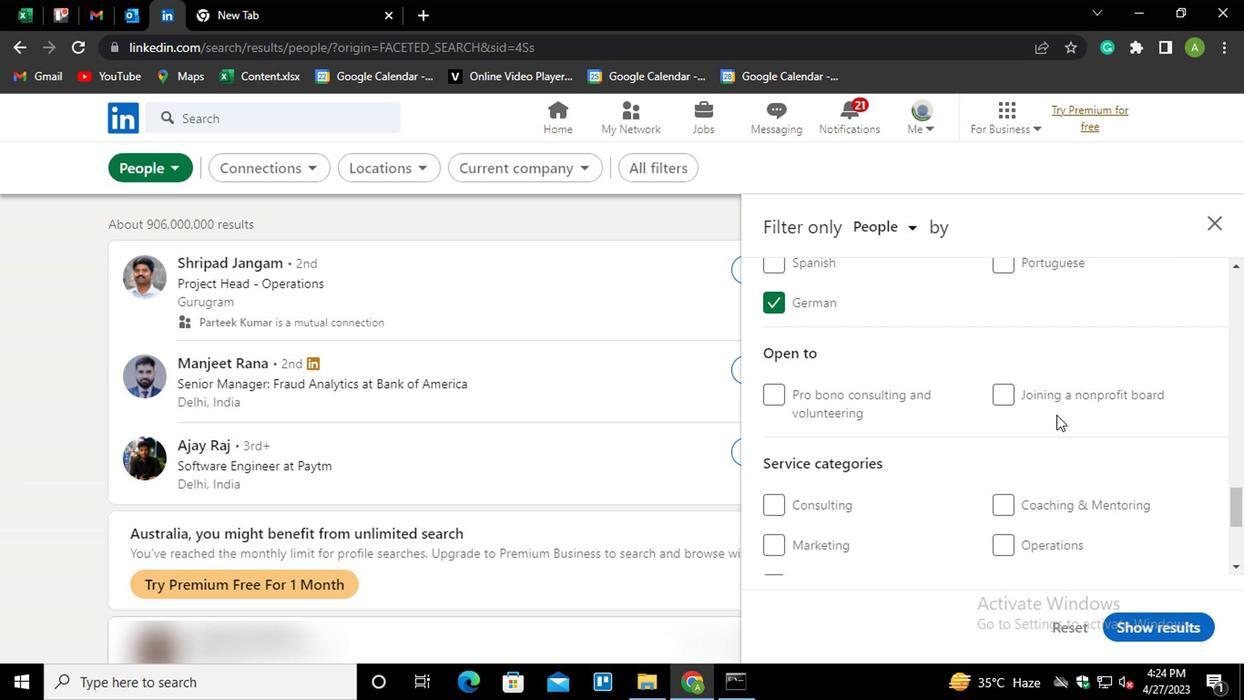 
Action: Mouse scrolled (1057, 411) with delta (0, 0)
Screenshot: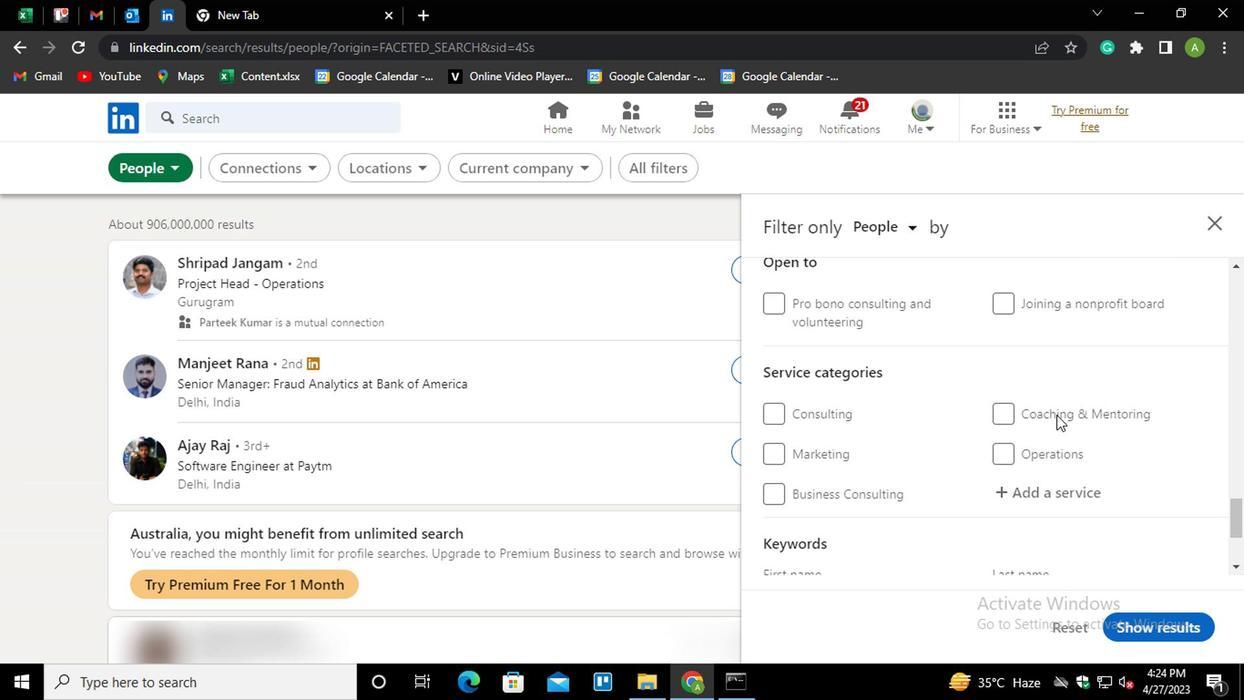 
Action: Mouse moved to (1050, 407)
Screenshot: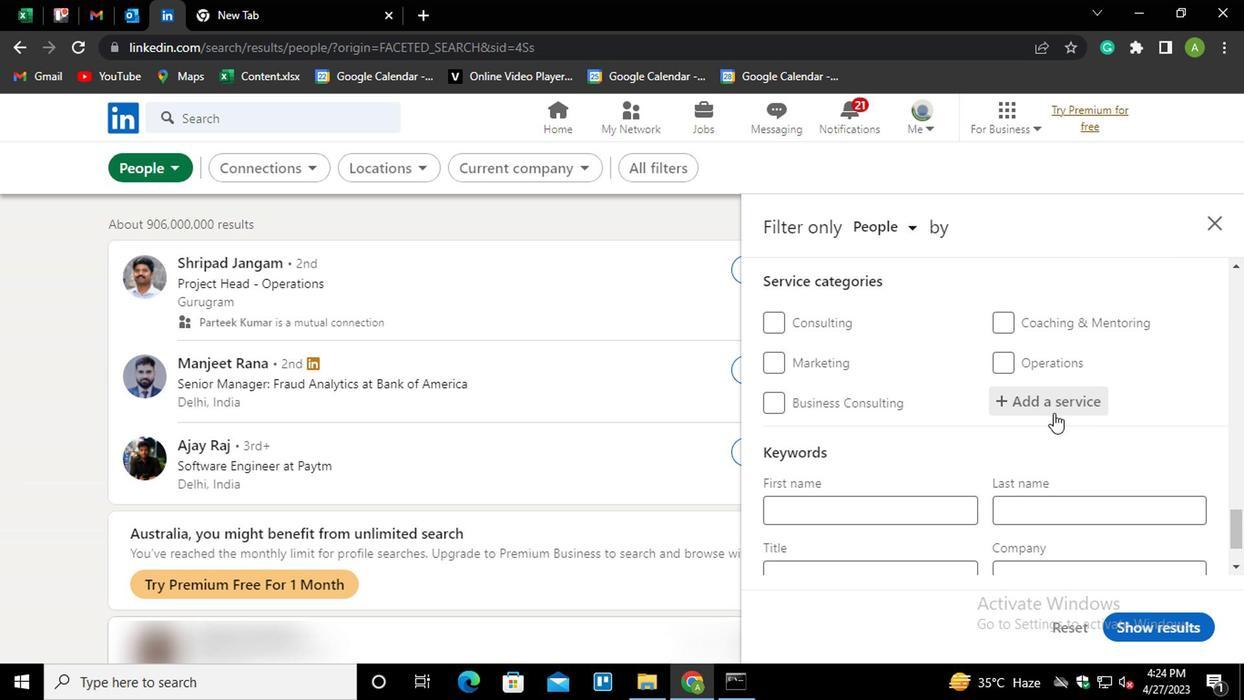 
Action: Mouse pressed left at (1050, 407)
Screenshot: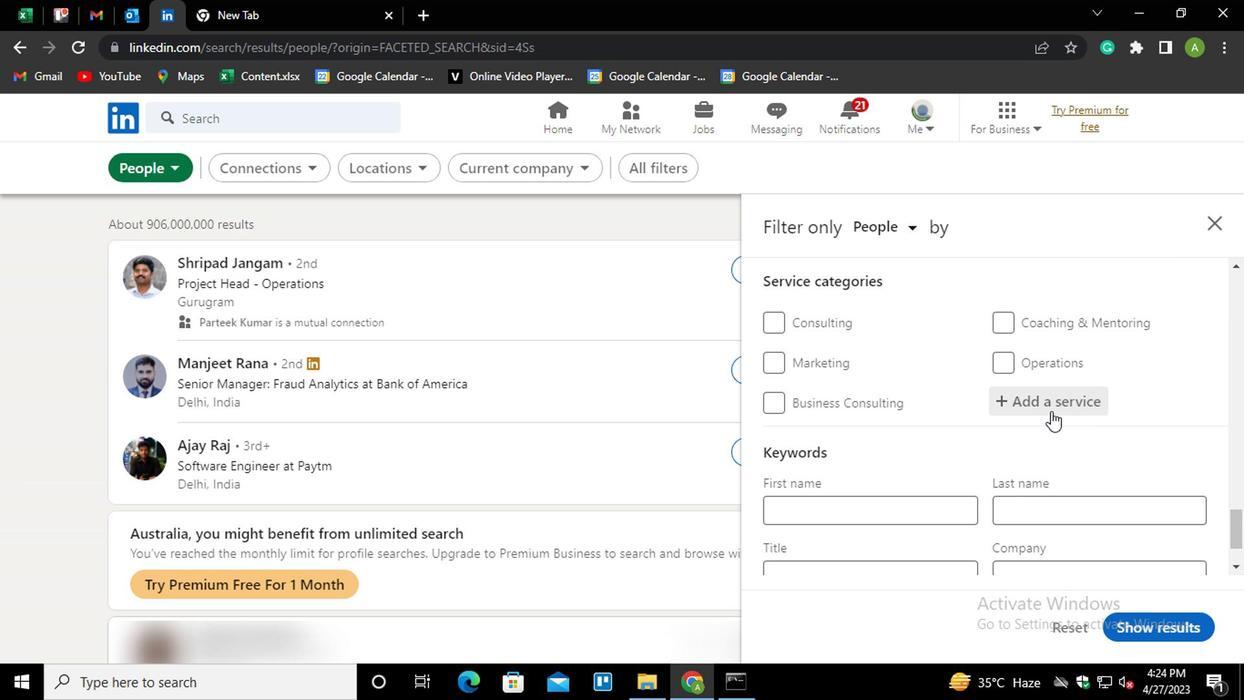 
Action: Mouse moved to (1050, 404)
Screenshot: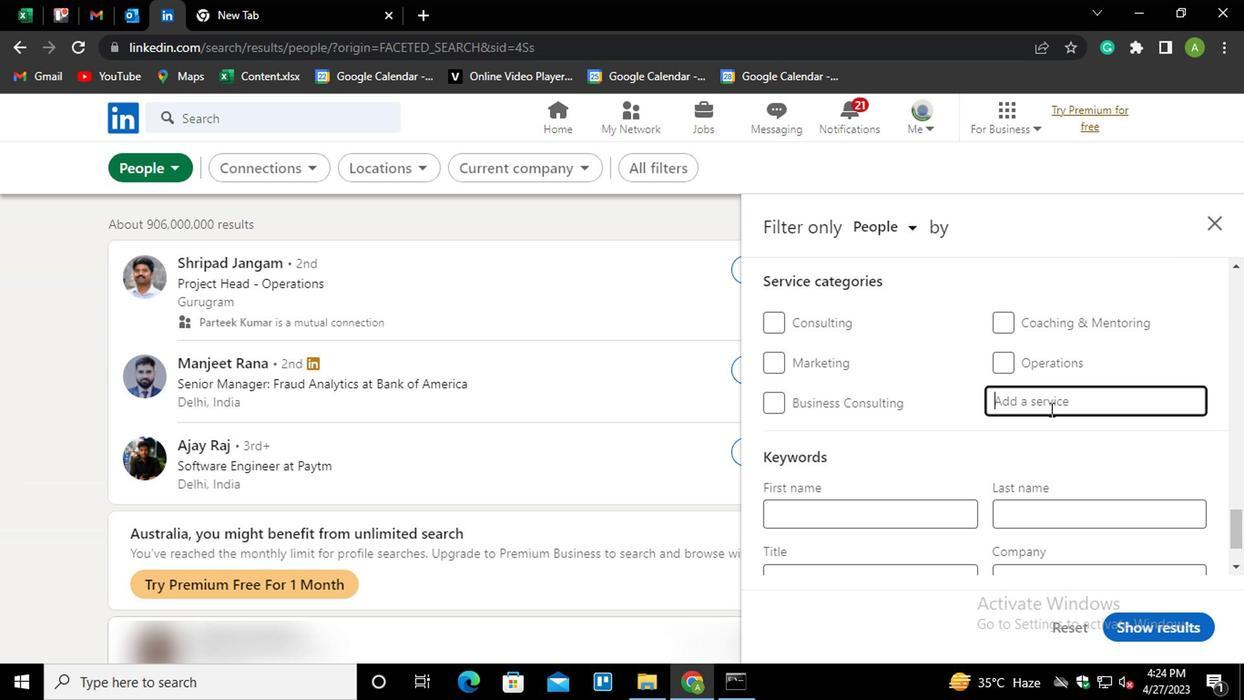 
Action: Mouse pressed left at (1050, 404)
Screenshot: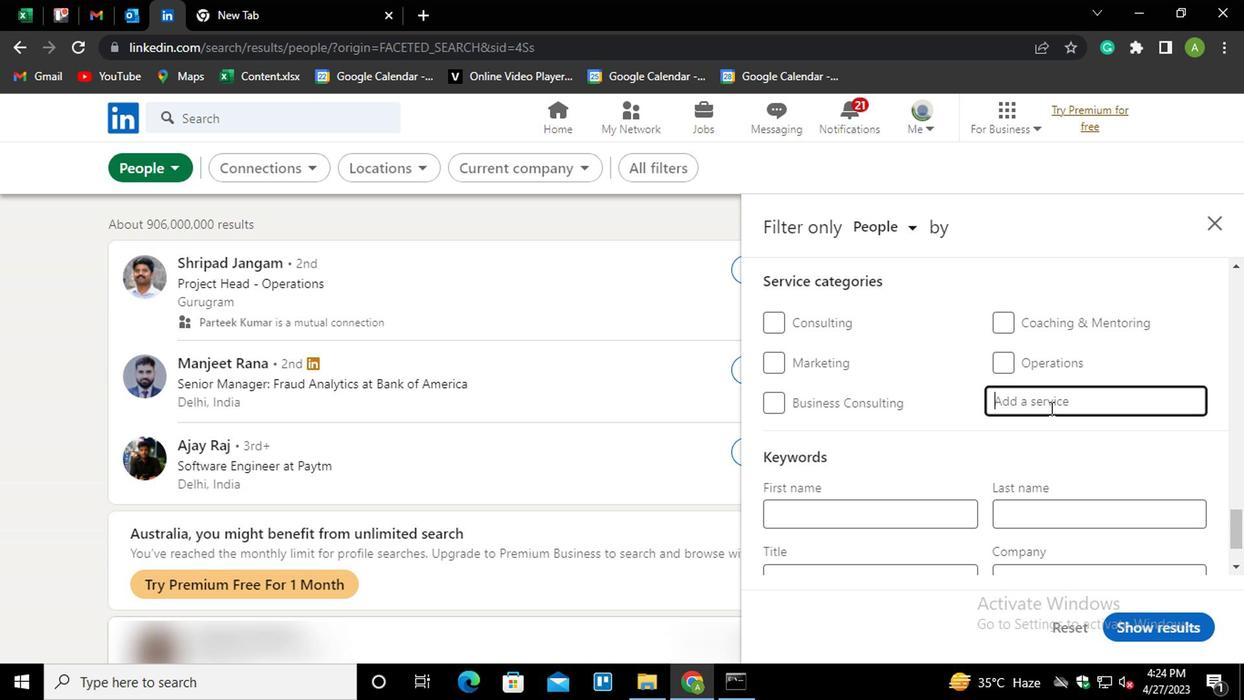 
Action: Key pressed <Key.shift><Key.shift>HUMAN<Key.down><Key.enter>
Screenshot: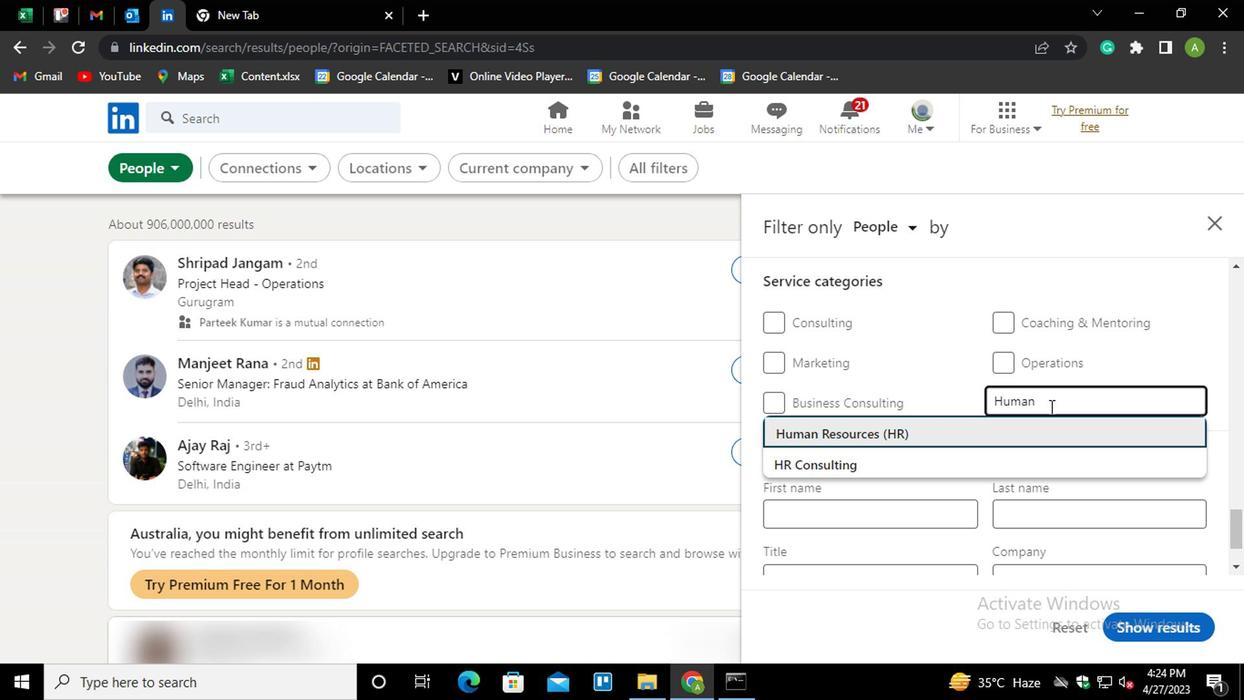 
Action: Mouse scrolled (1050, 403) with delta (0, -1)
Screenshot: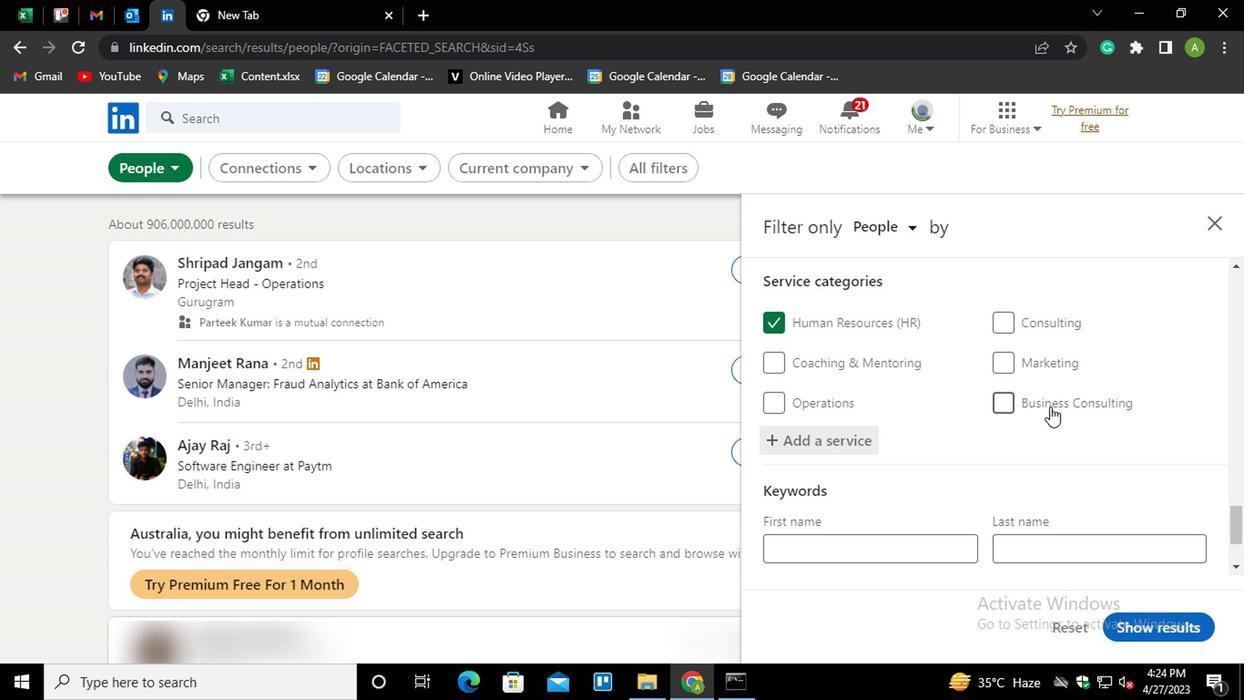
Action: Mouse scrolled (1050, 403) with delta (0, -1)
Screenshot: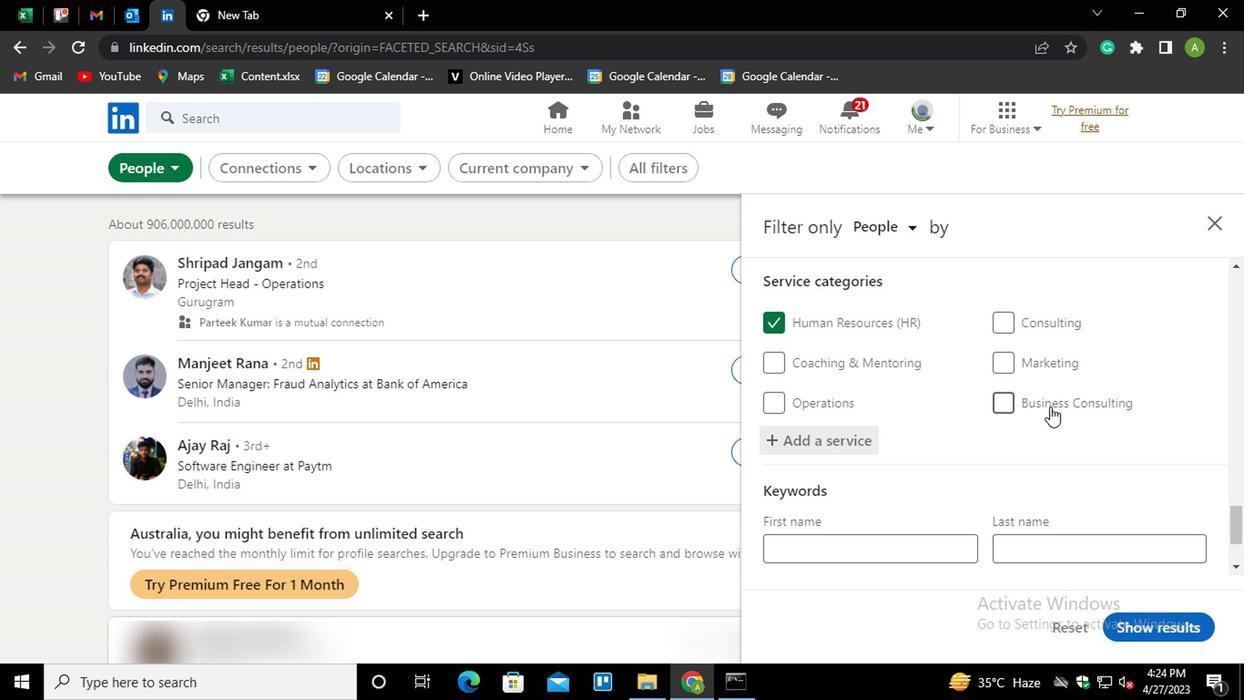 
Action: Mouse scrolled (1050, 403) with delta (0, -1)
Screenshot: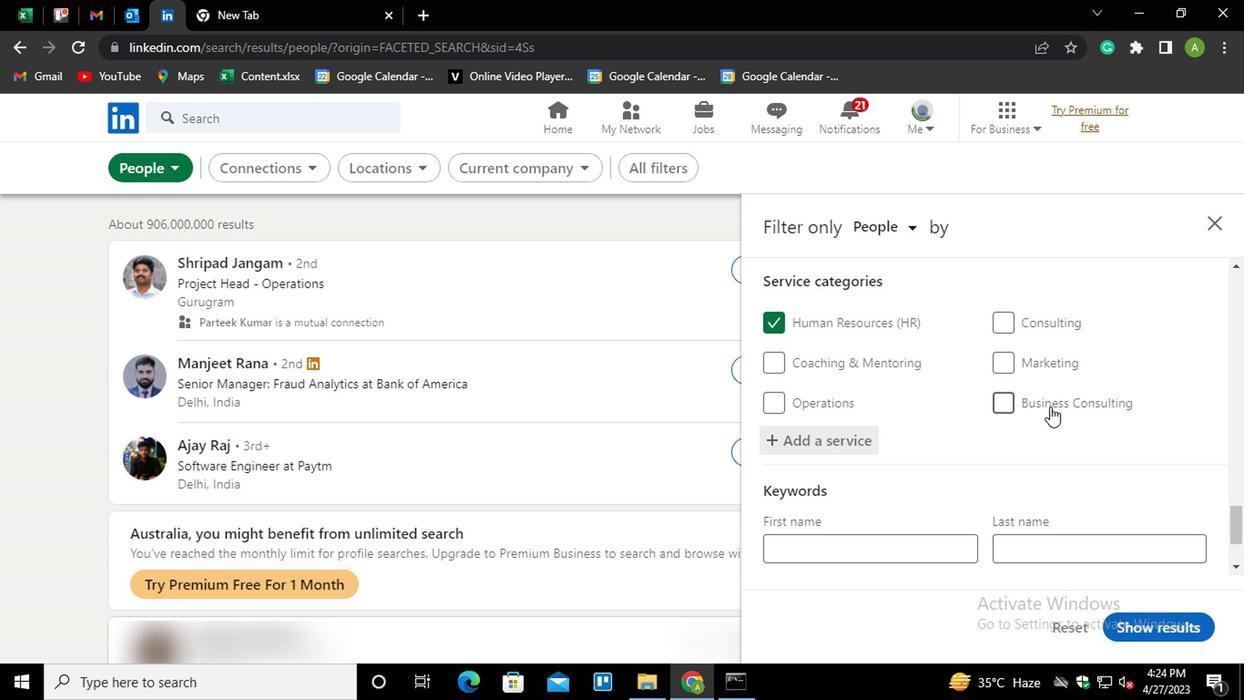 
Action: Mouse scrolled (1050, 403) with delta (0, -1)
Screenshot: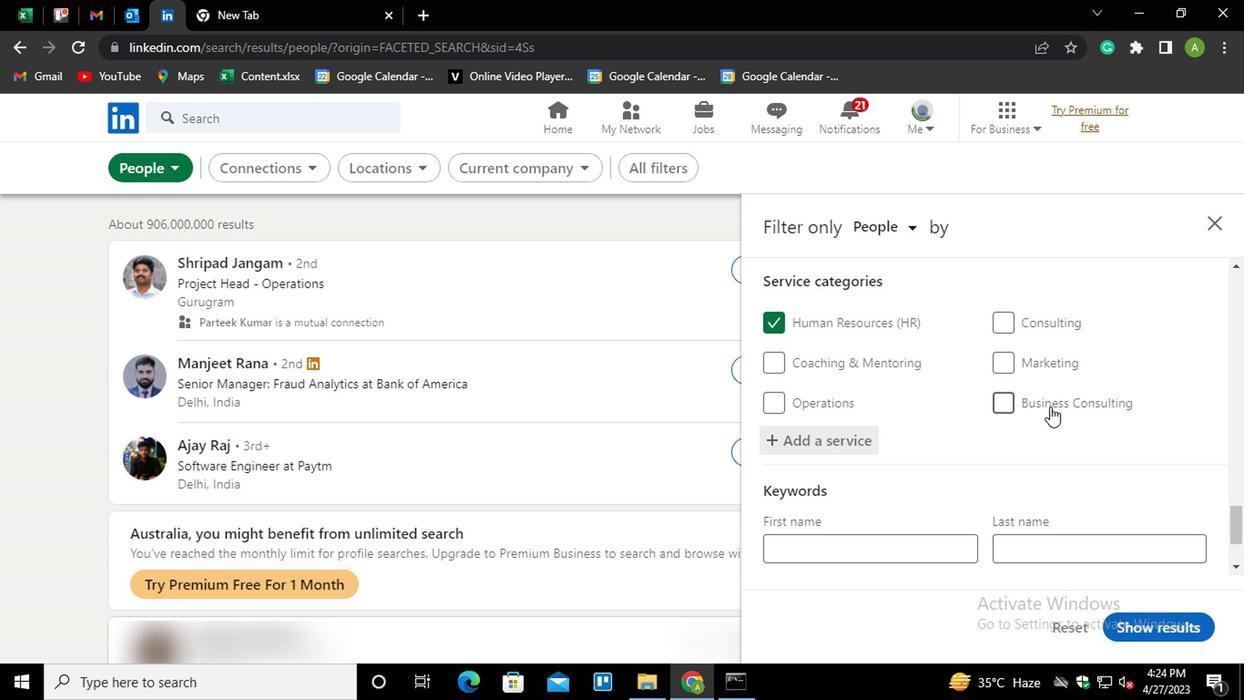 
Action: Mouse scrolled (1050, 403) with delta (0, -1)
Screenshot: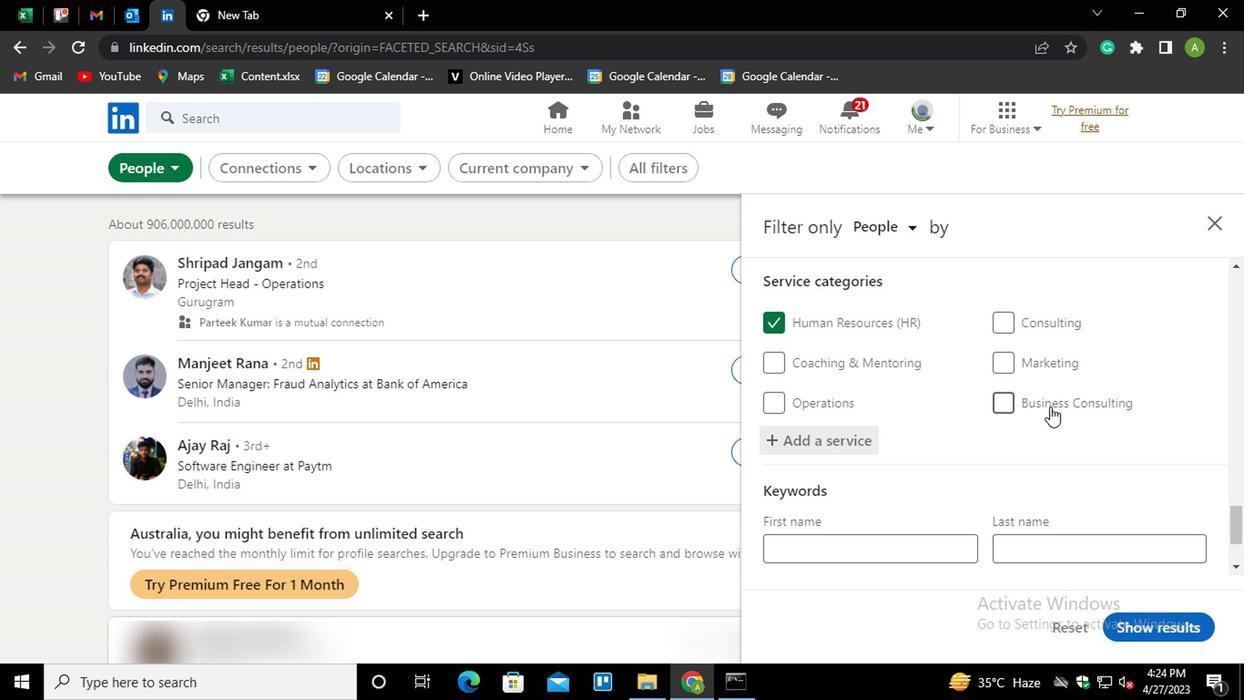 
Action: Mouse moved to (826, 492)
Screenshot: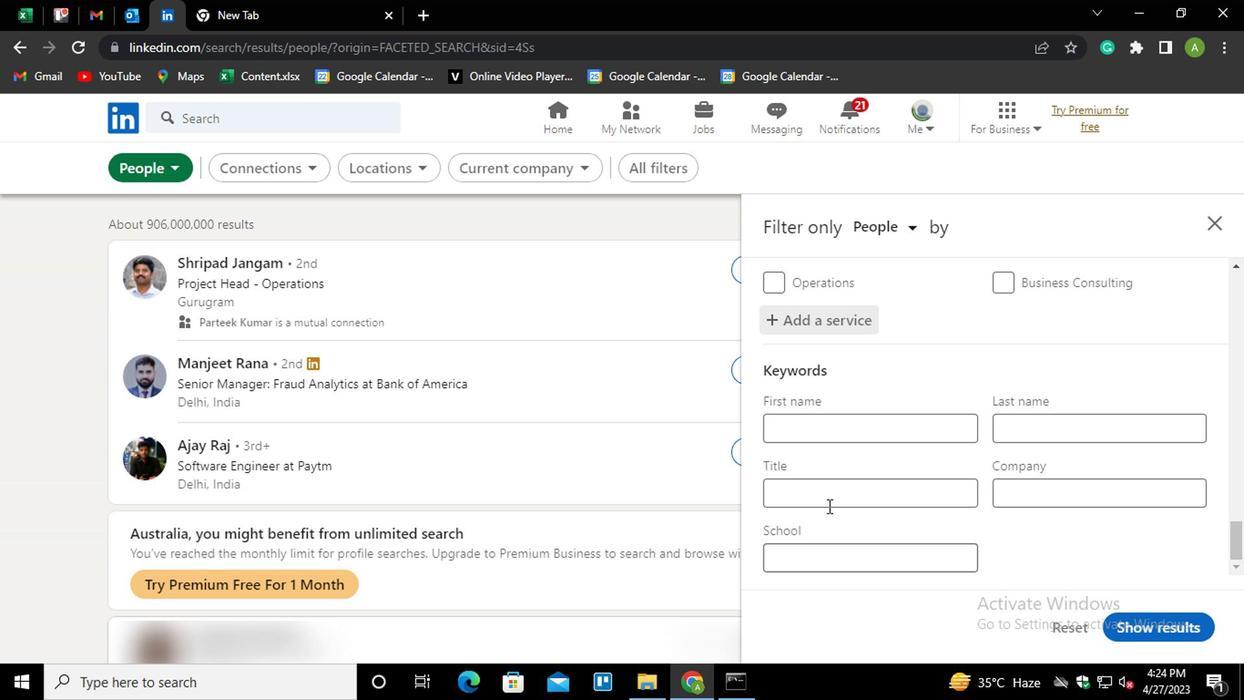 
Action: Mouse pressed left at (826, 492)
Screenshot: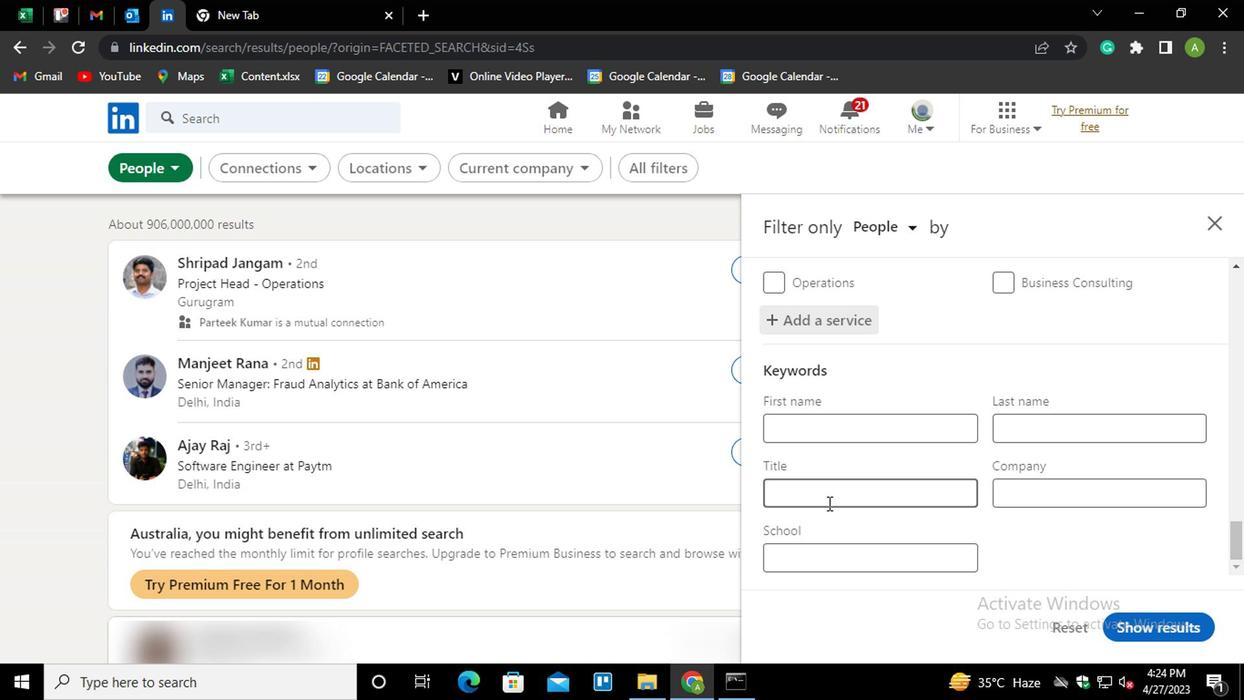 
Action: Key pressed <Key.shift>SKIN<Key.space>CARE<Key.space><Key.shift>SPECIALIST
Screenshot: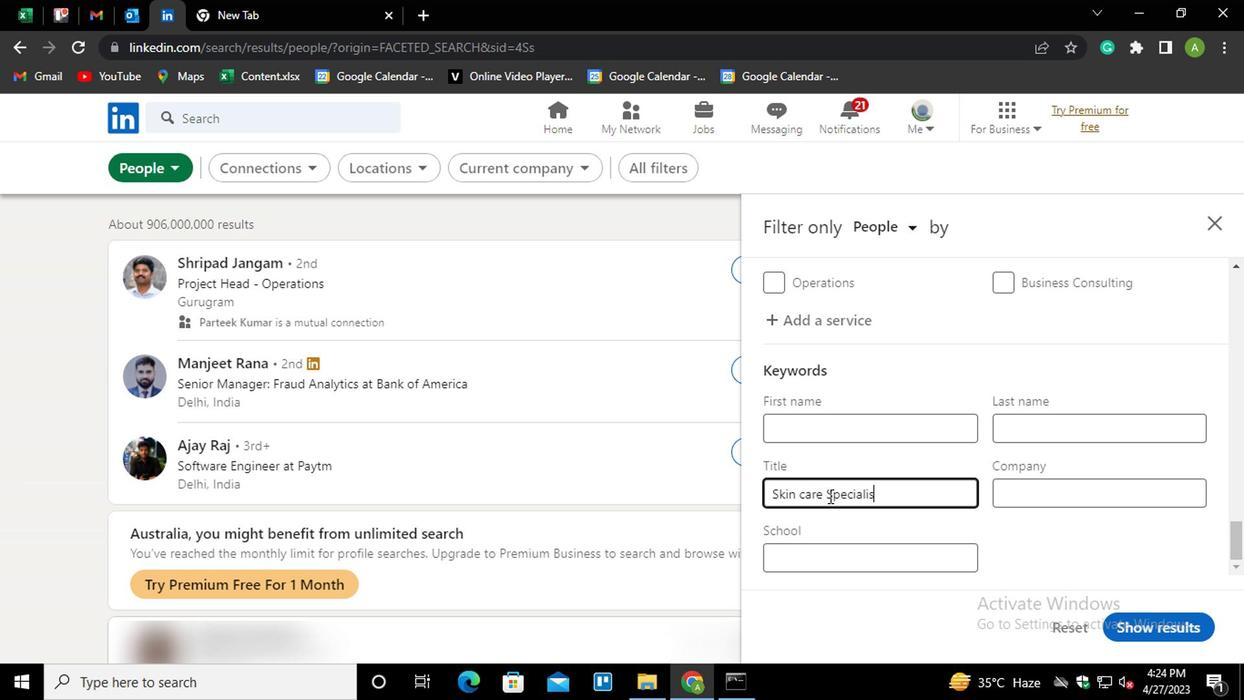 
Action: Mouse moved to (1080, 547)
Screenshot: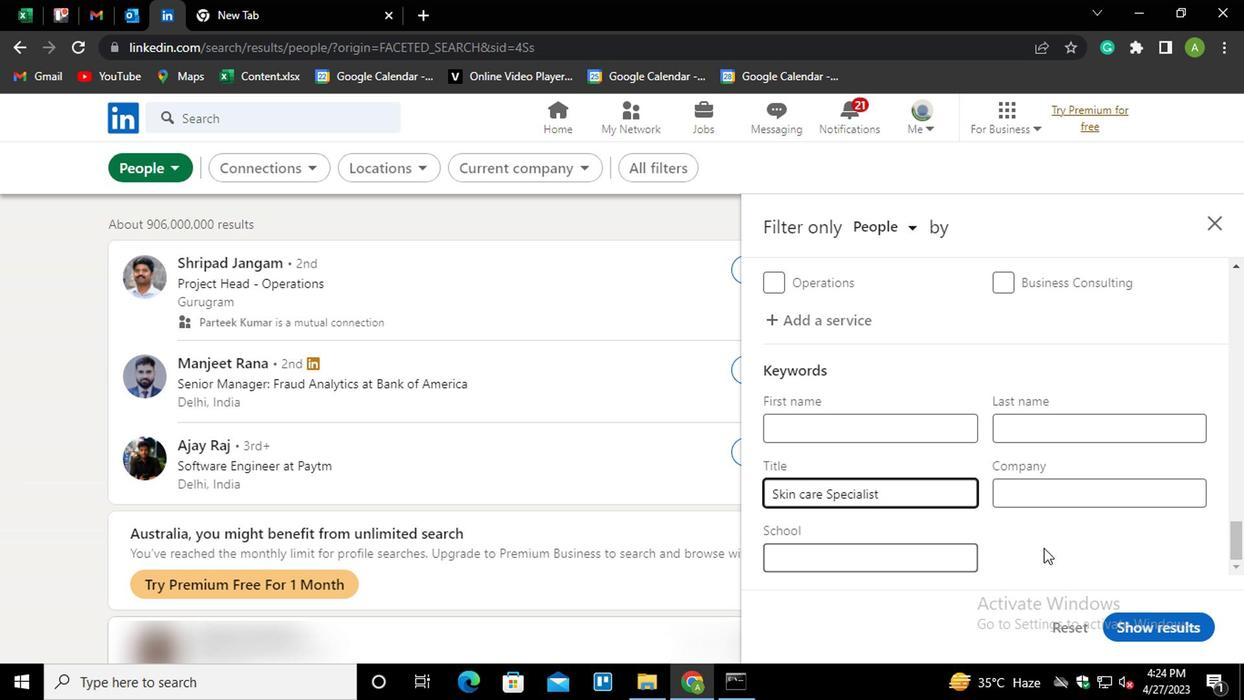 
Action: Mouse pressed left at (1080, 547)
Screenshot: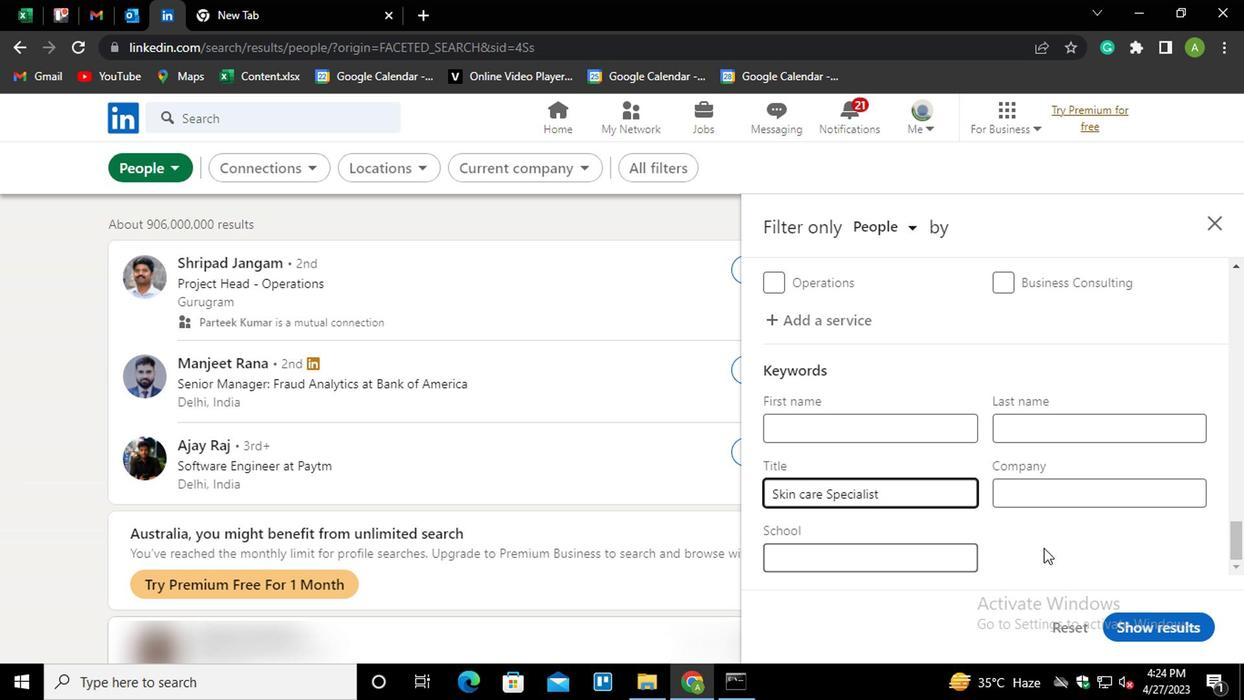 
Action: Mouse moved to (1143, 617)
Screenshot: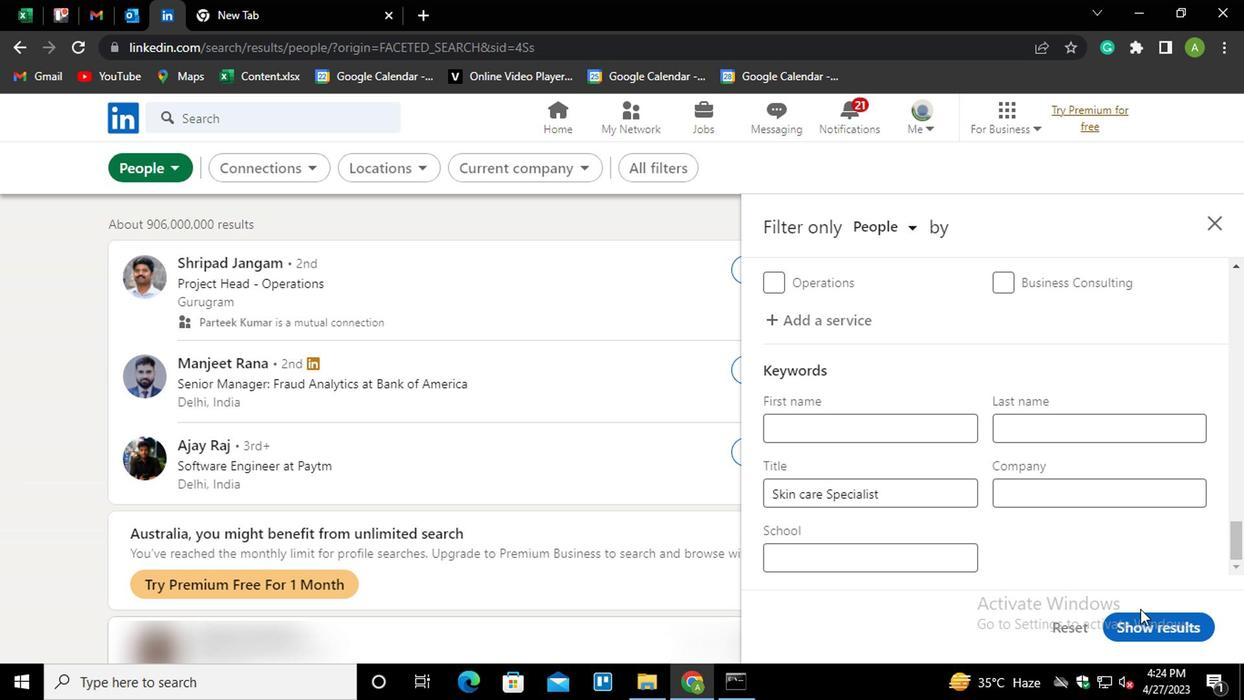 
Action: Mouse pressed left at (1143, 617)
Screenshot: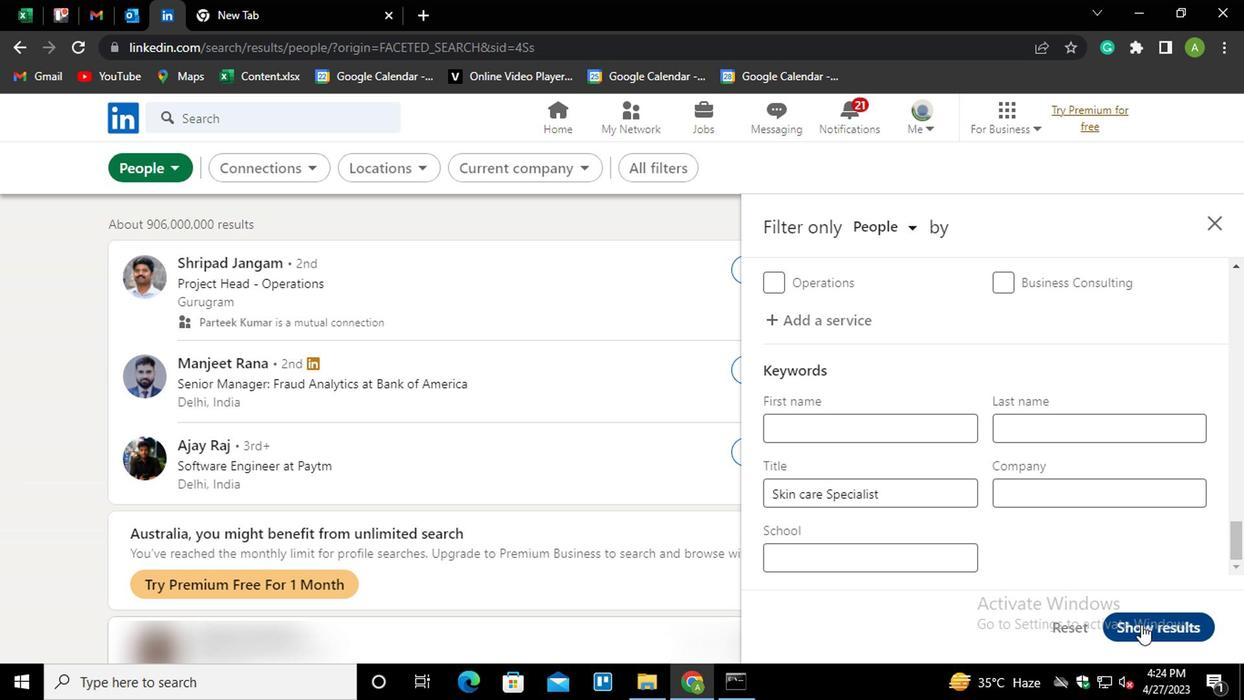 
